 Task: Look for space in Tirmiz, Uzbekistan from 26th August, 2023 to 10th September, 2023 for 6 adults, 2 children in price range Rs.10000 to Rs.15000. Place can be entire place or shared room with 6 bedrooms having 6 beds and 6 bathrooms. Property type can be house, flat, guest house. Amenities needed are: wifi, TV, free parkinig on premises, gym, breakfast. Booking option can be shelf check-in. Required host language is English.
Action: Mouse moved to (465, 113)
Screenshot: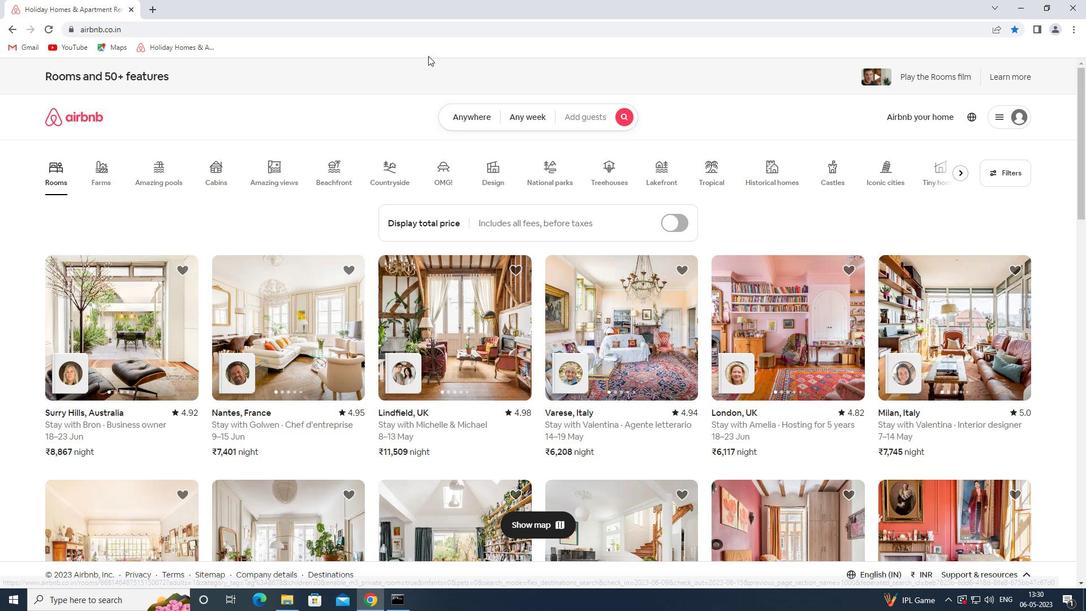
Action: Mouse pressed left at (465, 113)
Screenshot: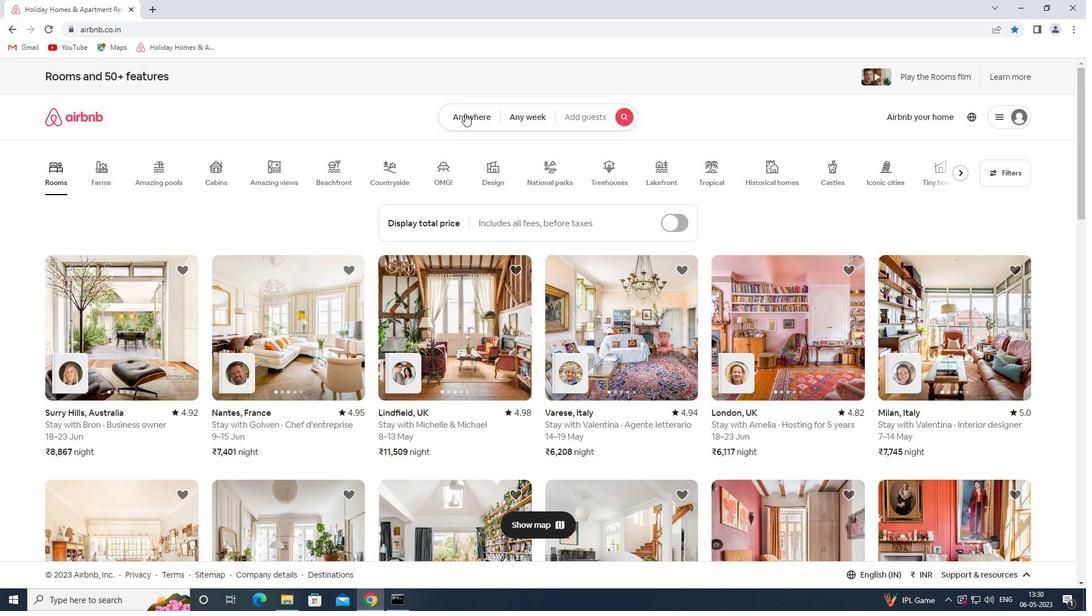 
Action: Mouse moved to (365, 163)
Screenshot: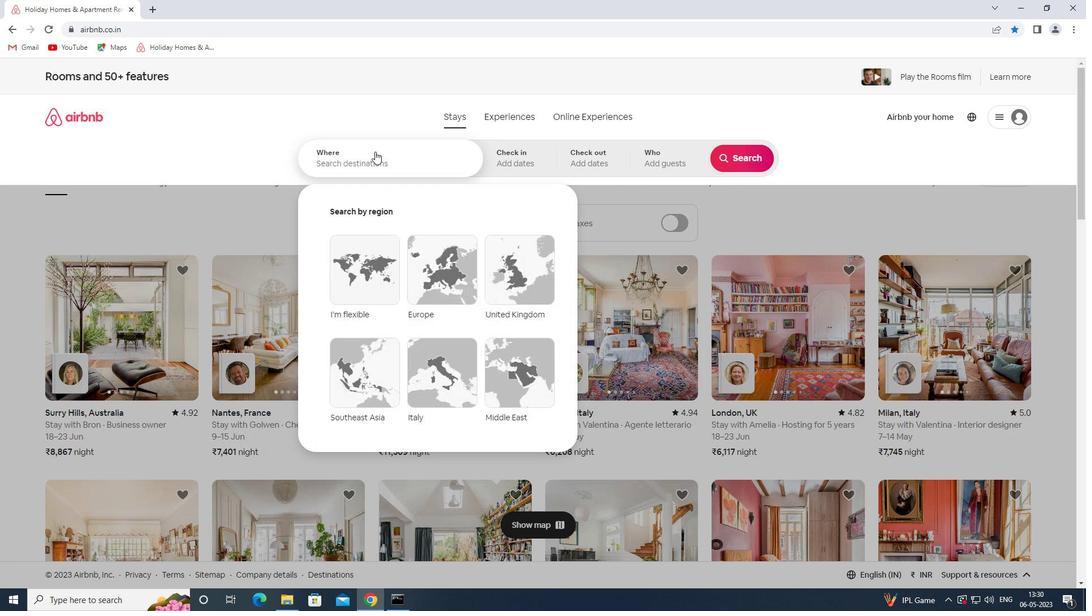 
Action: Mouse pressed left at (365, 163)
Screenshot: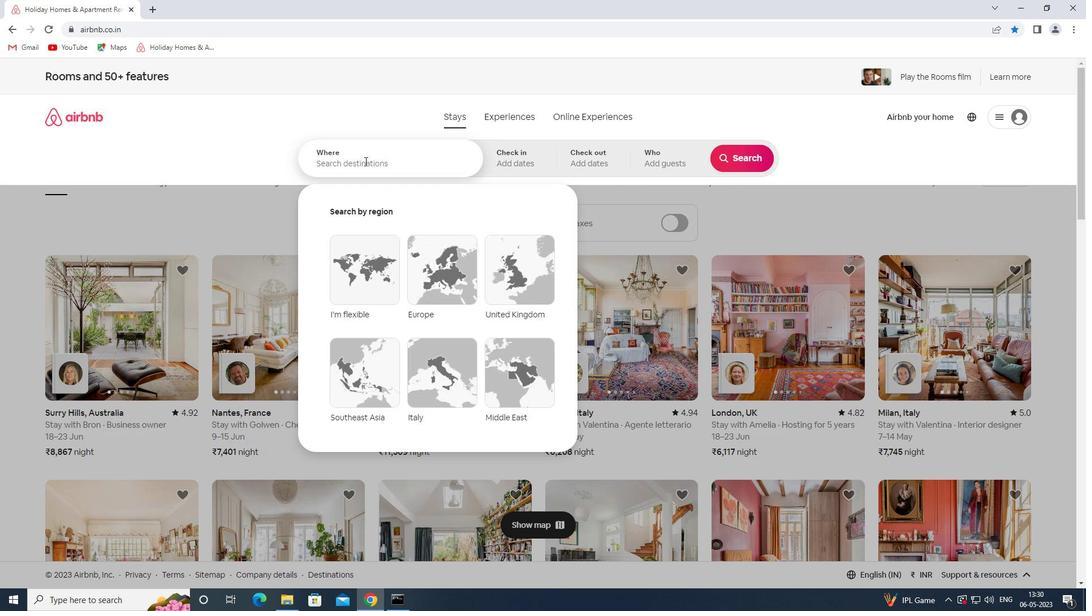
Action: Key pressed tirmix<Key.backspace>z<Key.space>
Screenshot: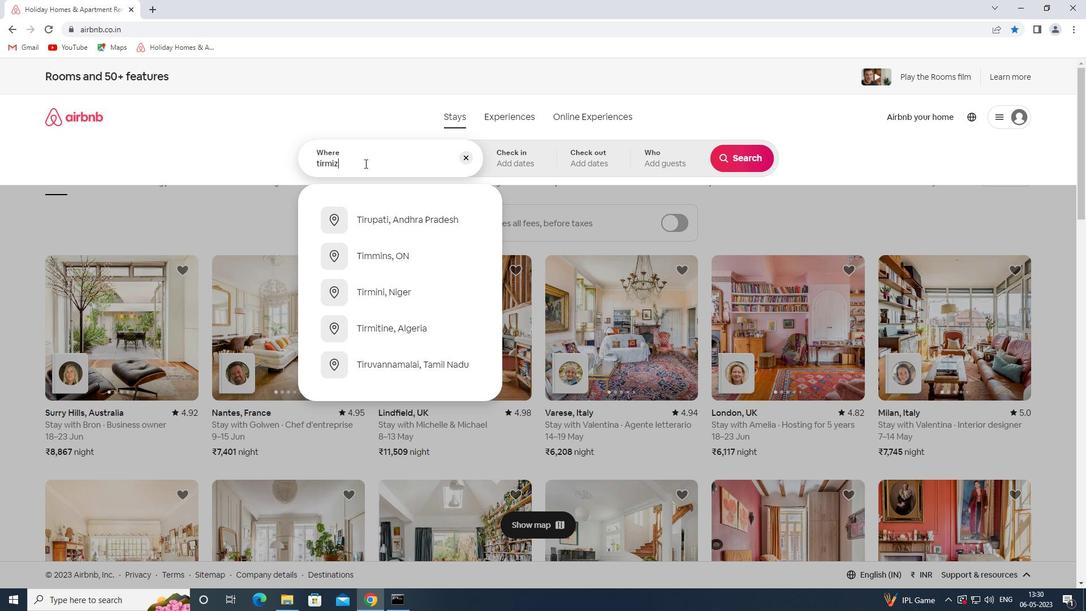 
Action: Mouse moved to (428, 221)
Screenshot: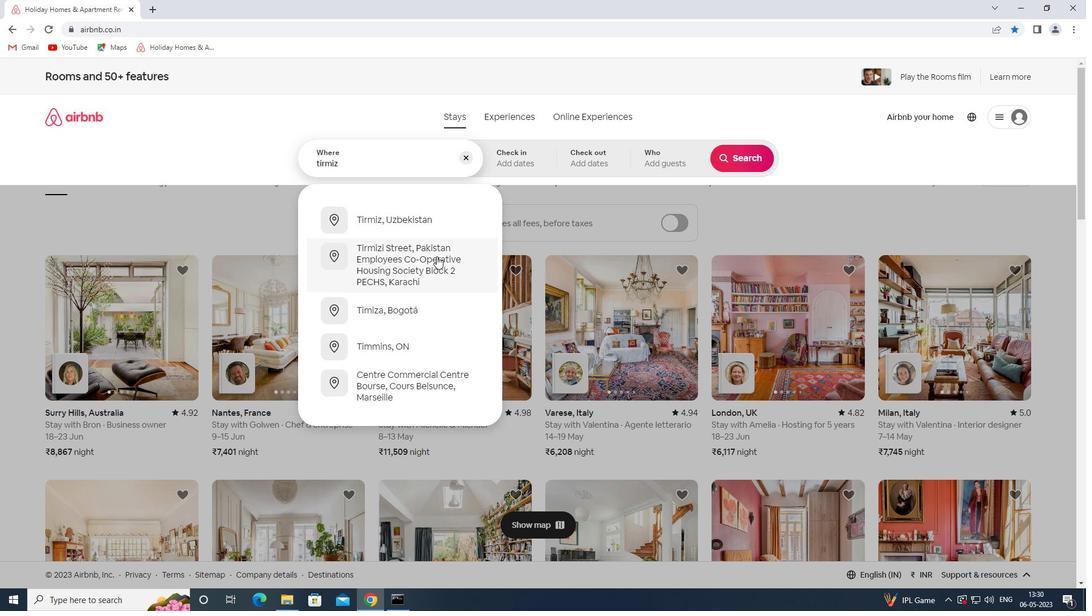 
Action: Mouse pressed left at (428, 221)
Screenshot: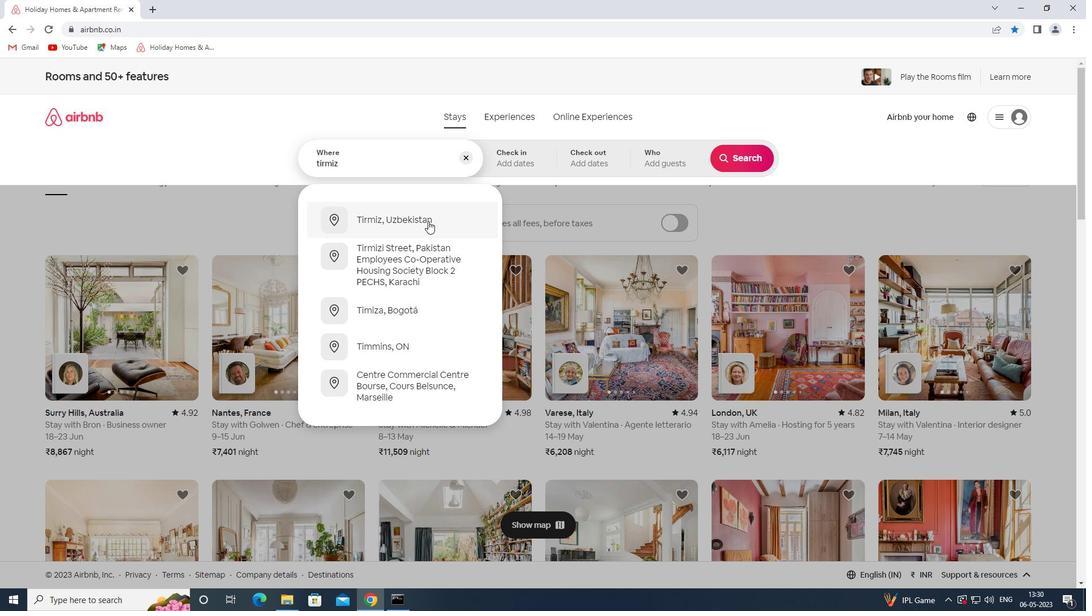 
Action: Mouse moved to (733, 244)
Screenshot: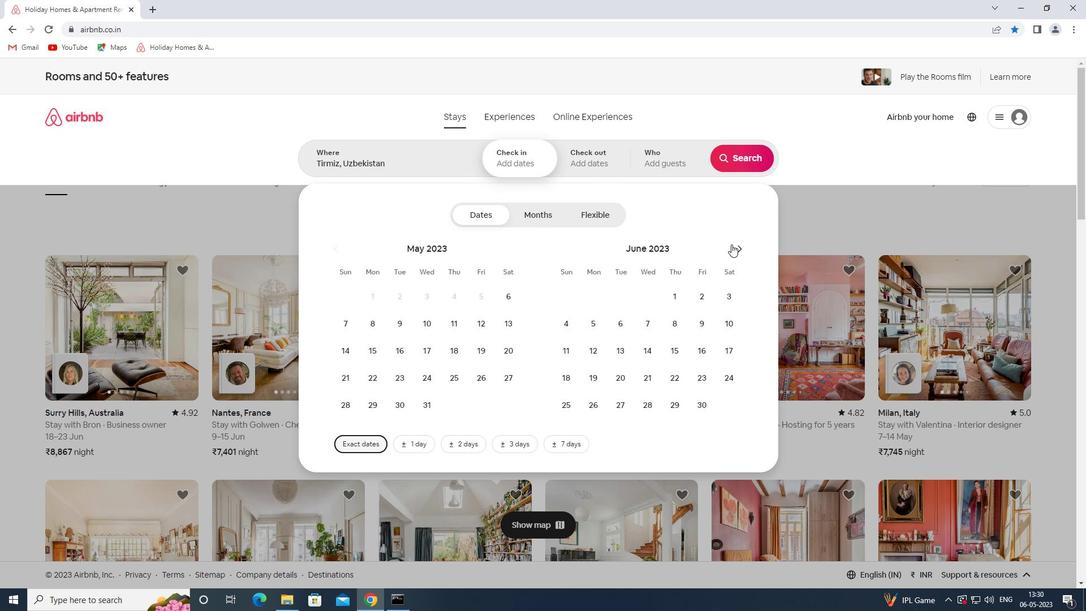 
Action: Mouse pressed left at (733, 244)
Screenshot: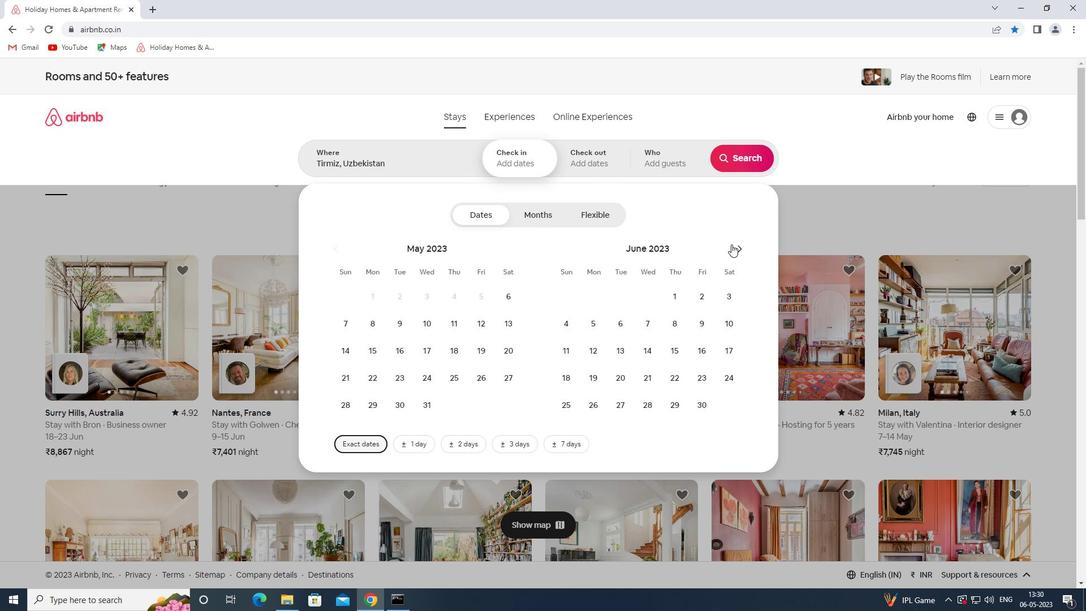 
Action: Mouse moved to (734, 244)
Screenshot: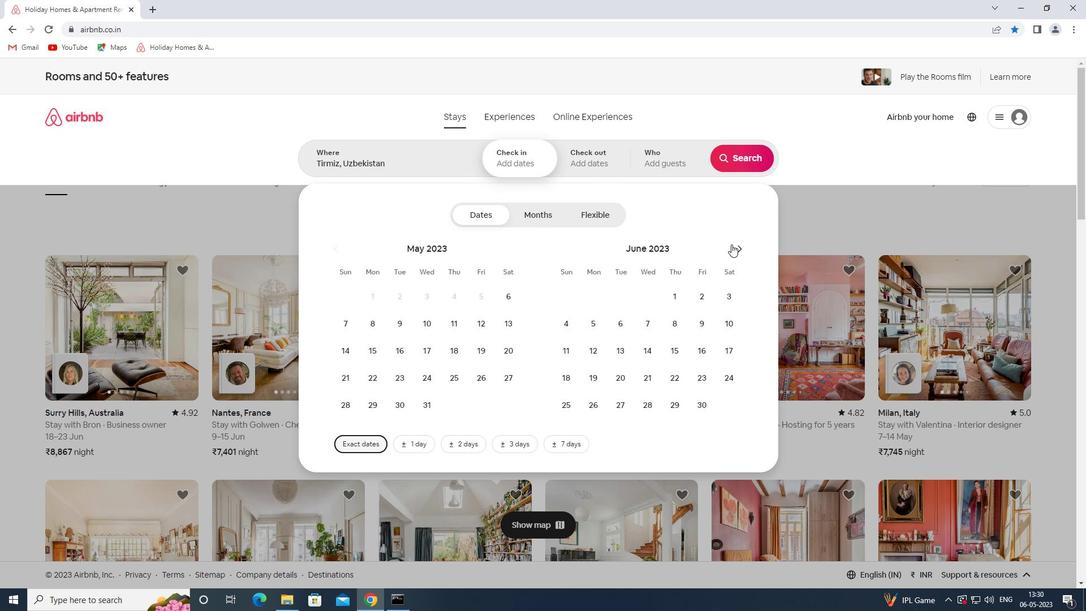 
Action: Mouse pressed left at (734, 244)
Screenshot: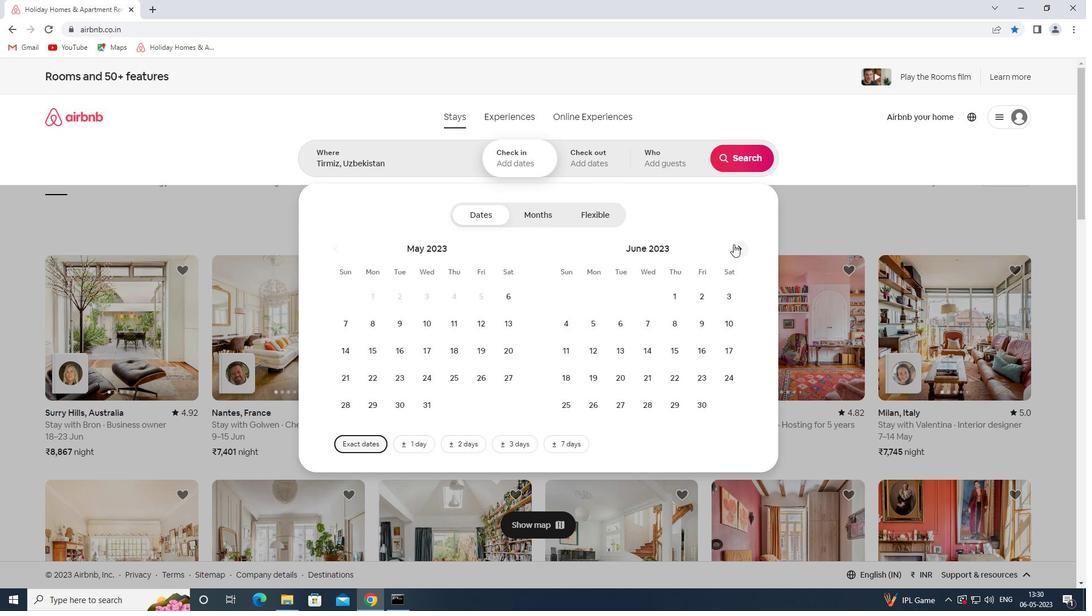 
Action: Mouse moved to (724, 375)
Screenshot: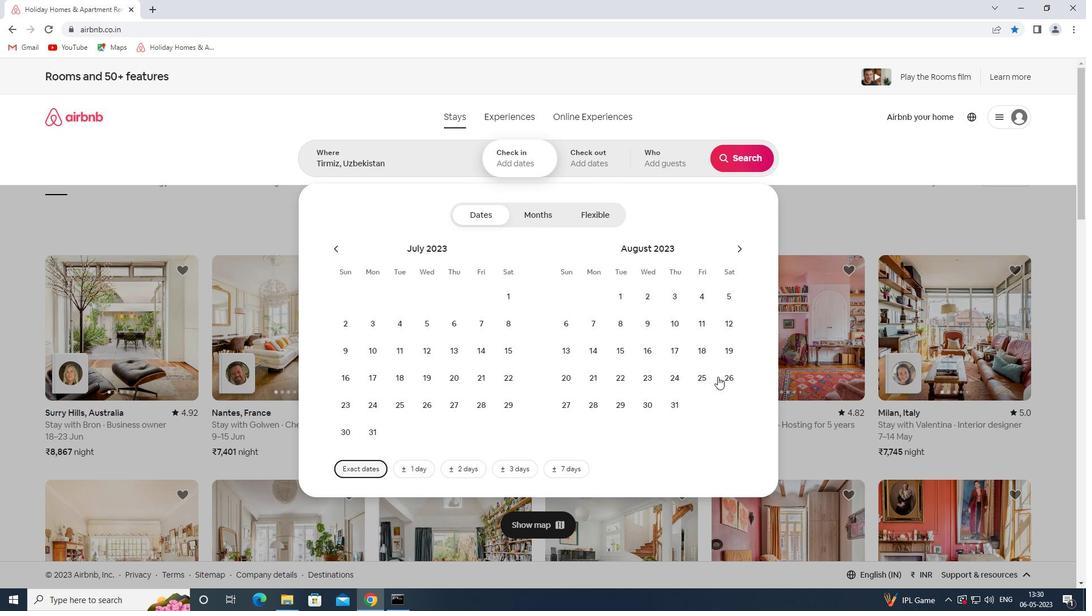 
Action: Mouse pressed left at (724, 375)
Screenshot: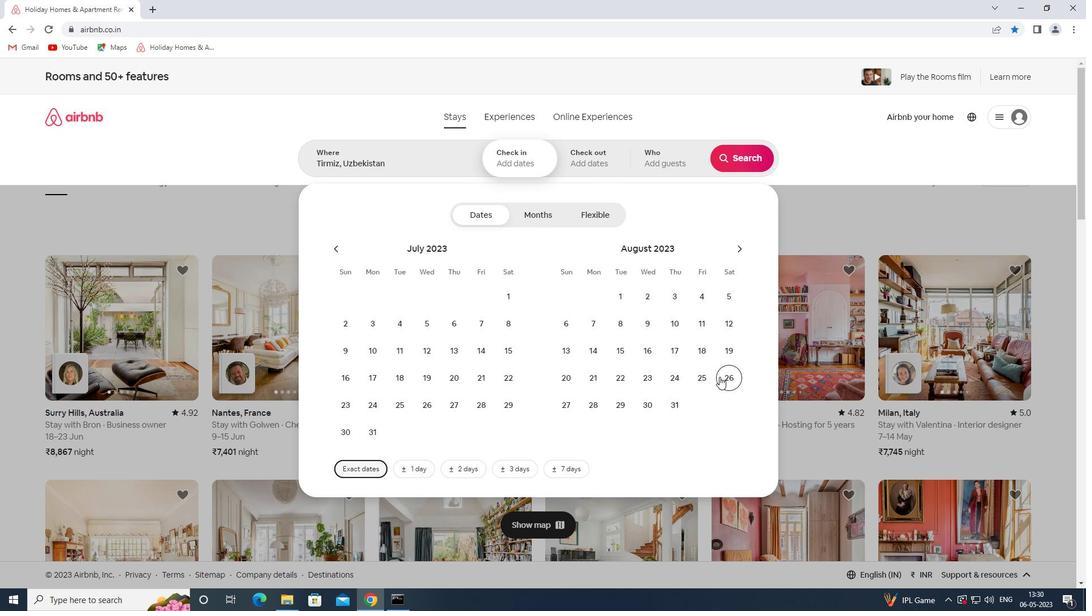 
Action: Mouse moved to (675, 159)
Screenshot: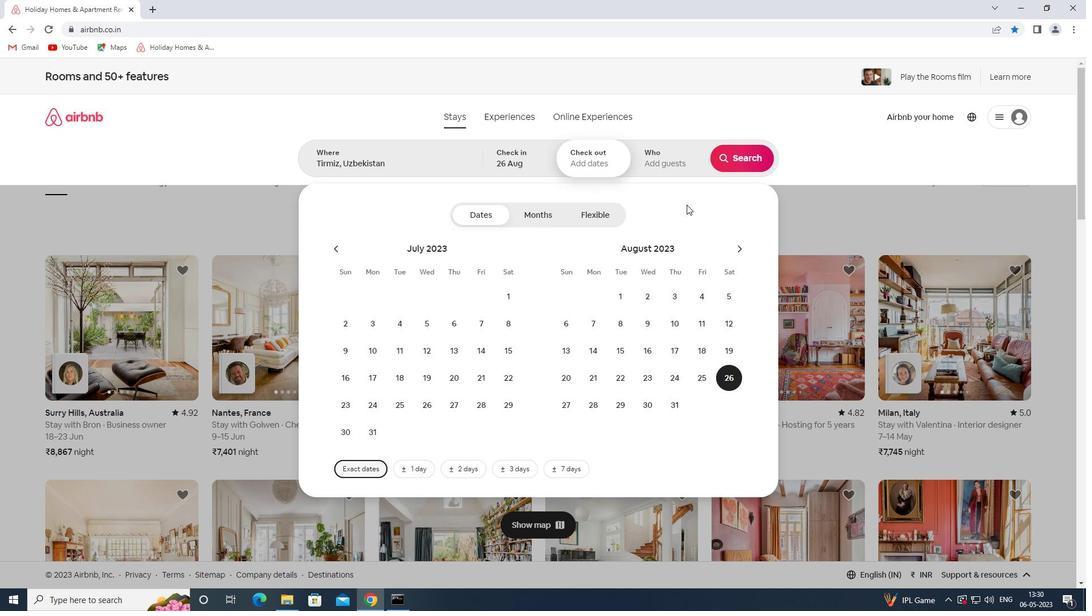 
Action: Mouse pressed left at (675, 159)
Screenshot: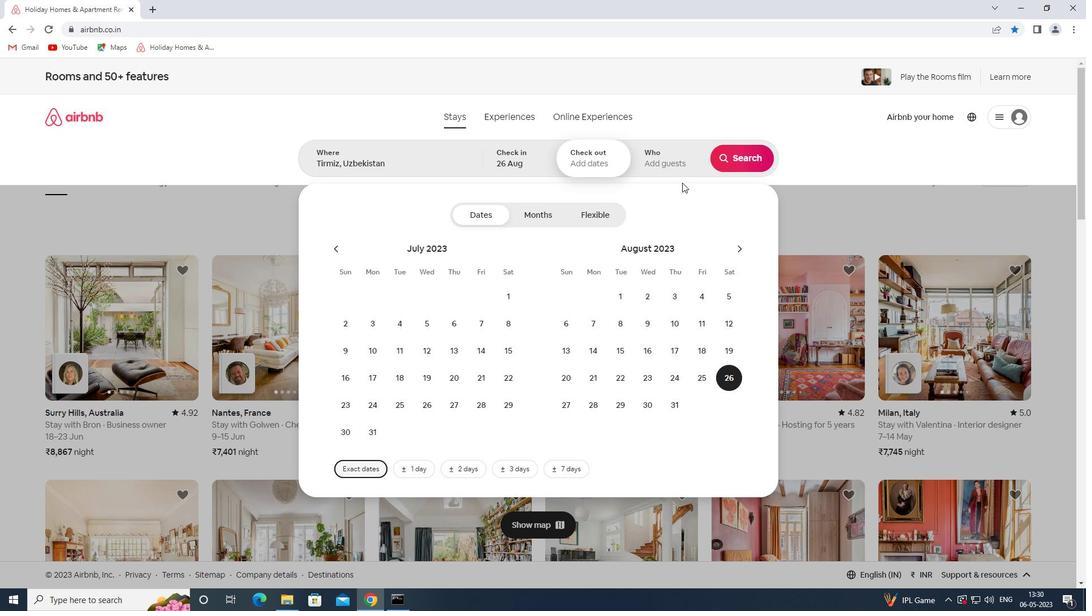 
Action: Mouse moved to (595, 156)
Screenshot: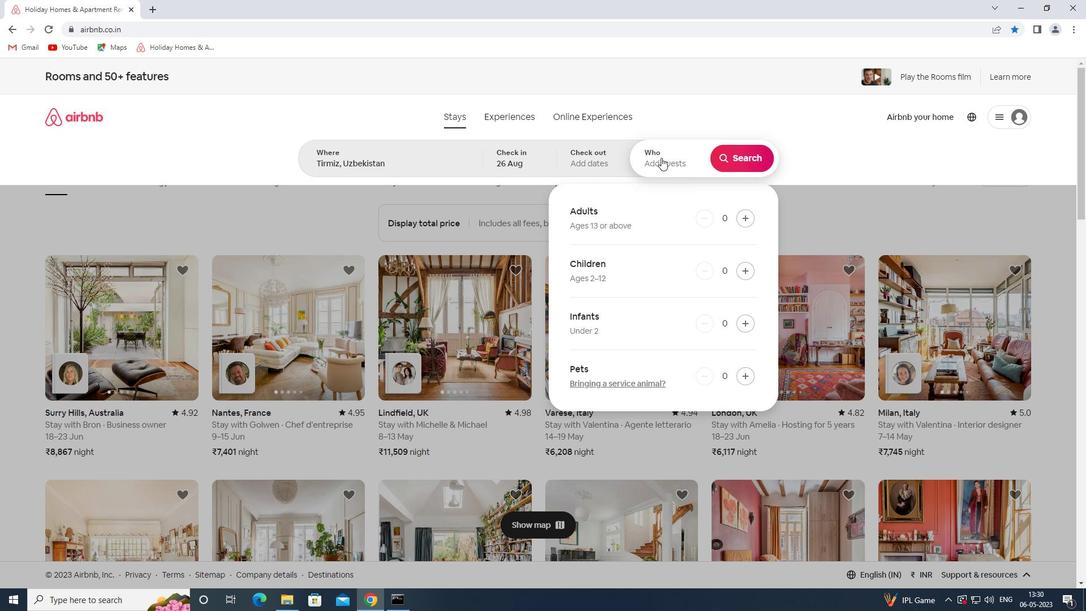 
Action: Mouse pressed left at (595, 156)
Screenshot: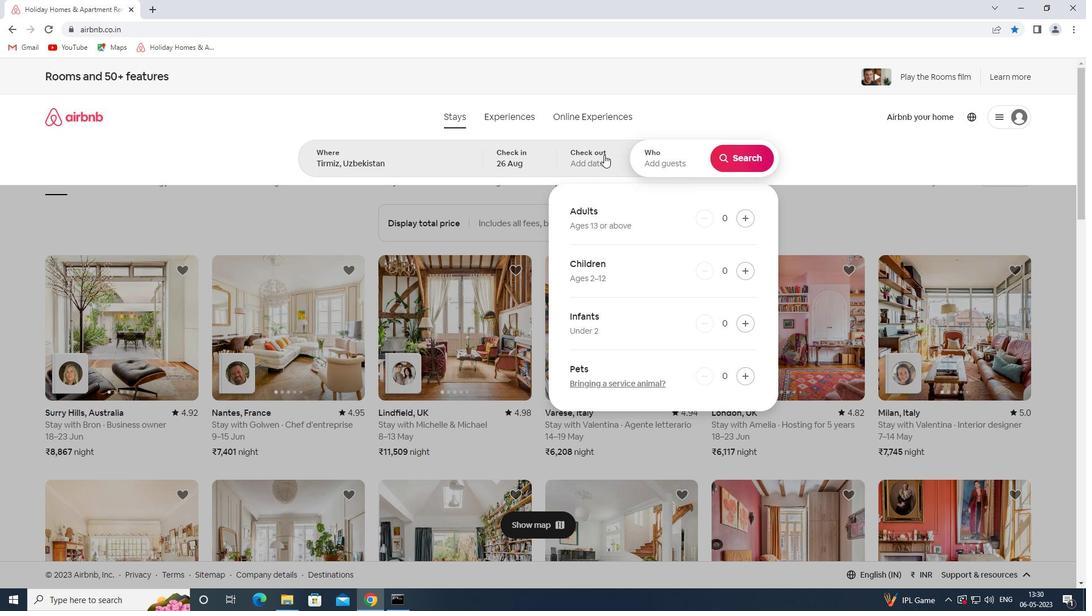 
Action: Mouse moved to (571, 354)
Screenshot: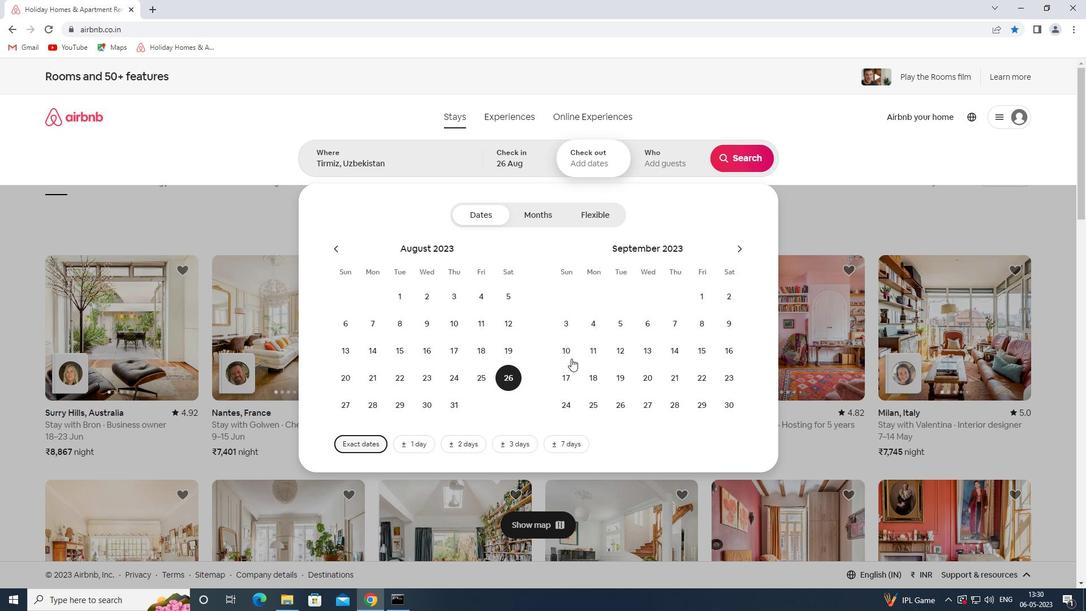 
Action: Mouse pressed left at (571, 354)
Screenshot: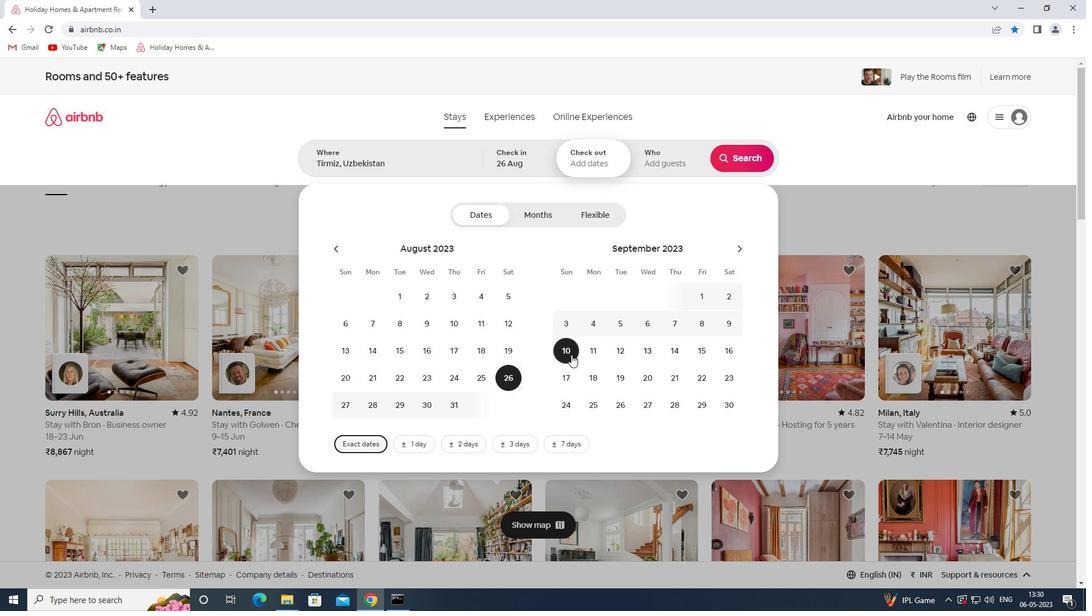 
Action: Mouse moved to (657, 168)
Screenshot: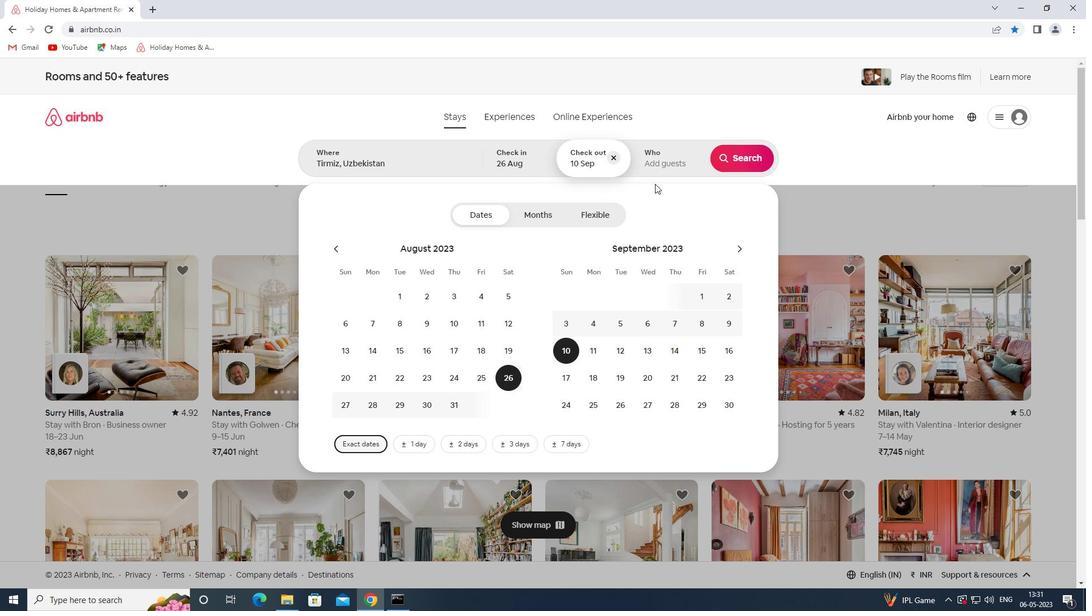 
Action: Mouse pressed left at (657, 168)
Screenshot: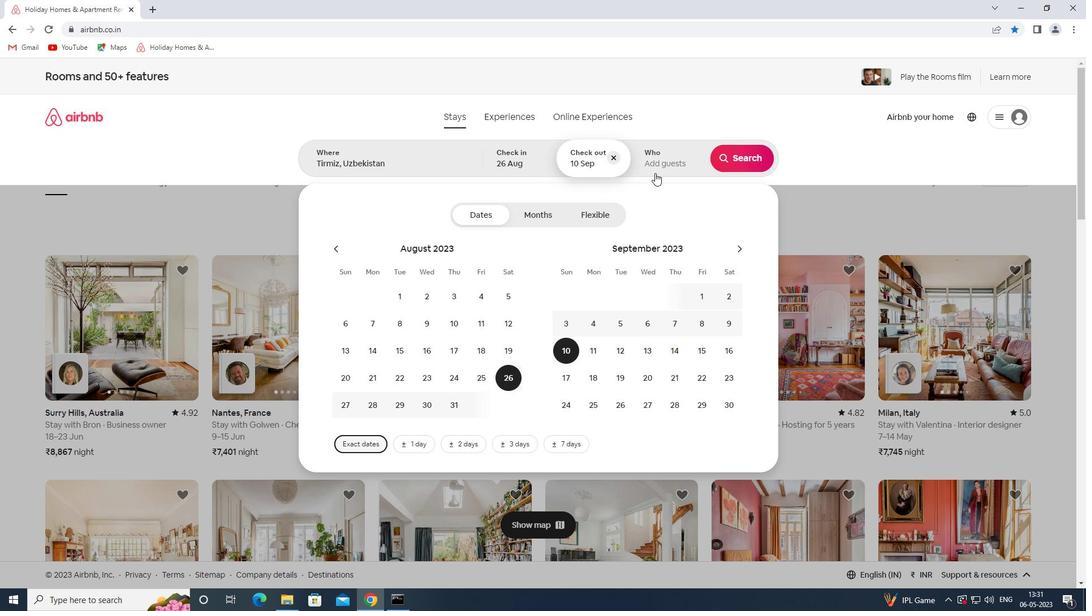 
Action: Mouse moved to (744, 220)
Screenshot: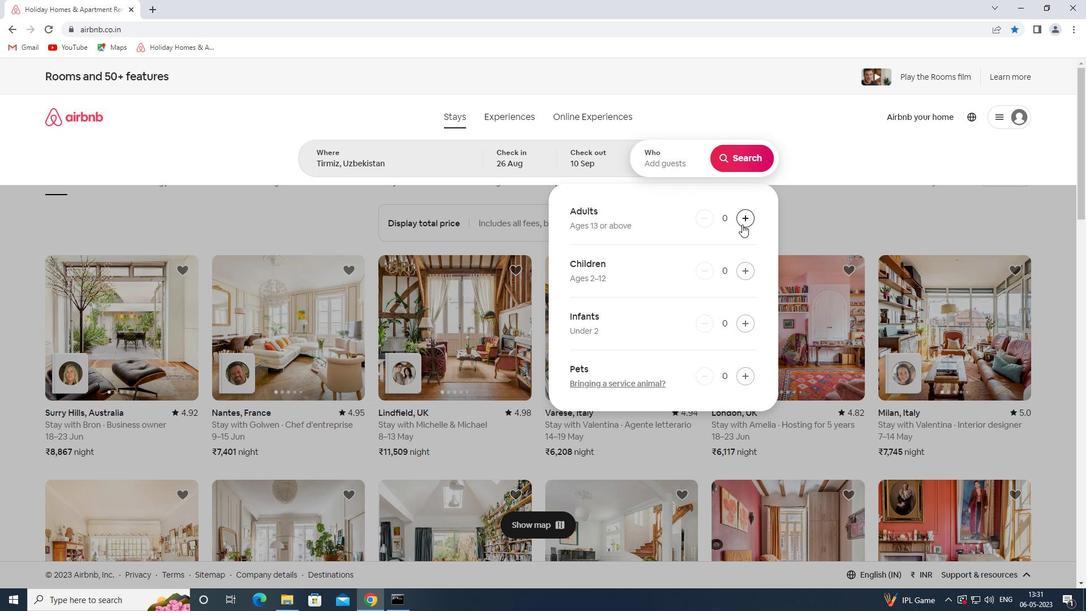 
Action: Mouse pressed left at (744, 220)
Screenshot: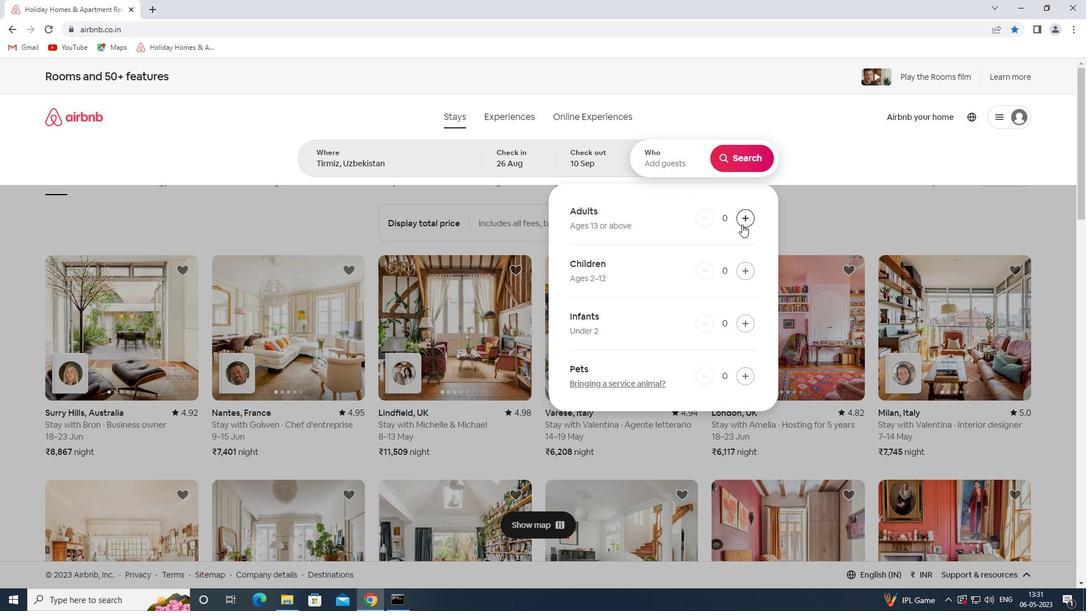 
Action: Mouse pressed left at (744, 220)
Screenshot: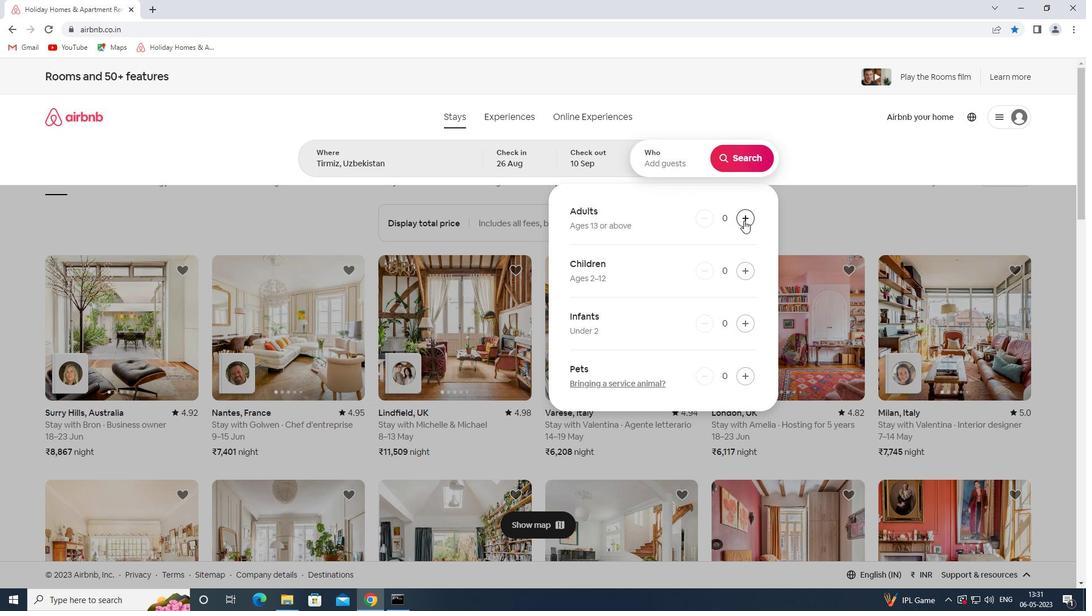
Action: Mouse pressed left at (744, 220)
Screenshot: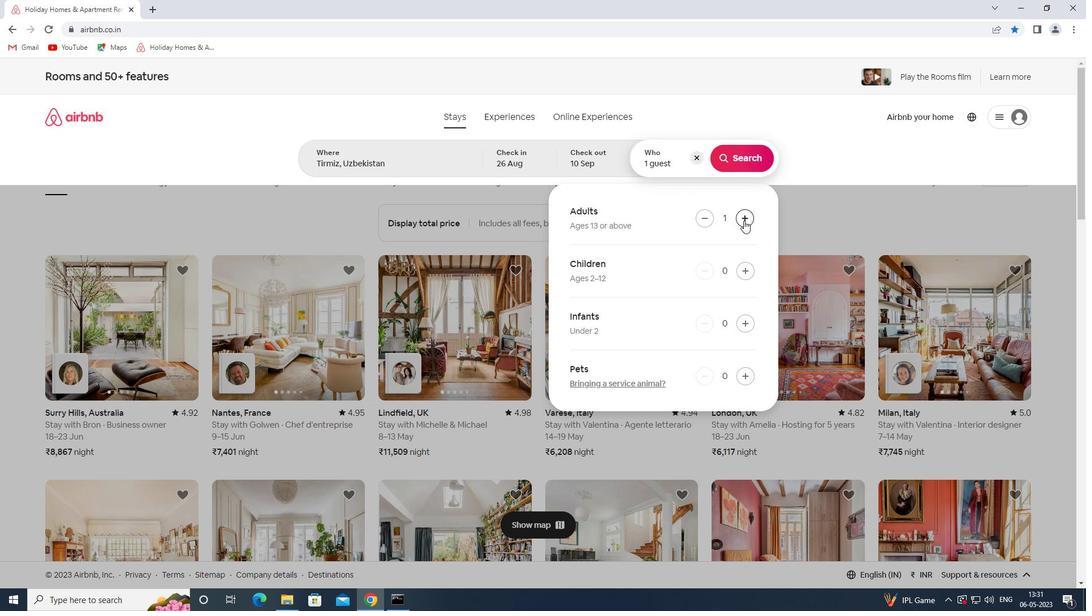 
Action: Mouse pressed left at (744, 220)
Screenshot: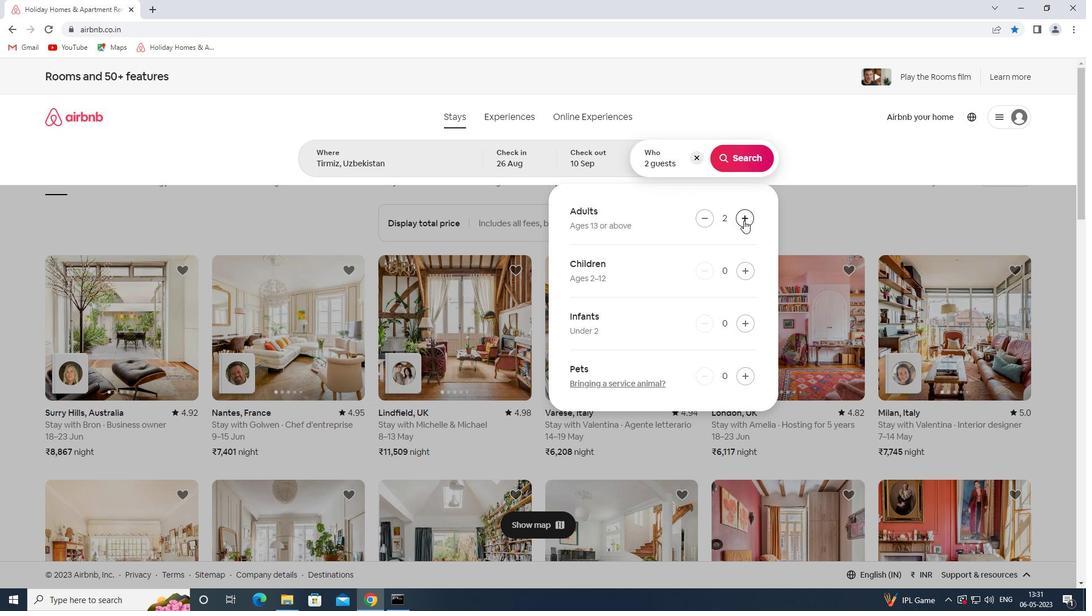 
Action: Mouse pressed left at (744, 220)
Screenshot: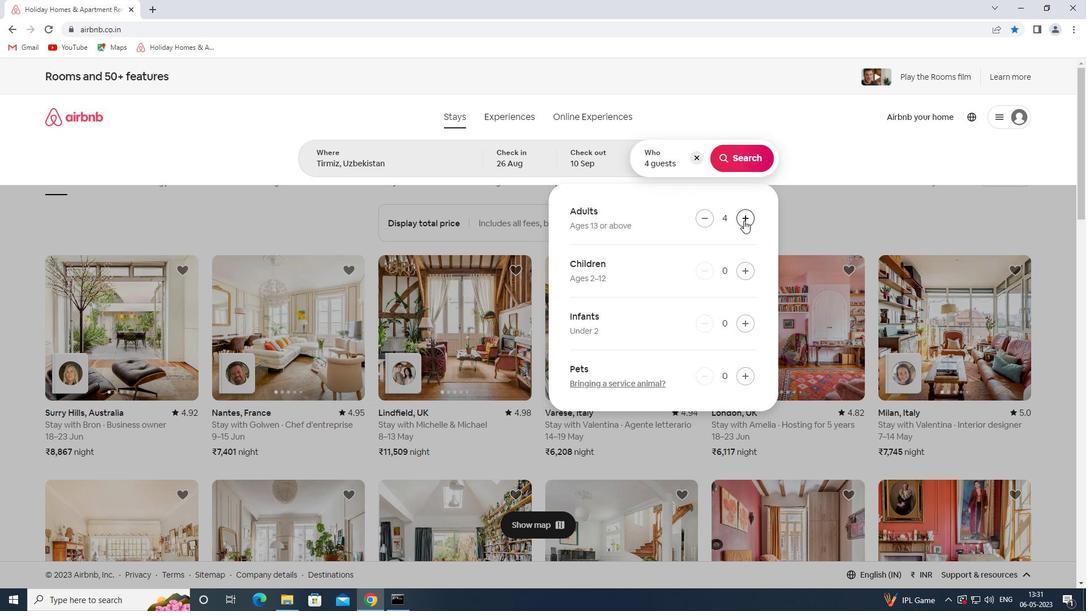 
Action: Mouse pressed left at (744, 220)
Screenshot: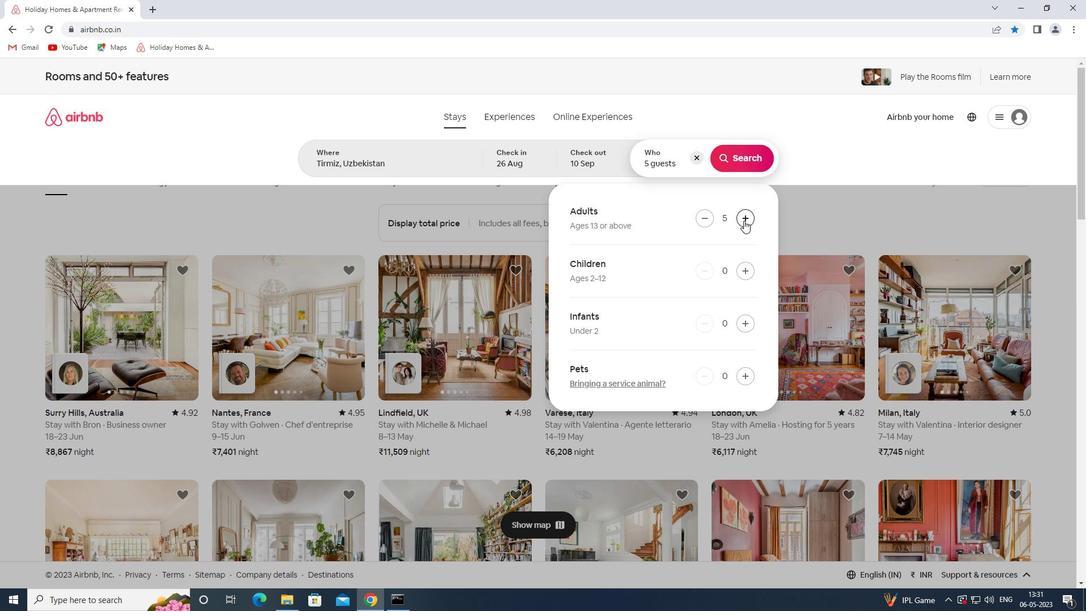
Action: Mouse moved to (744, 269)
Screenshot: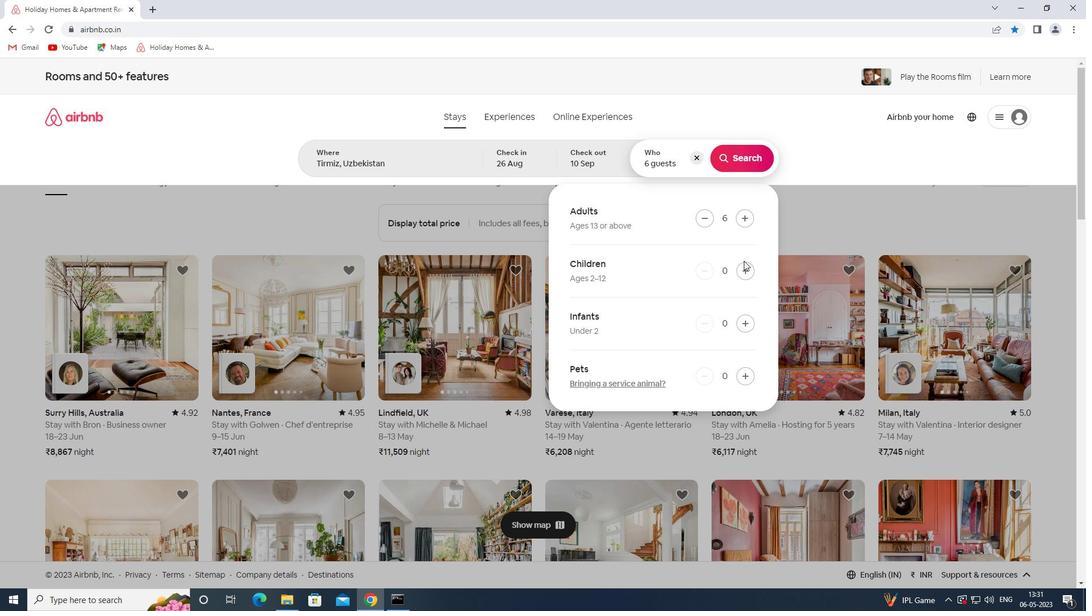 
Action: Mouse pressed left at (744, 269)
Screenshot: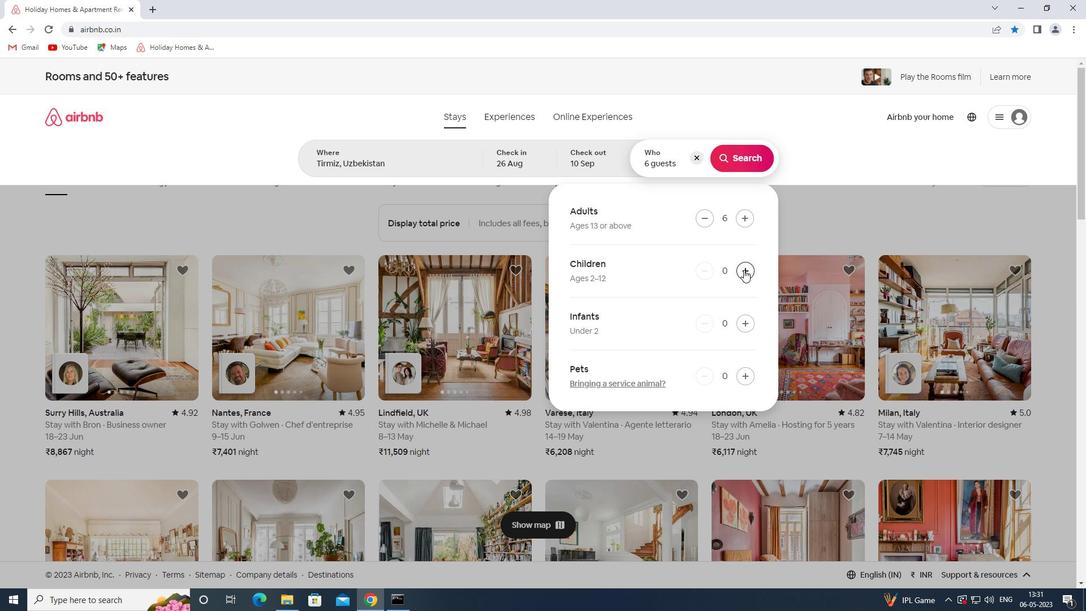 
Action: Mouse pressed left at (744, 269)
Screenshot: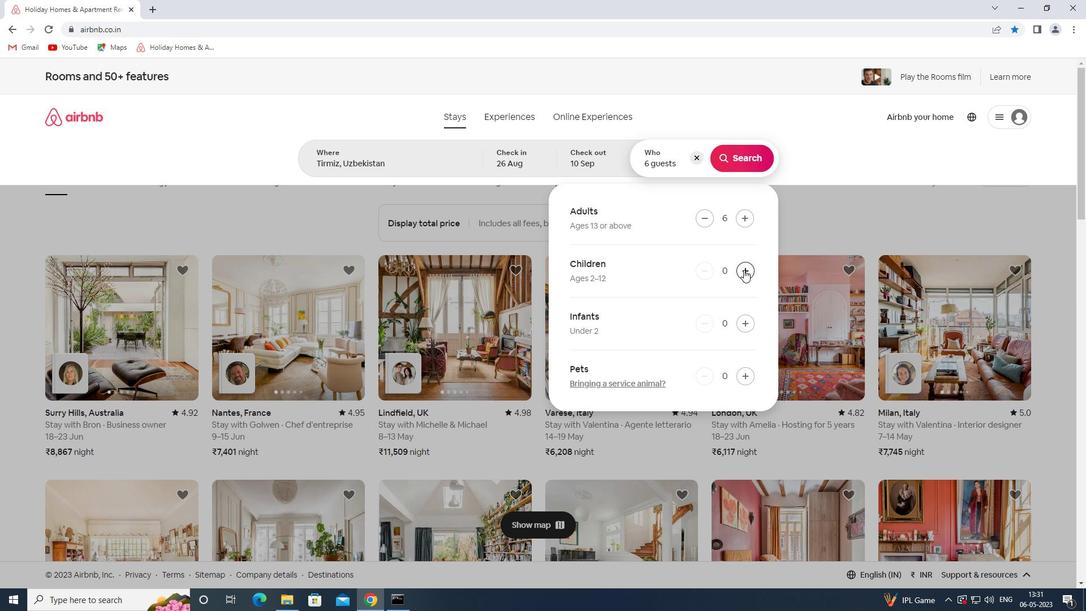 
Action: Mouse moved to (743, 158)
Screenshot: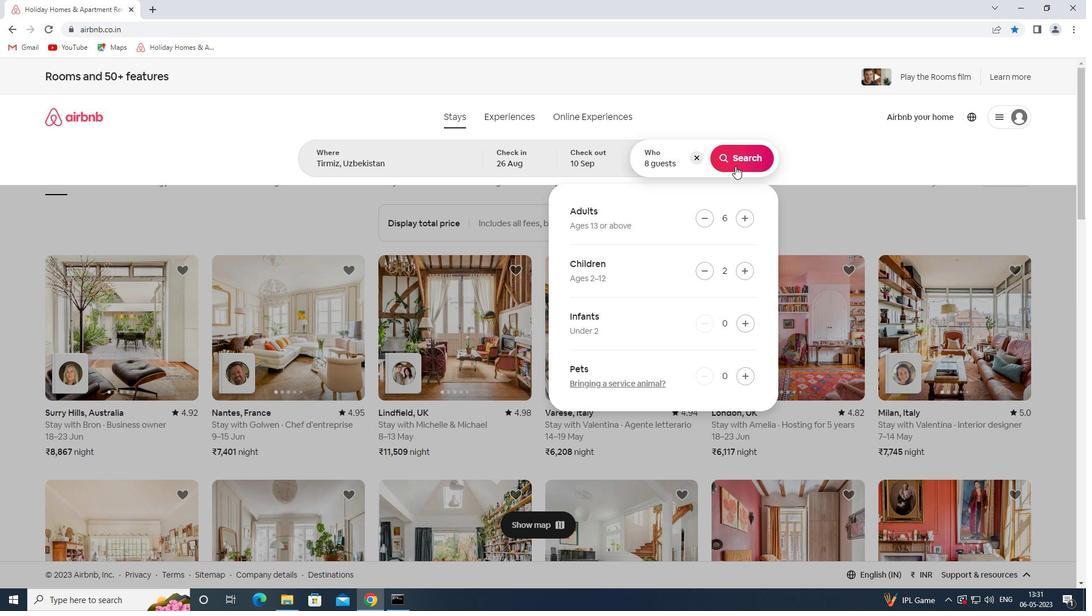 
Action: Mouse pressed left at (743, 158)
Screenshot: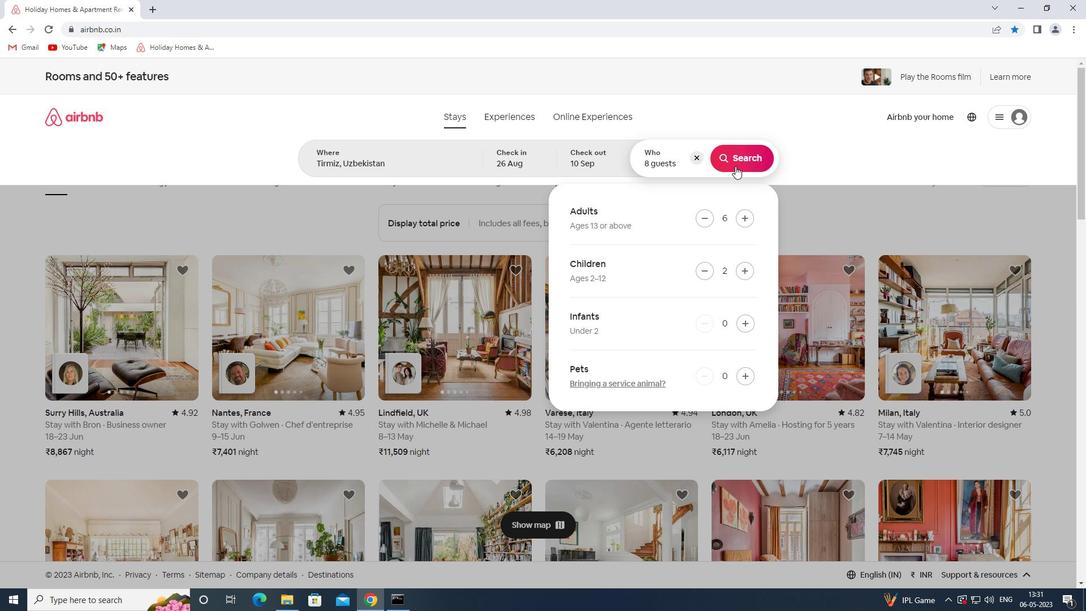 
Action: Mouse moved to (1024, 123)
Screenshot: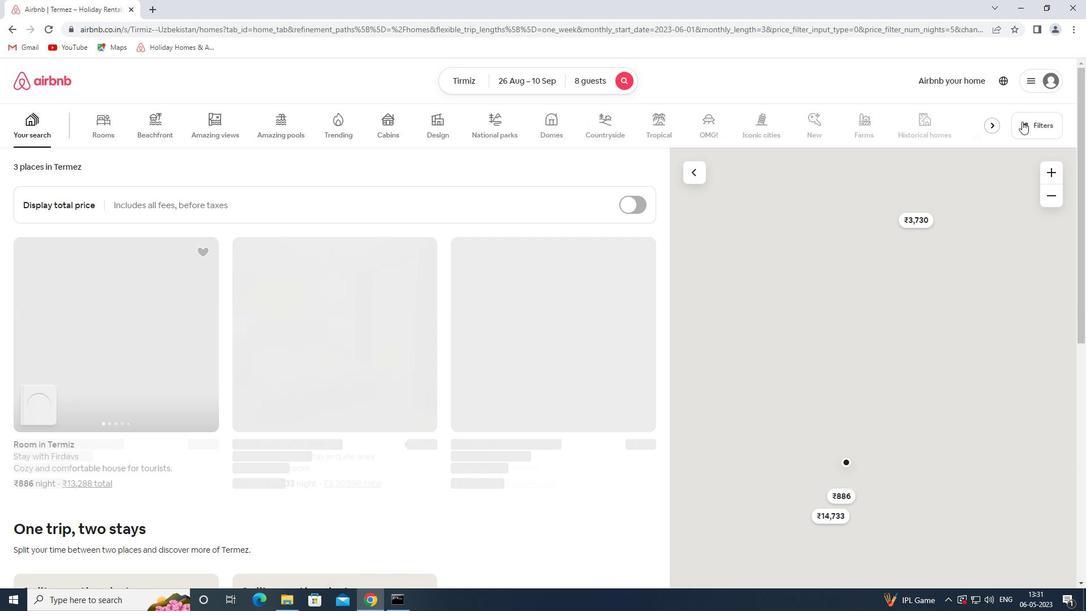 
Action: Mouse pressed left at (1024, 123)
Screenshot: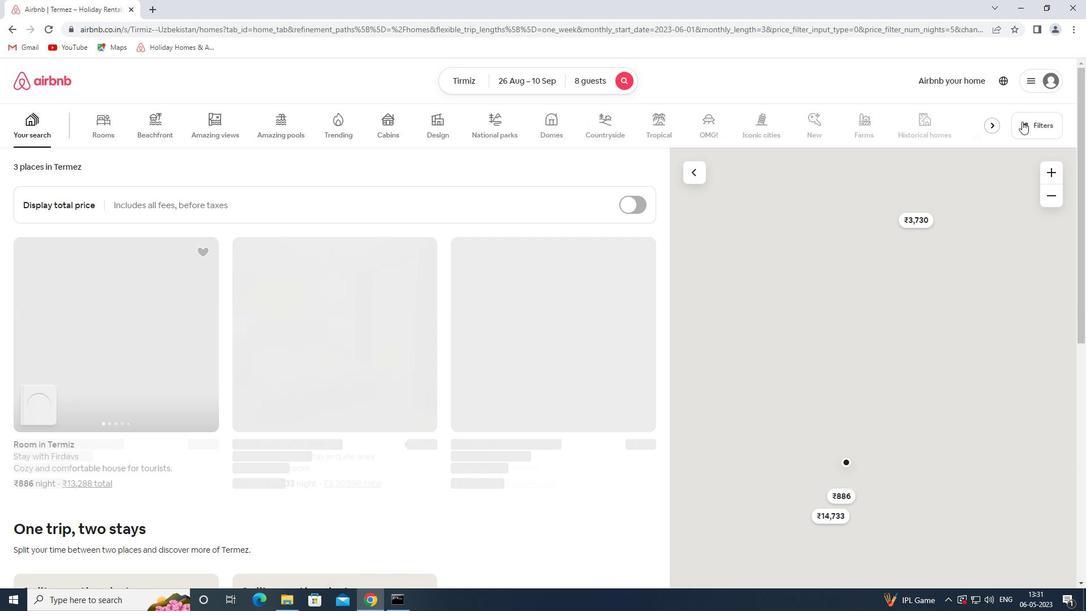 
Action: Mouse moved to (389, 404)
Screenshot: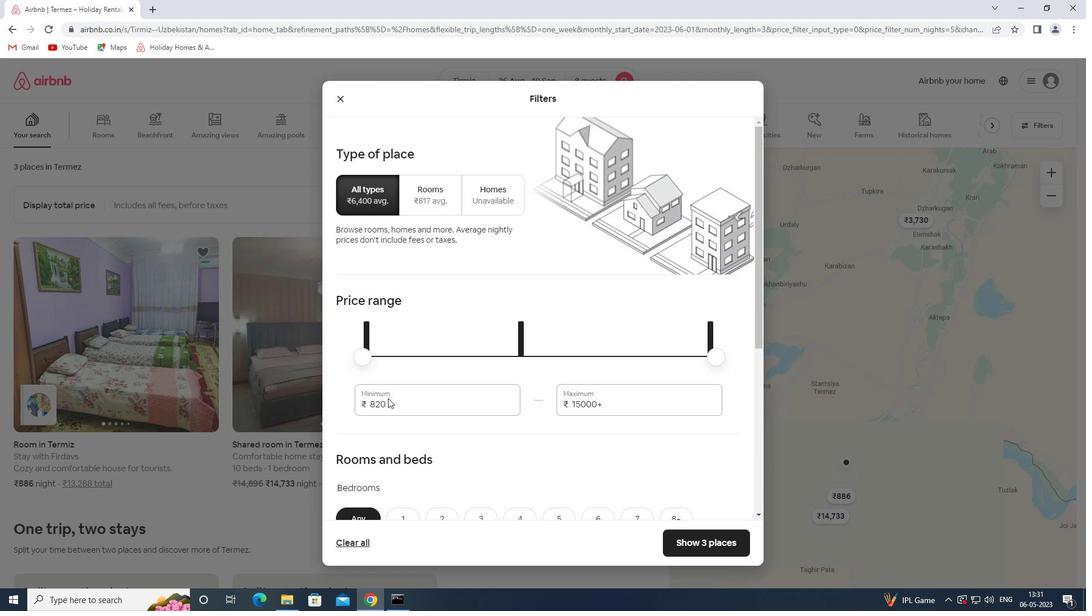 
Action: Mouse pressed left at (389, 404)
Screenshot: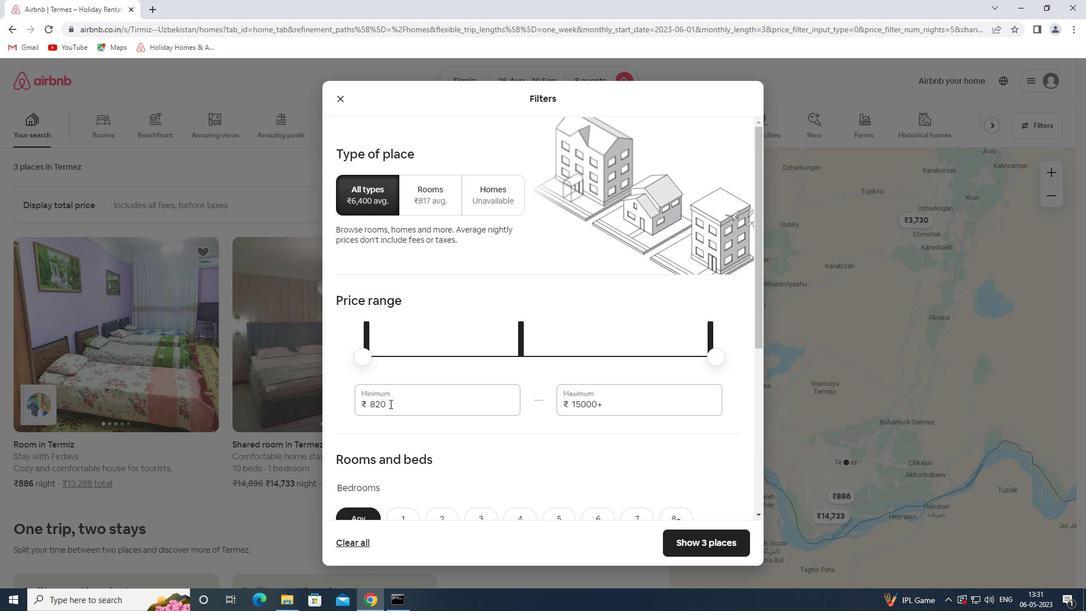 
Action: Mouse pressed left at (389, 404)
Screenshot: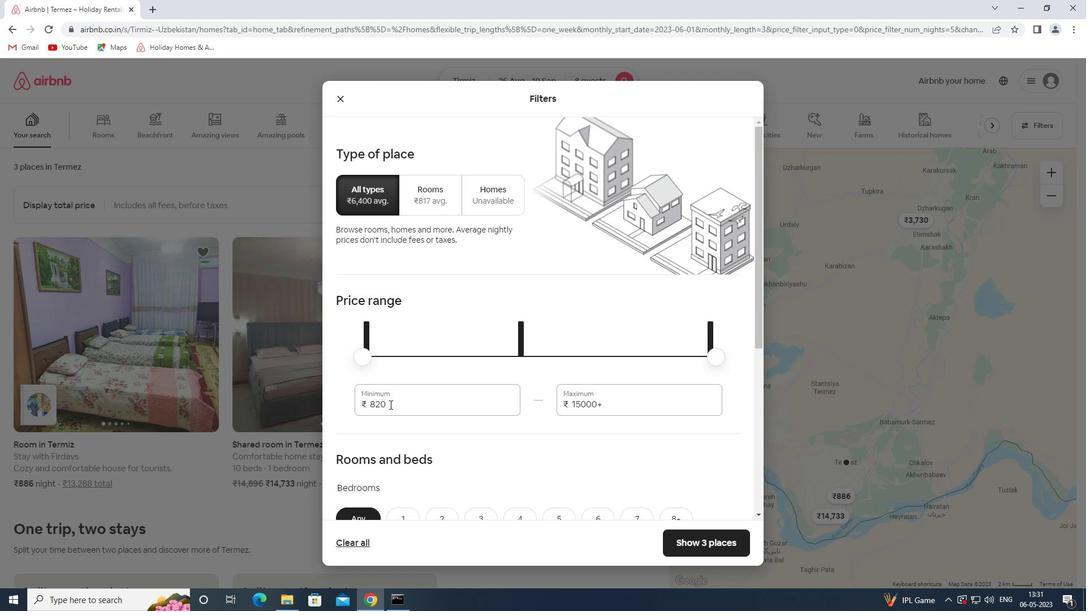 
Action: Key pressed 10000<Key.tab>15000
Screenshot: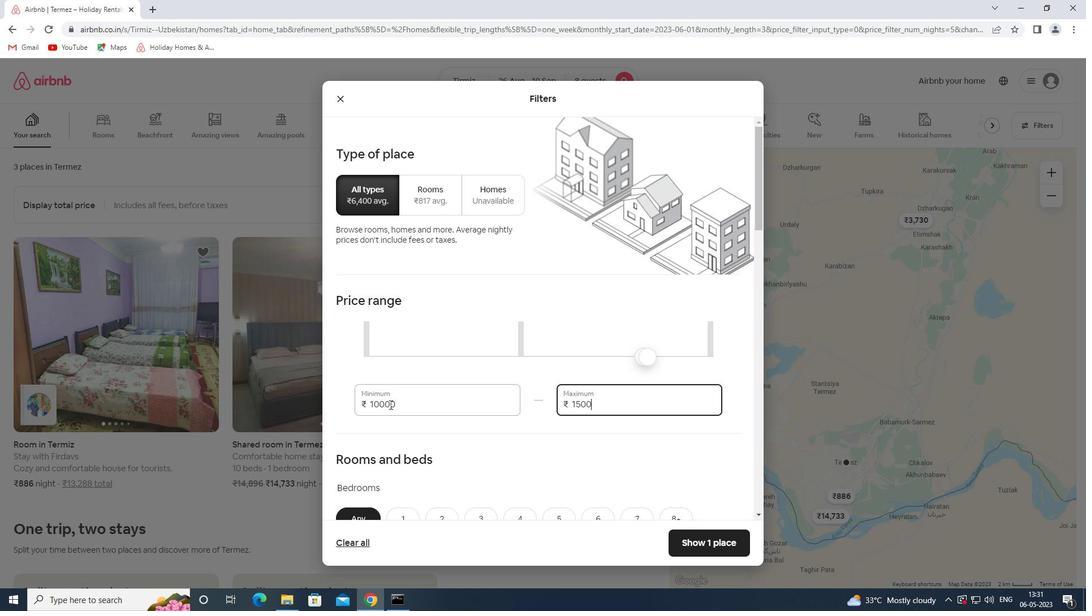 
Action: Mouse moved to (447, 438)
Screenshot: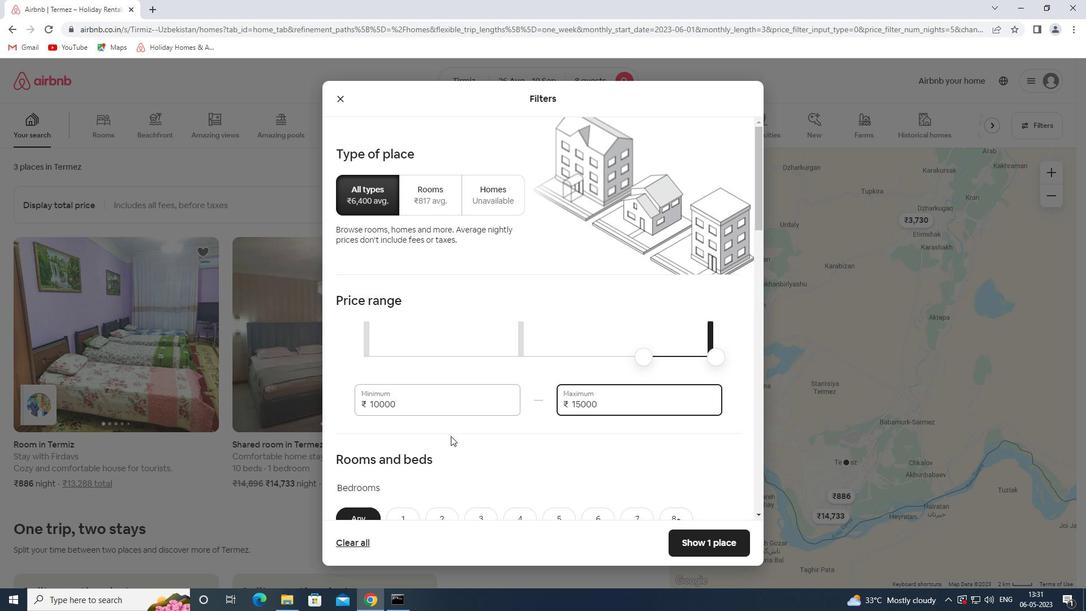 
Action: Mouse scrolled (447, 437) with delta (0, 0)
Screenshot: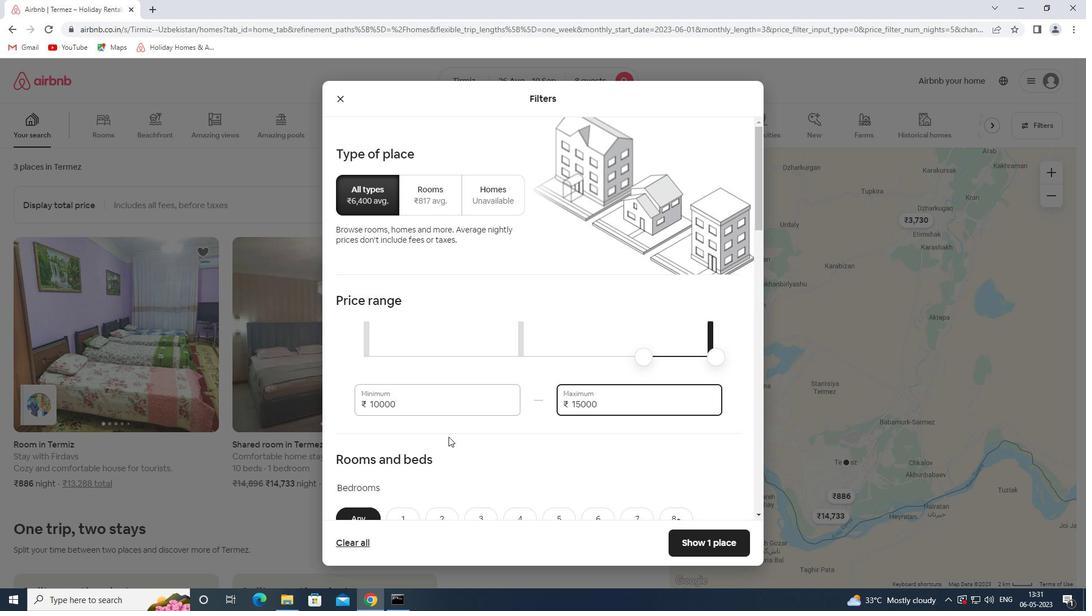 
Action: Mouse scrolled (447, 437) with delta (0, 0)
Screenshot: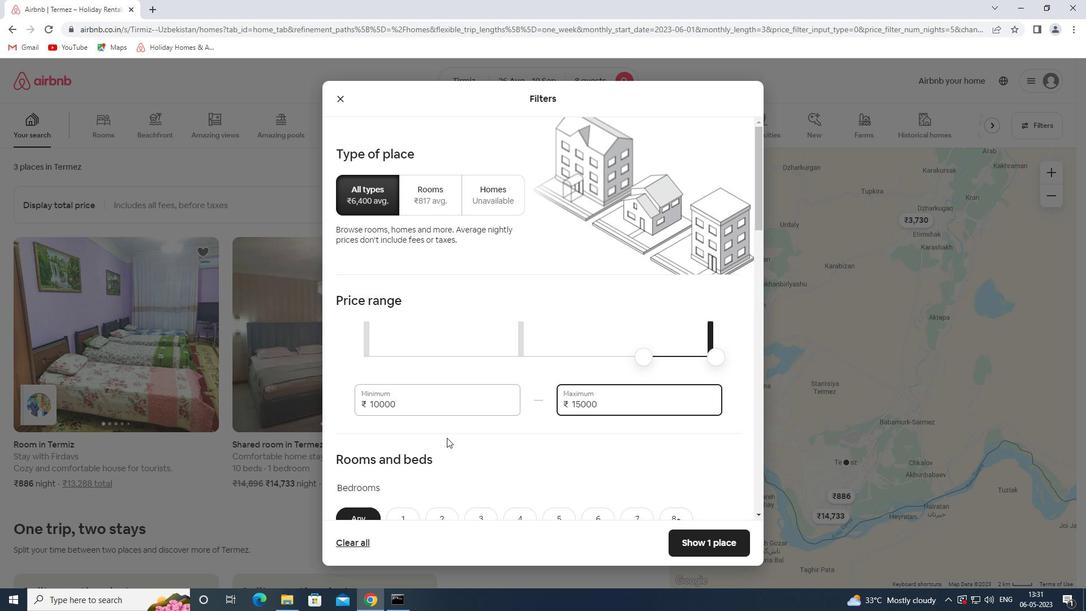 
Action: Mouse scrolled (447, 437) with delta (0, 0)
Screenshot: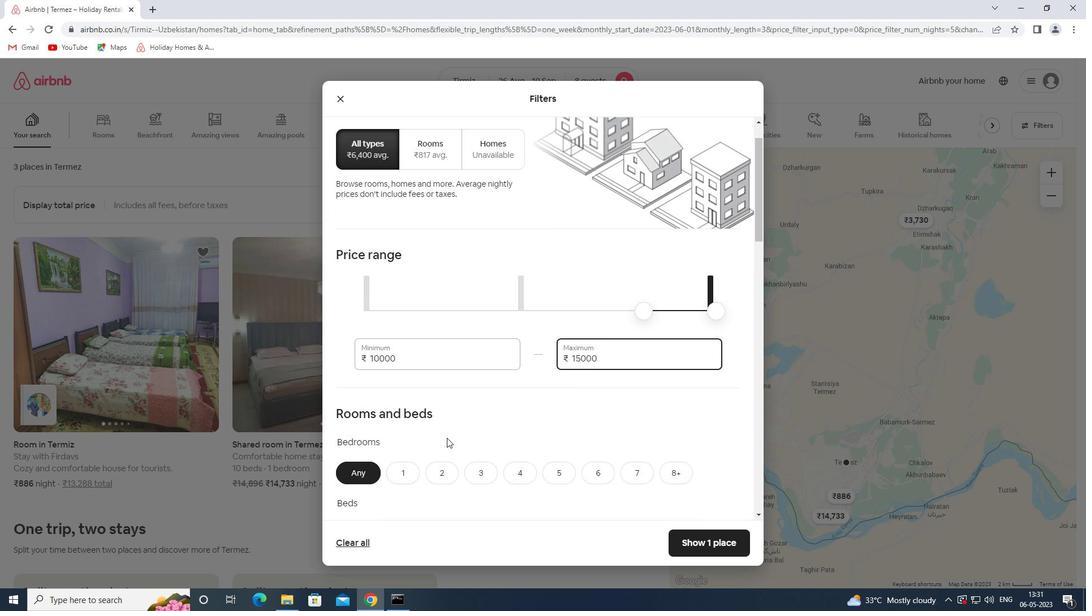 
Action: Mouse moved to (597, 348)
Screenshot: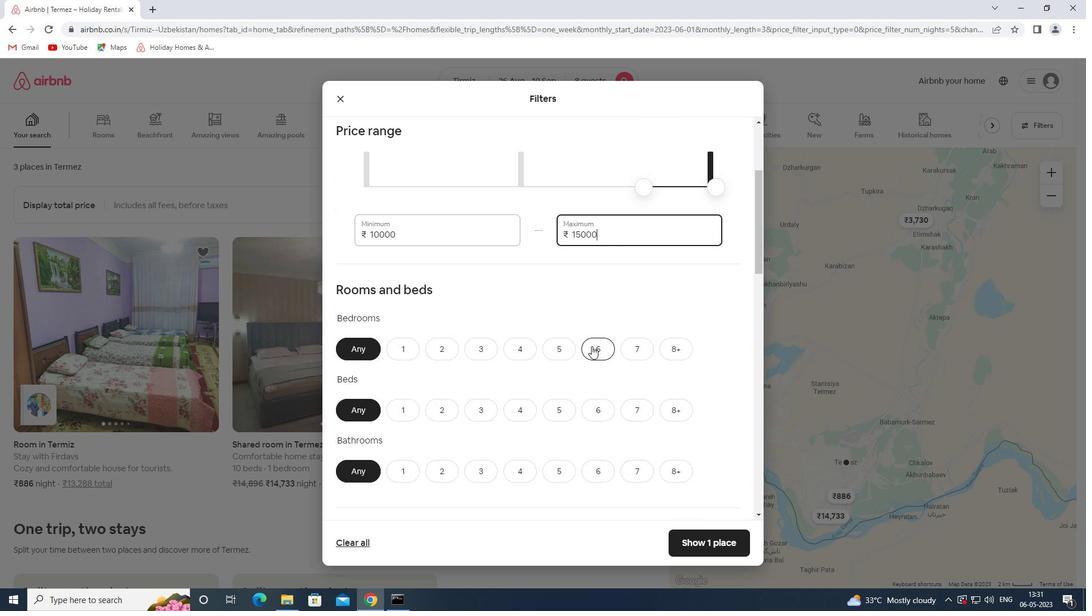 
Action: Mouse pressed left at (597, 348)
Screenshot: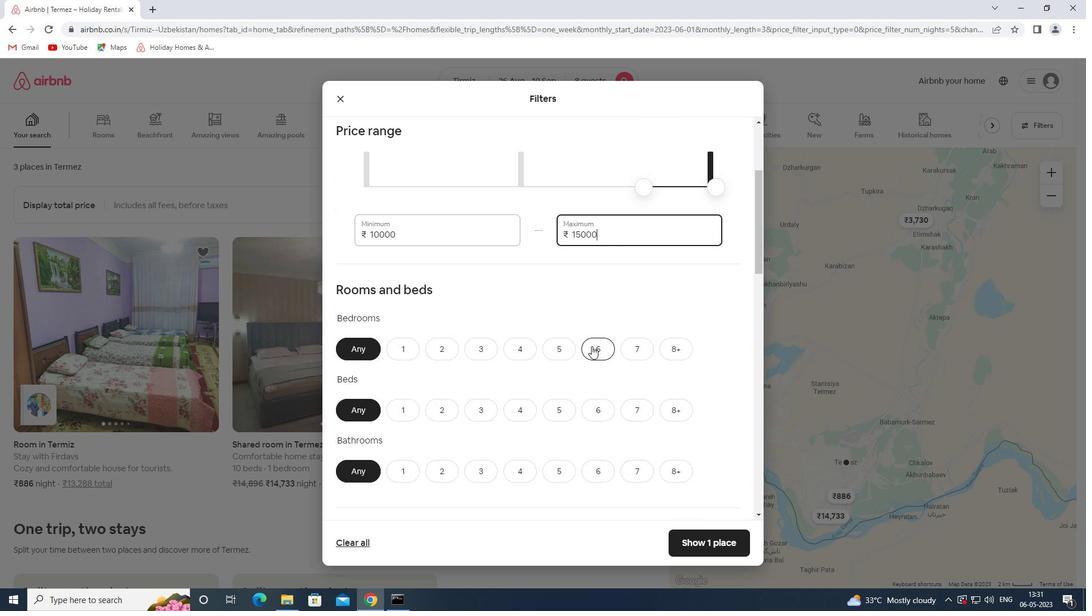 
Action: Mouse moved to (590, 410)
Screenshot: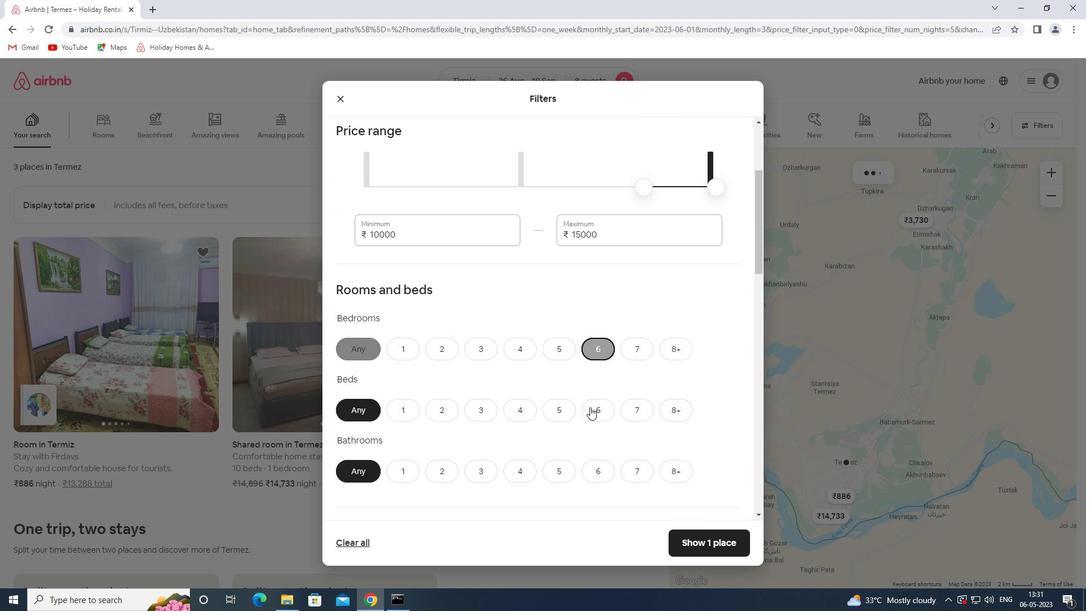
Action: Mouse pressed left at (590, 410)
Screenshot: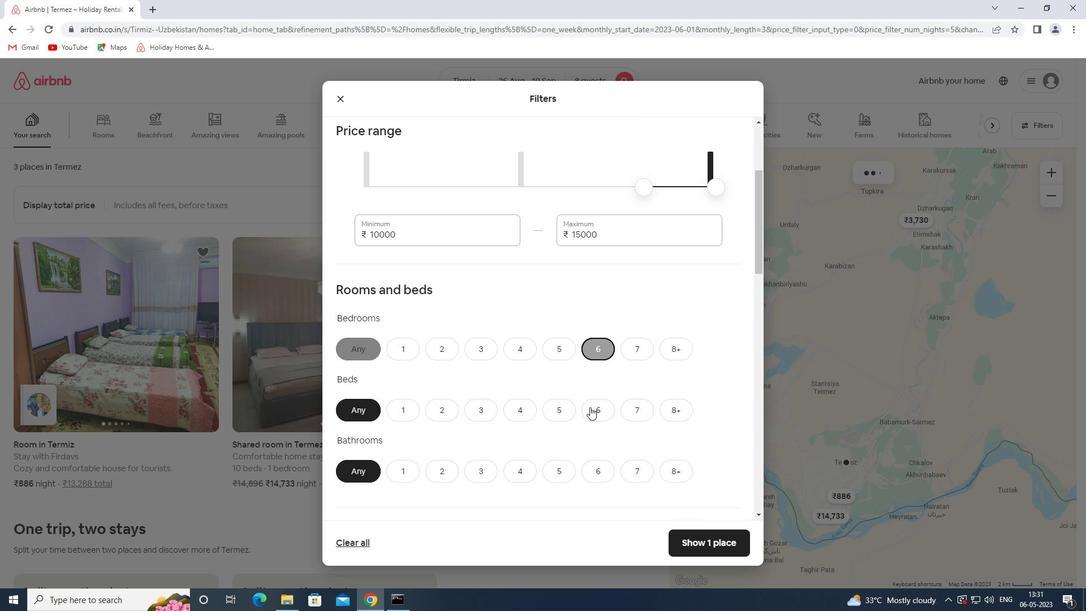 
Action: Mouse moved to (608, 478)
Screenshot: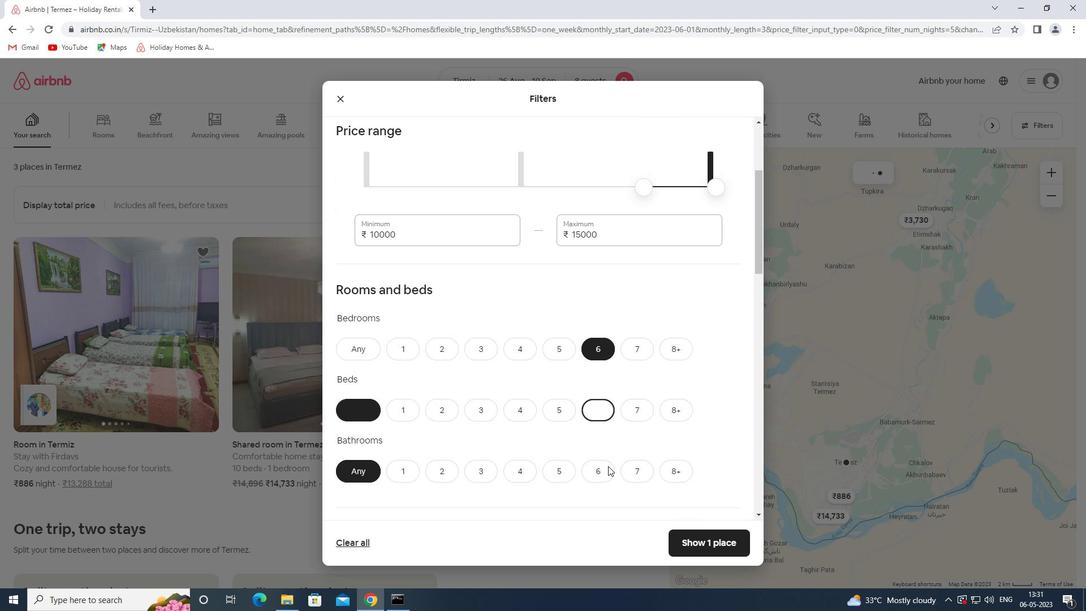 
Action: Mouse pressed left at (608, 478)
Screenshot: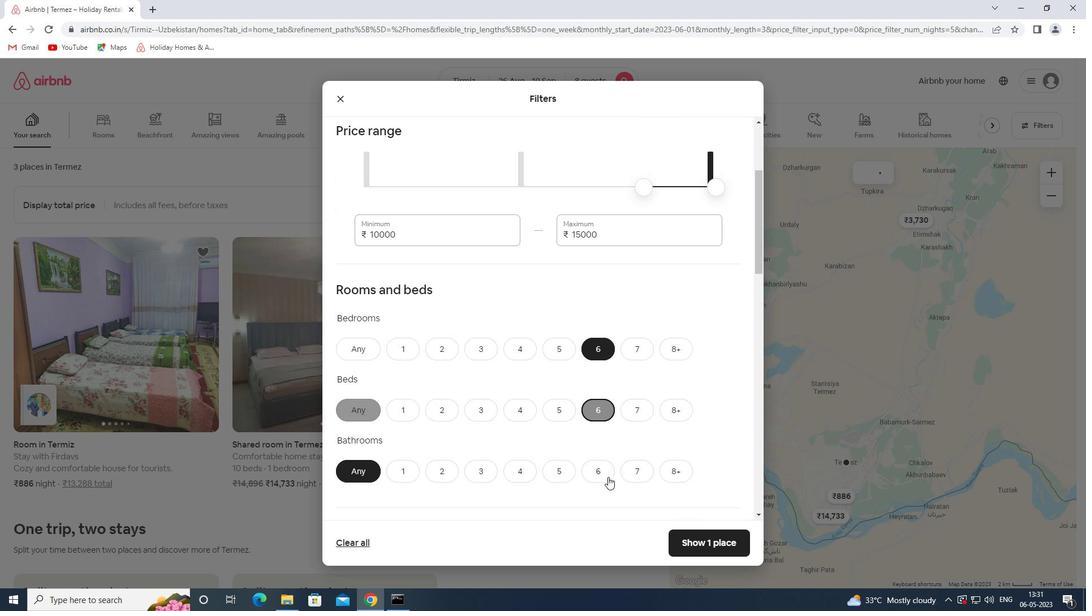 
Action: Mouse moved to (588, 412)
Screenshot: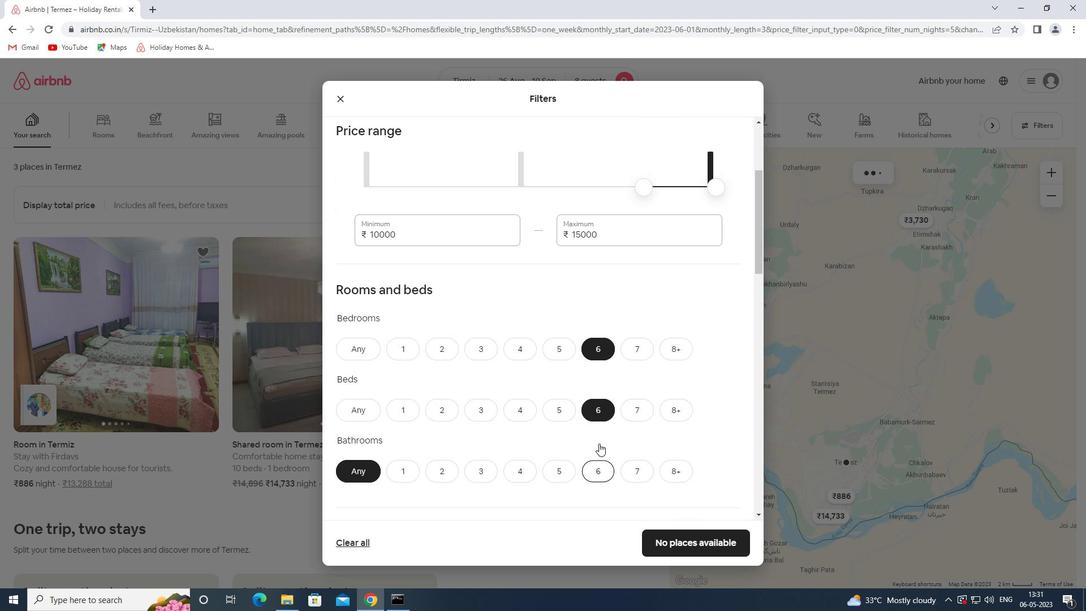 
Action: Mouse scrolled (588, 412) with delta (0, 0)
Screenshot: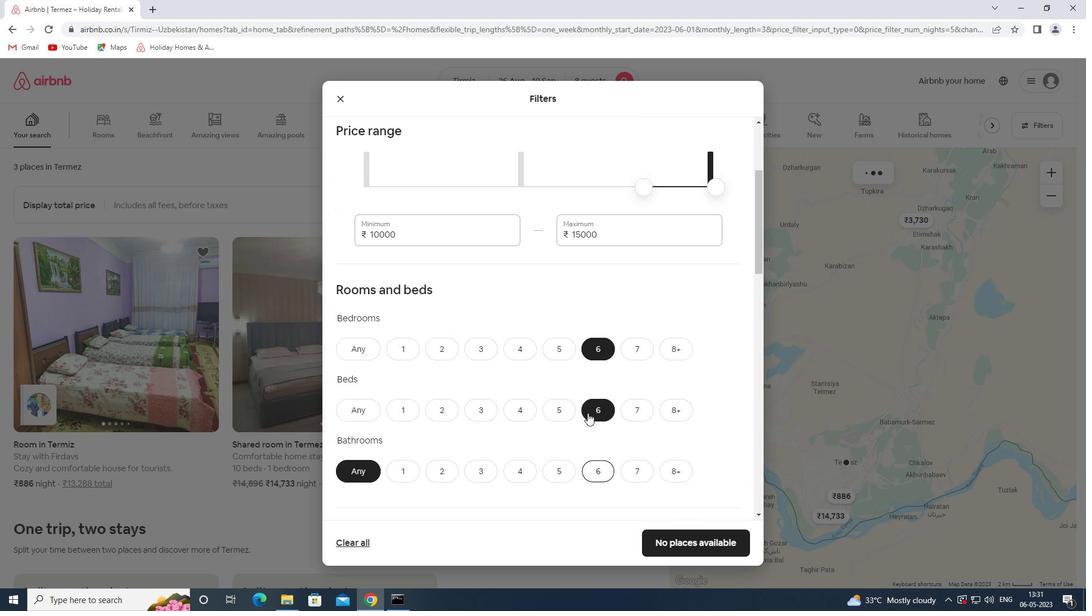 
Action: Mouse scrolled (588, 412) with delta (0, 0)
Screenshot: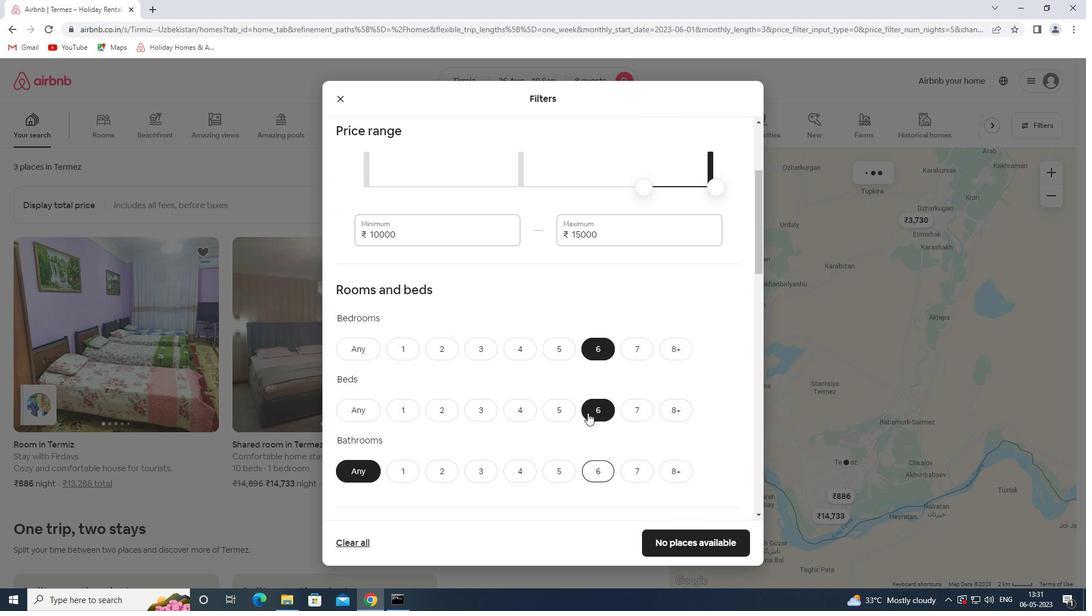 
Action: Mouse scrolled (588, 412) with delta (0, 0)
Screenshot: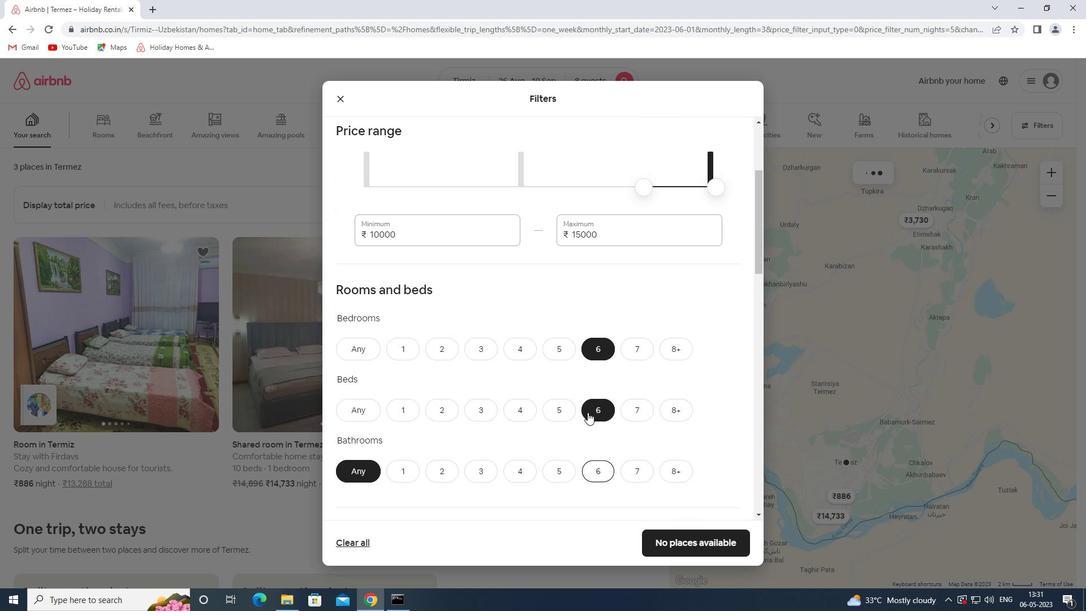 
Action: Mouse scrolled (588, 412) with delta (0, 0)
Screenshot: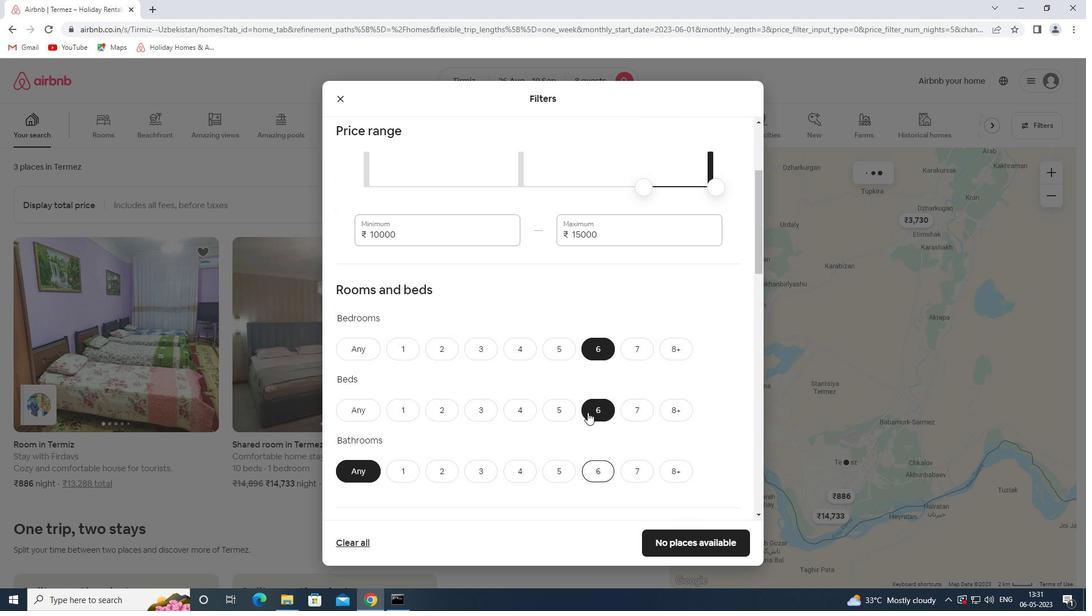 
Action: Mouse moved to (394, 355)
Screenshot: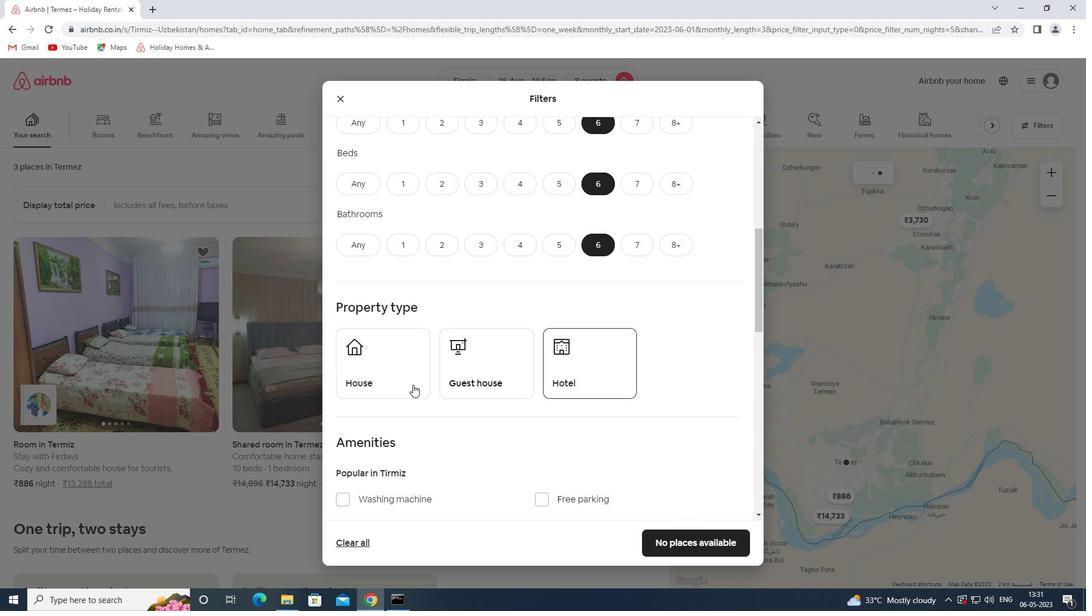 
Action: Mouse pressed left at (394, 355)
Screenshot: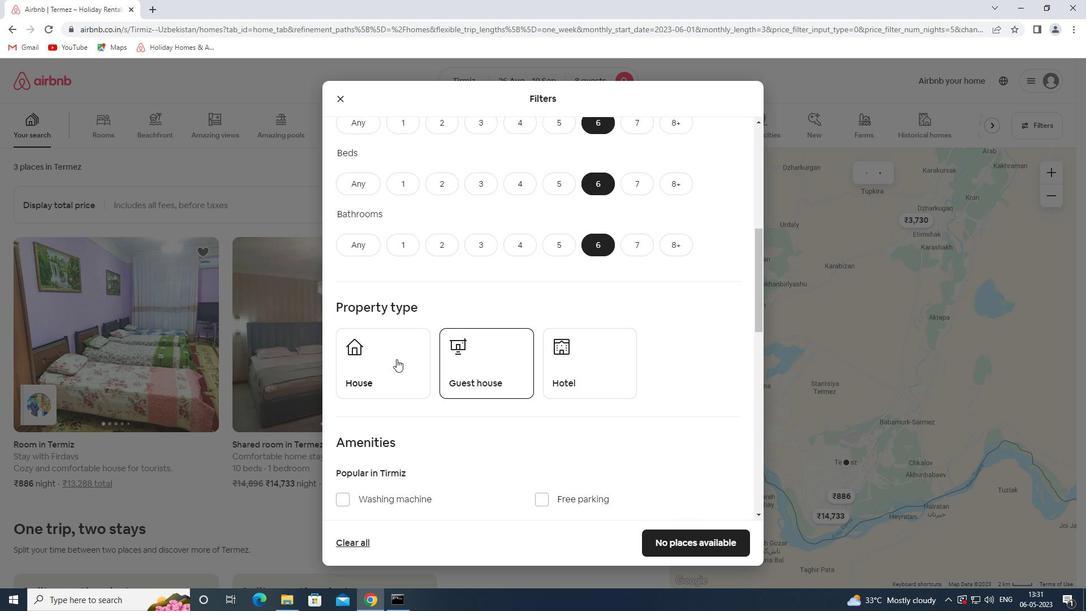 
Action: Mouse moved to (496, 375)
Screenshot: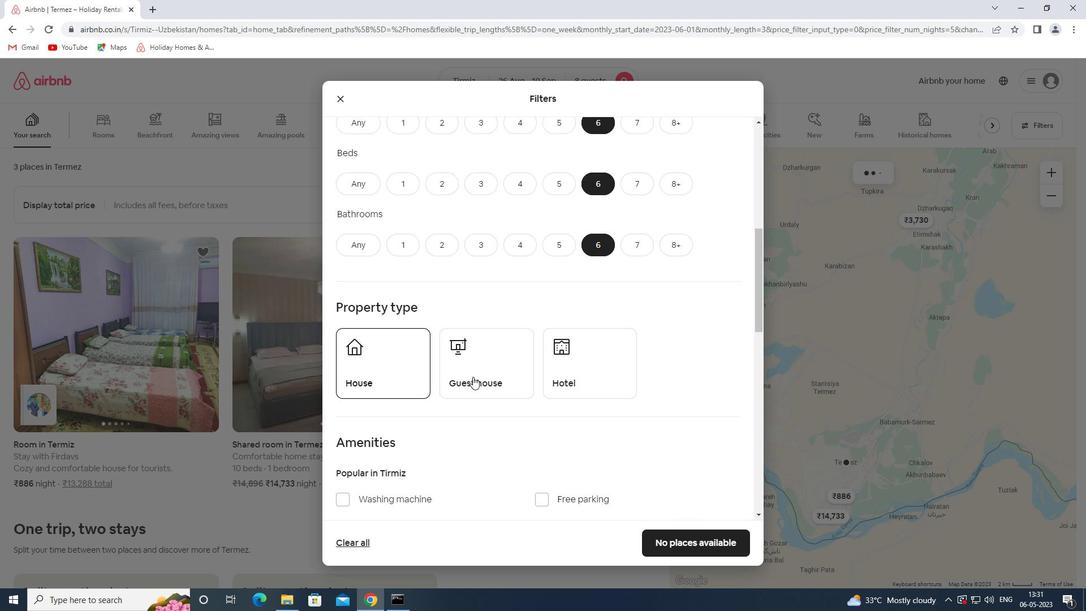 
Action: Mouse pressed left at (496, 375)
Screenshot: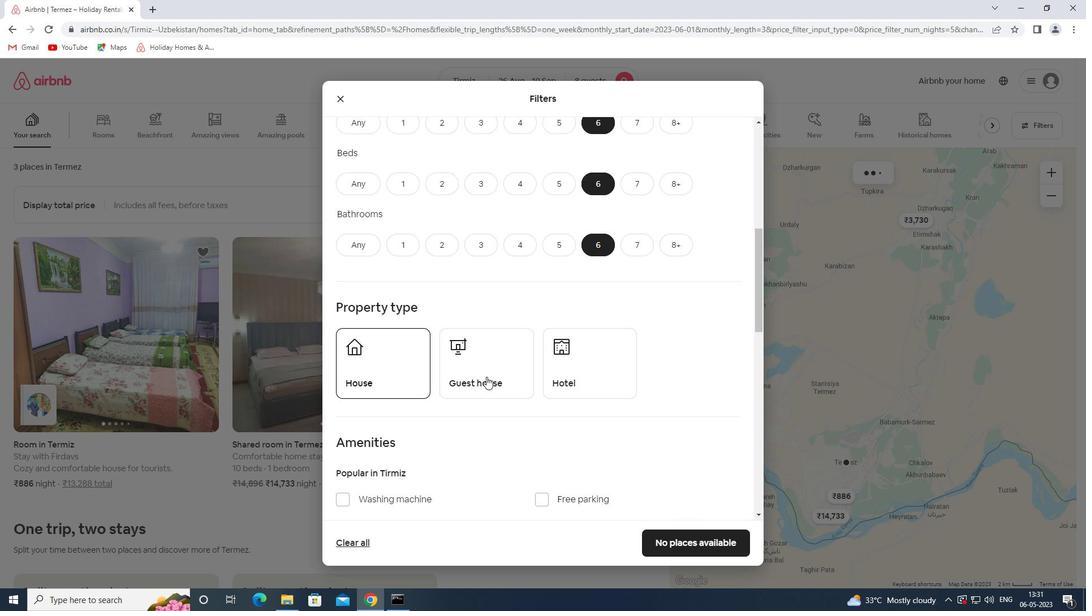 
Action: Mouse moved to (515, 449)
Screenshot: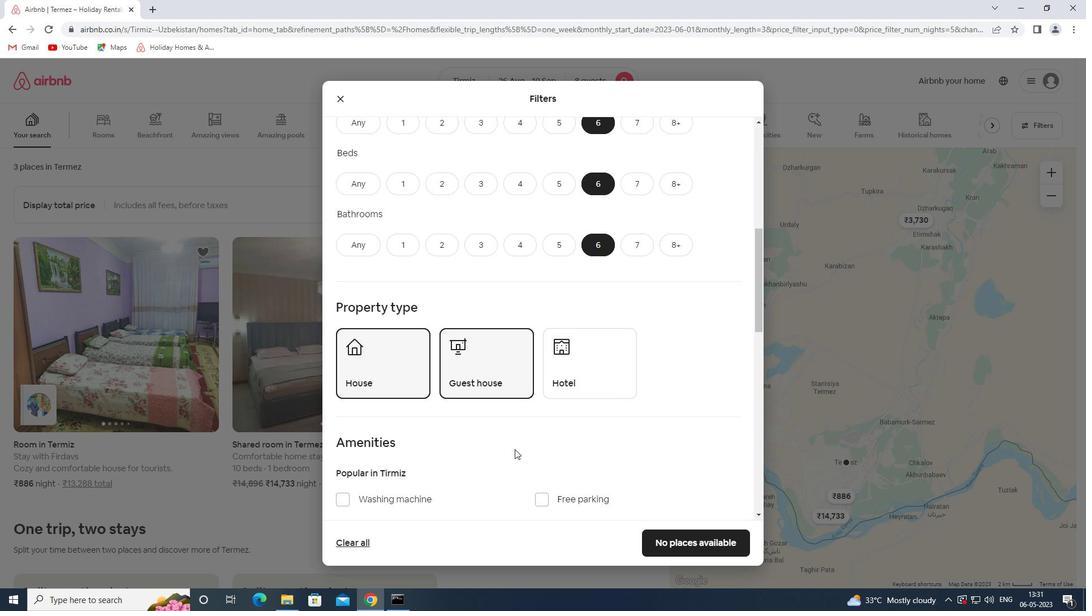 
Action: Mouse scrolled (515, 449) with delta (0, 0)
Screenshot: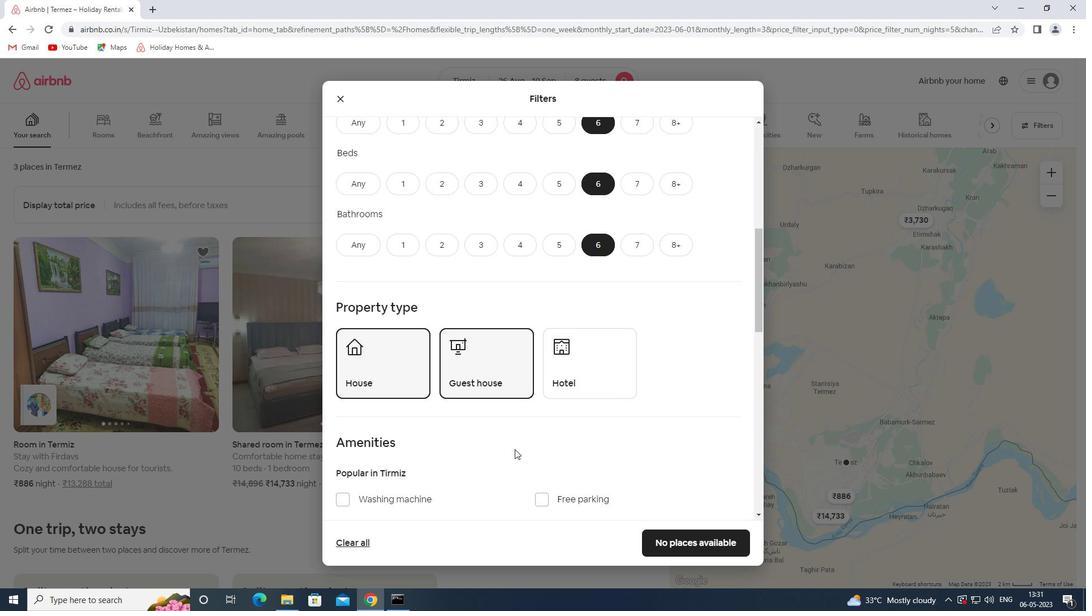 
Action: Mouse scrolled (515, 449) with delta (0, 0)
Screenshot: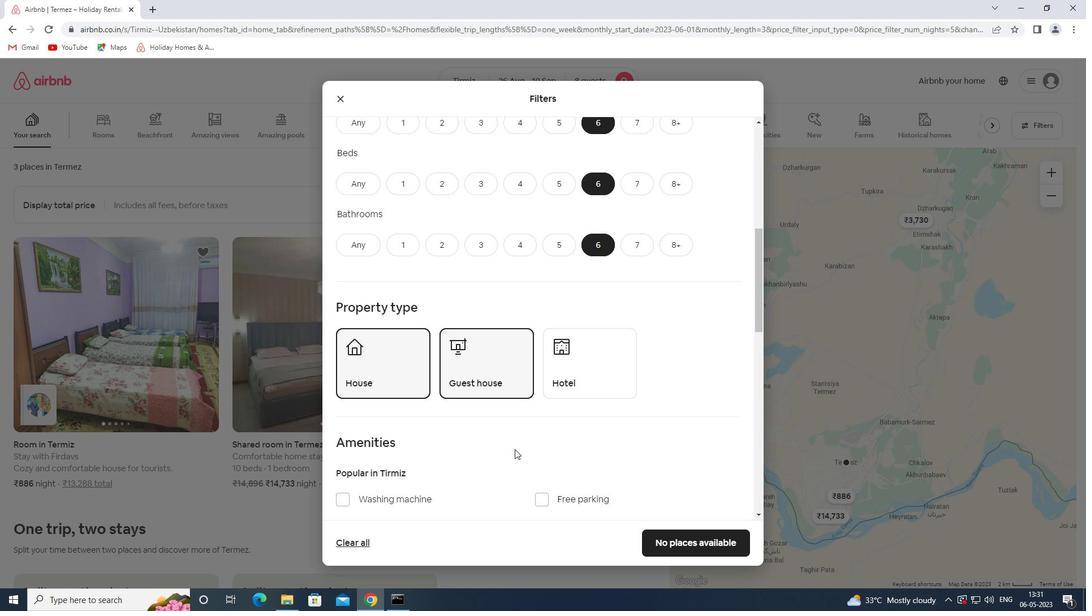 
Action: Mouse scrolled (515, 449) with delta (0, 0)
Screenshot: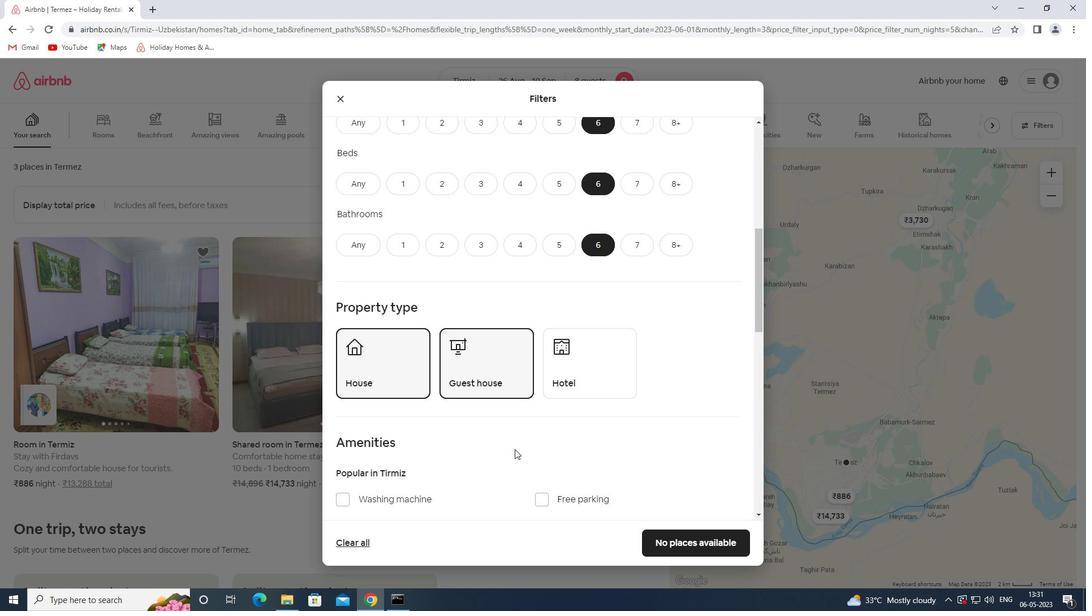 
Action: Mouse moved to (554, 327)
Screenshot: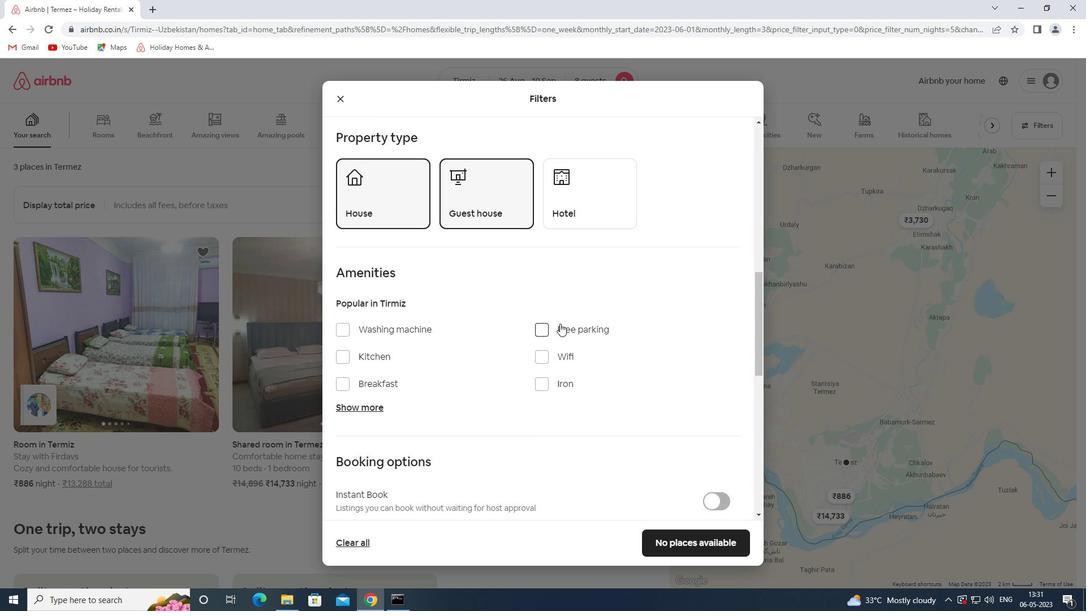 
Action: Mouse pressed left at (554, 327)
Screenshot: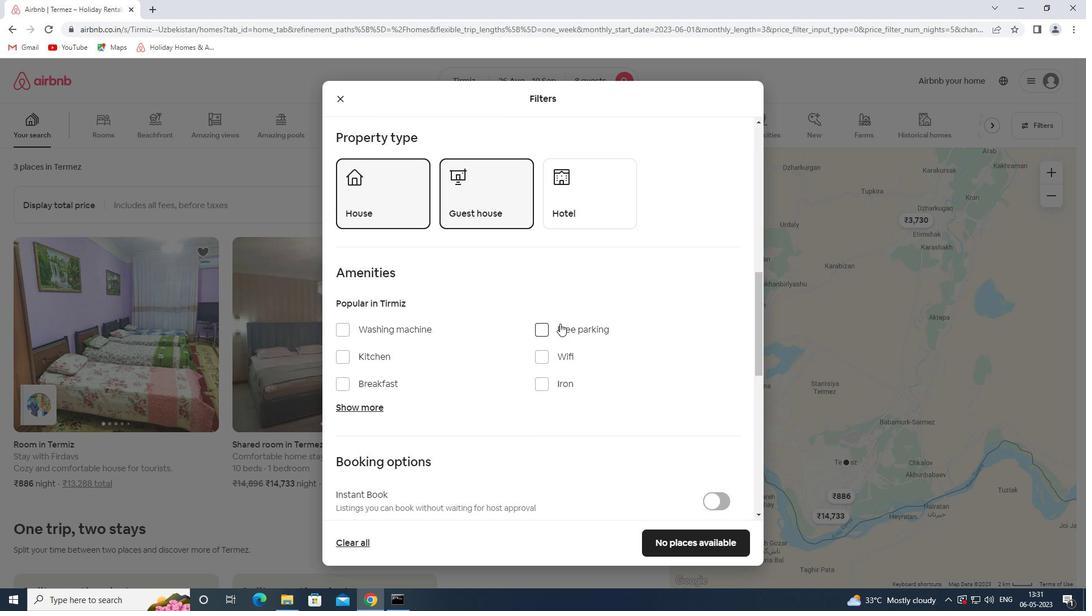 
Action: Mouse moved to (554, 354)
Screenshot: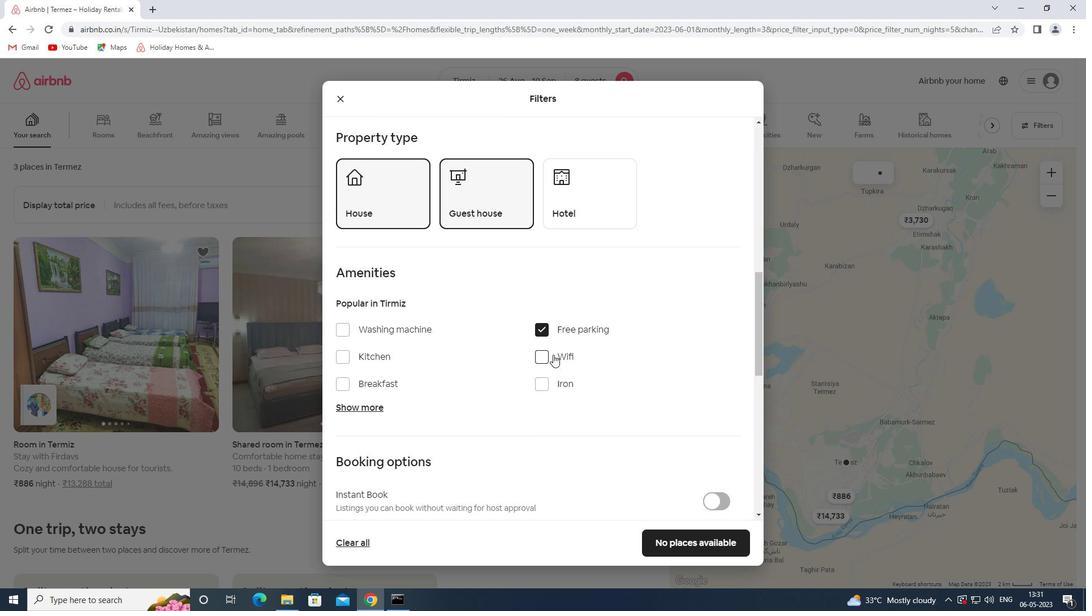 
Action: Mouse pressed left at (554, 354)
Screenshot: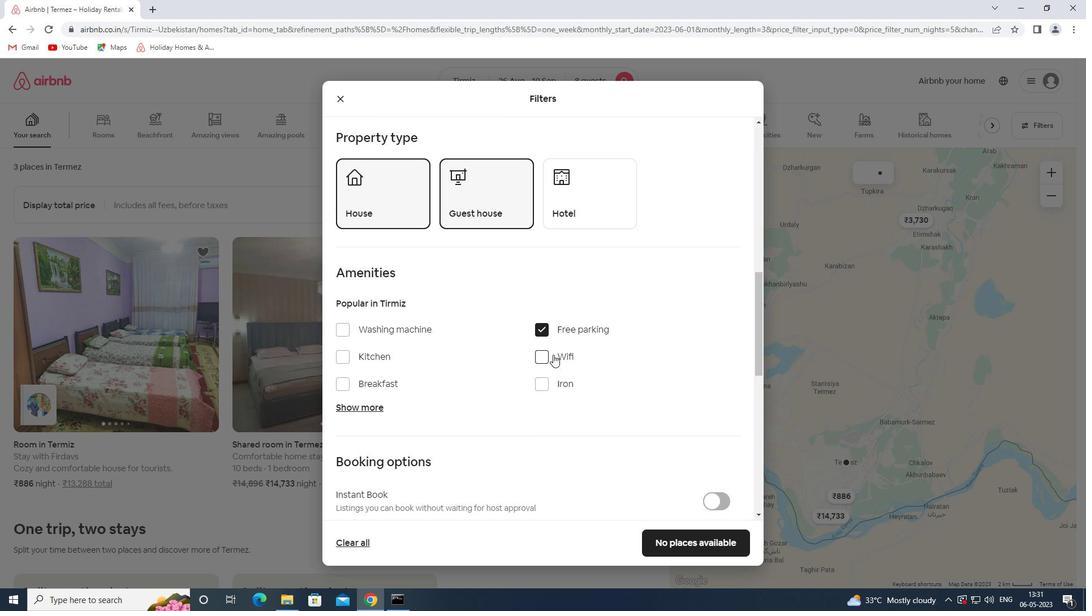 
Action: Mouse moved to (374, 408)
Screenshot: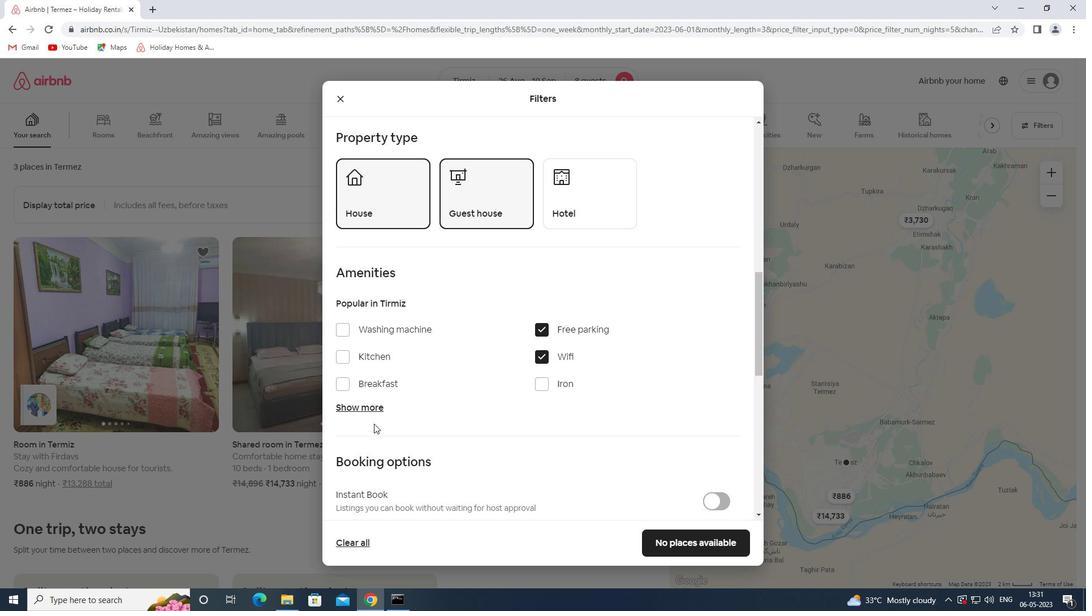 
Action: Mouse pressed left at (374, 408)
Screenshot: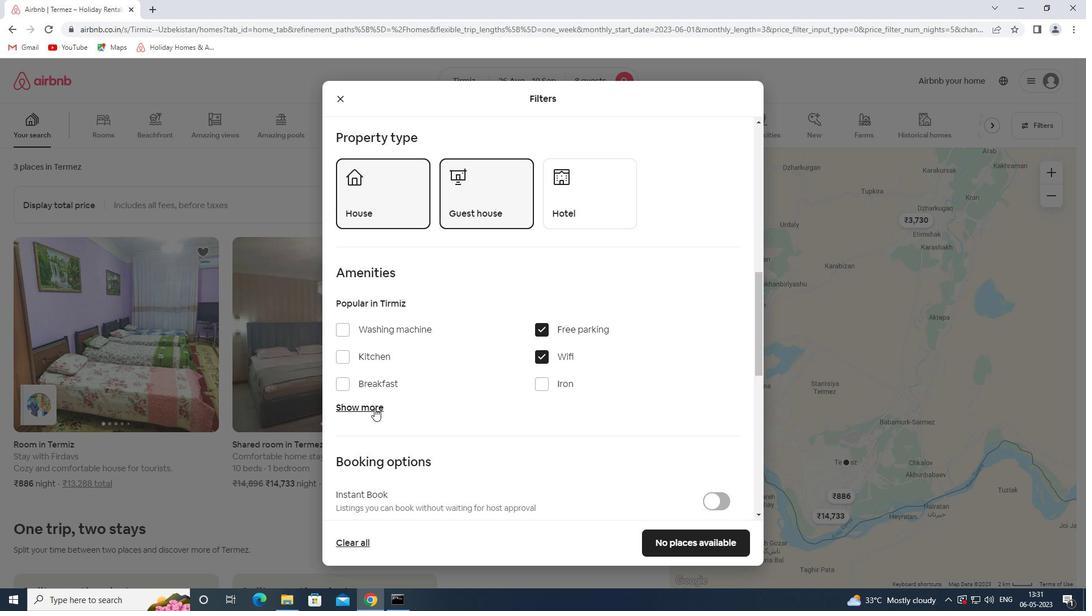 
Action: Mouse moved to (465, 410)
Screenshot: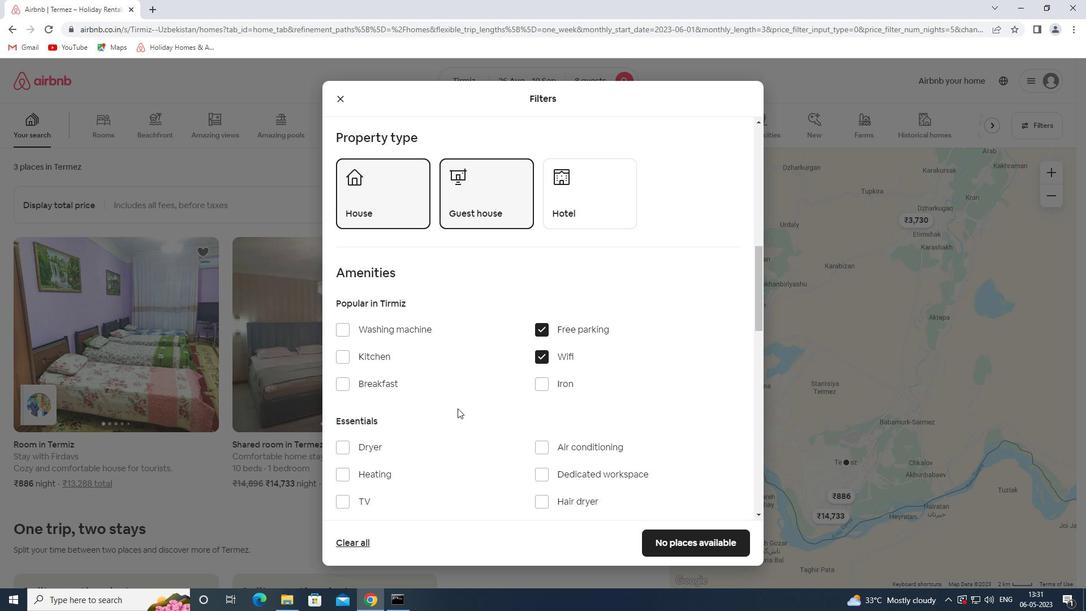 
Action: Mouse scrolled (465, 409) with delta (0, 0)
Screenshot: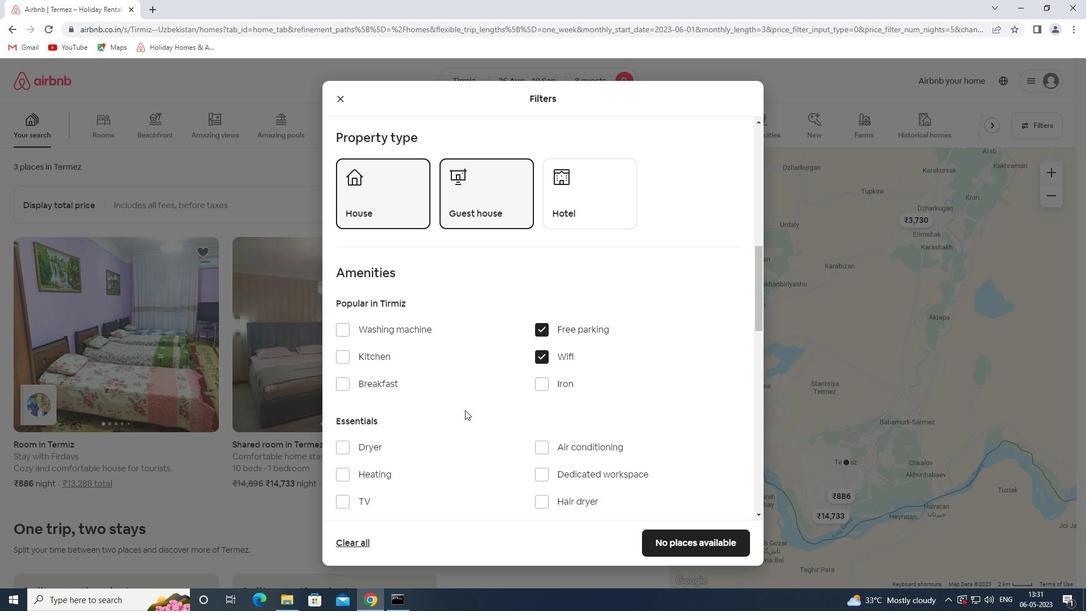 
Action: Mouse scrolled (465, 409) with delta (0, 0)
Screenshot: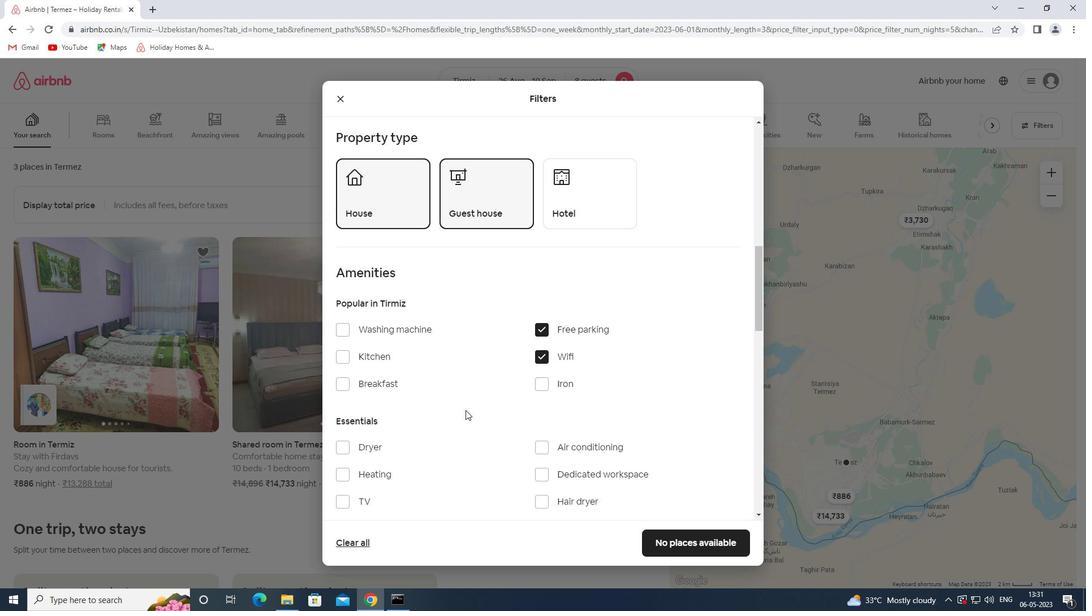 
Action: Mouse moved to (379, 262)
Screenshot: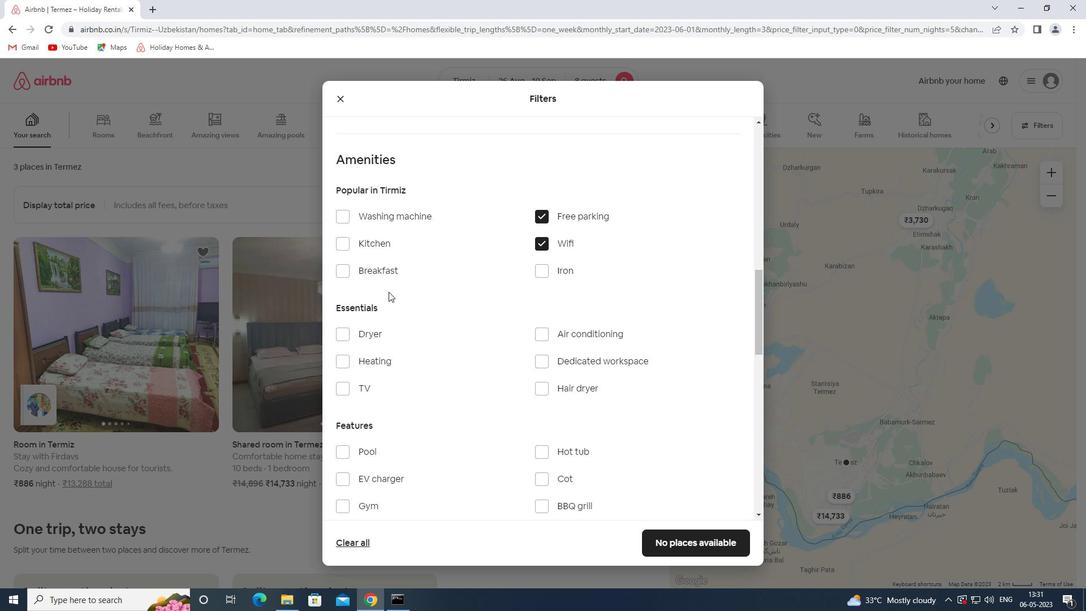 
Action: Mouse pressed left at (379, 262)
Screenshot: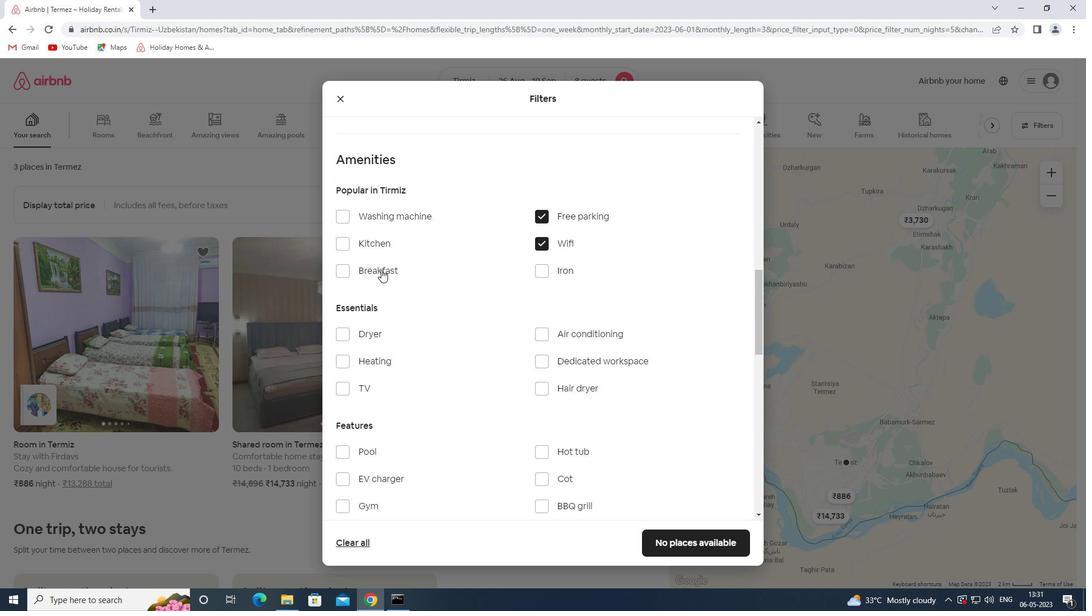 
Action: Mouse moved to (380, 276)
Screenshot: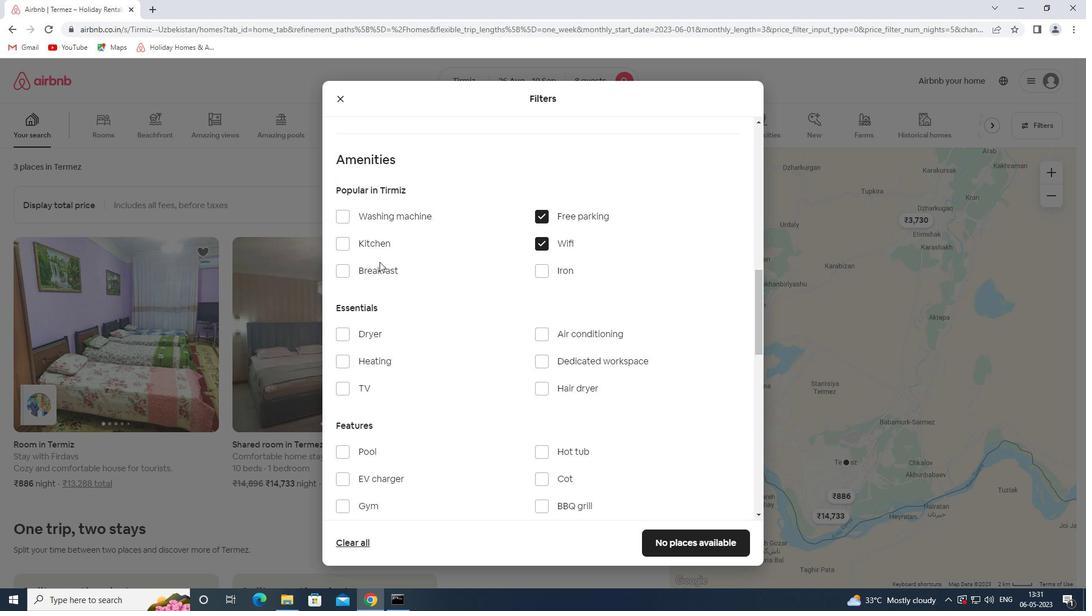 
Action: Mouse pressed left at (380, 276)
Screenshot: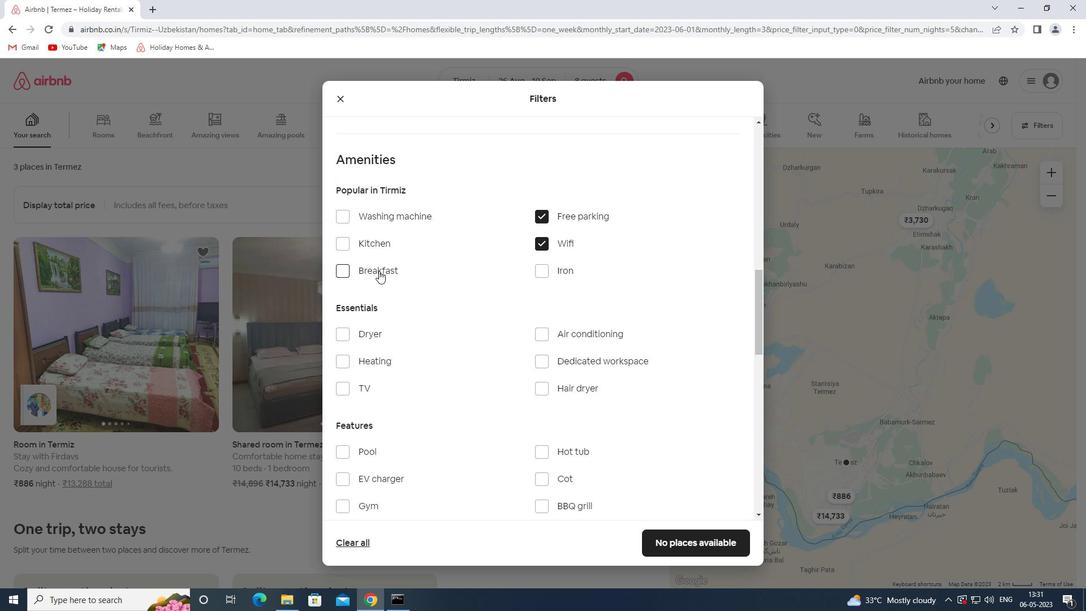 
Action: Mouse moved to (502, 451)
Screenshot: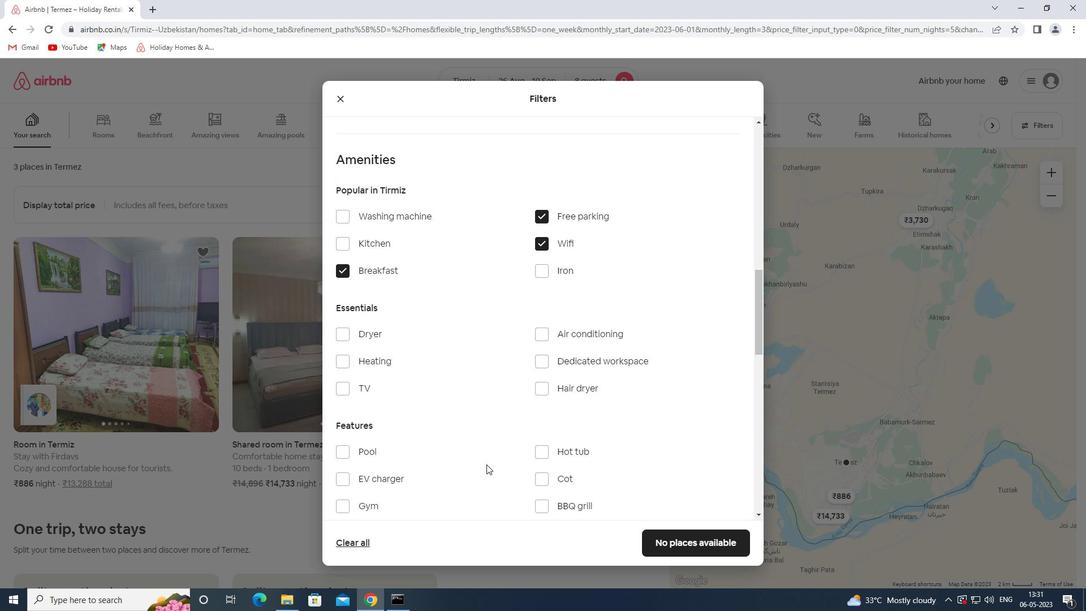 
Action: Mouse scrolled (502, 451) with delta (0, 0)
Screenshot: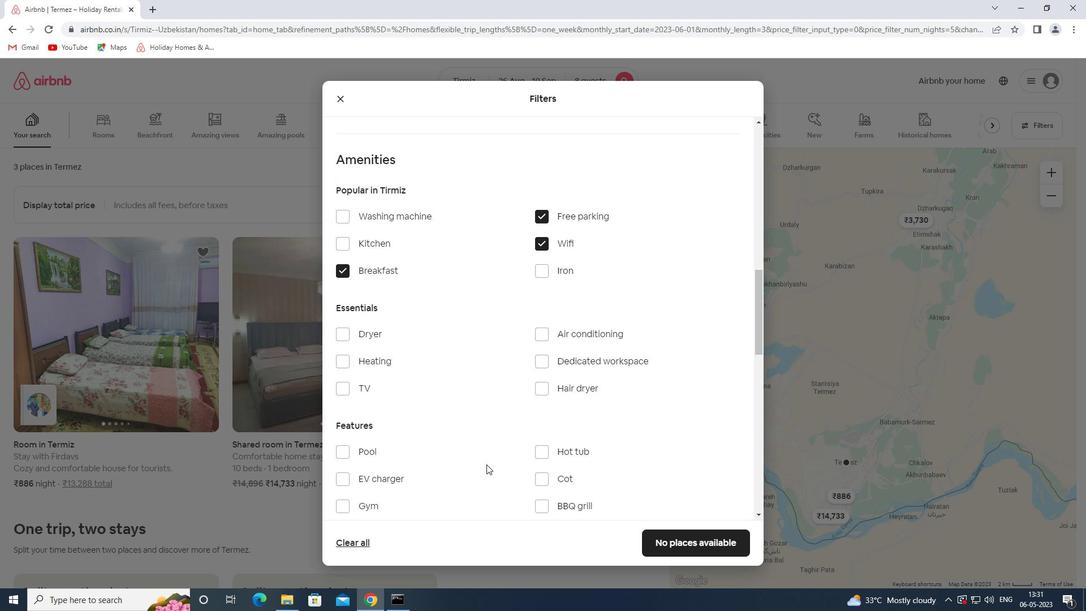 
Action: Mouse moved to (503, 451)
Screenshot: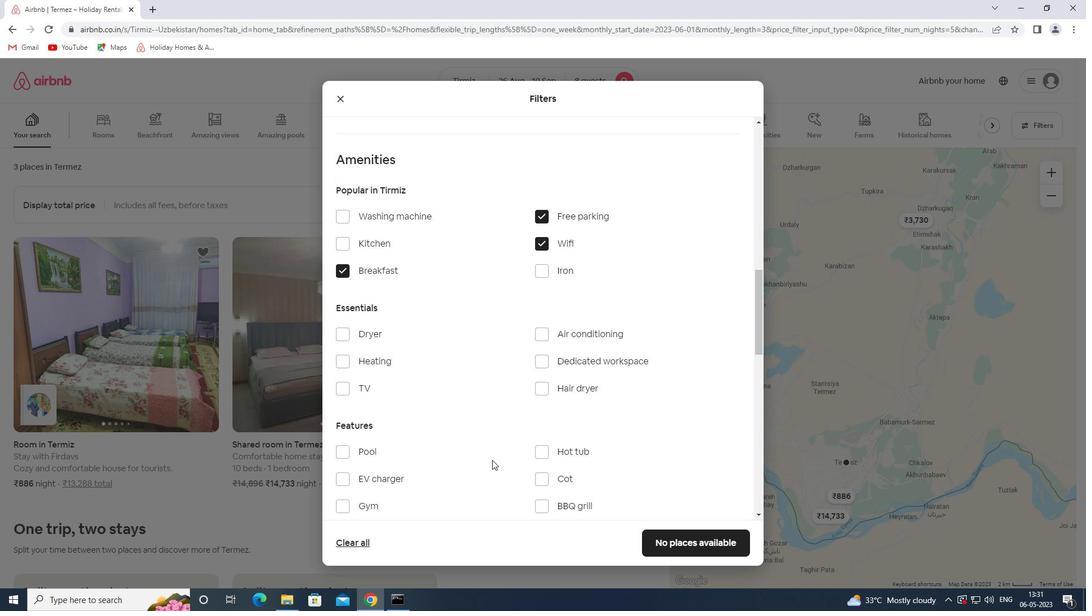 
Action: Mouse scrolled (503, 450) with delta (0, 0)
Screenshot: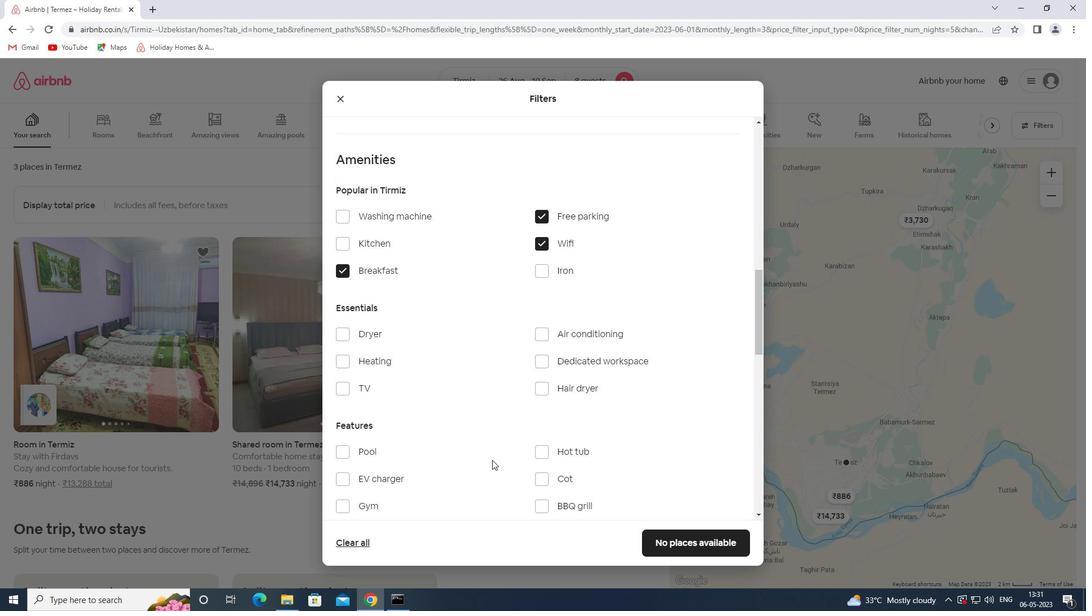 
Action: Mouse moved to (505, 448)
Screenshot: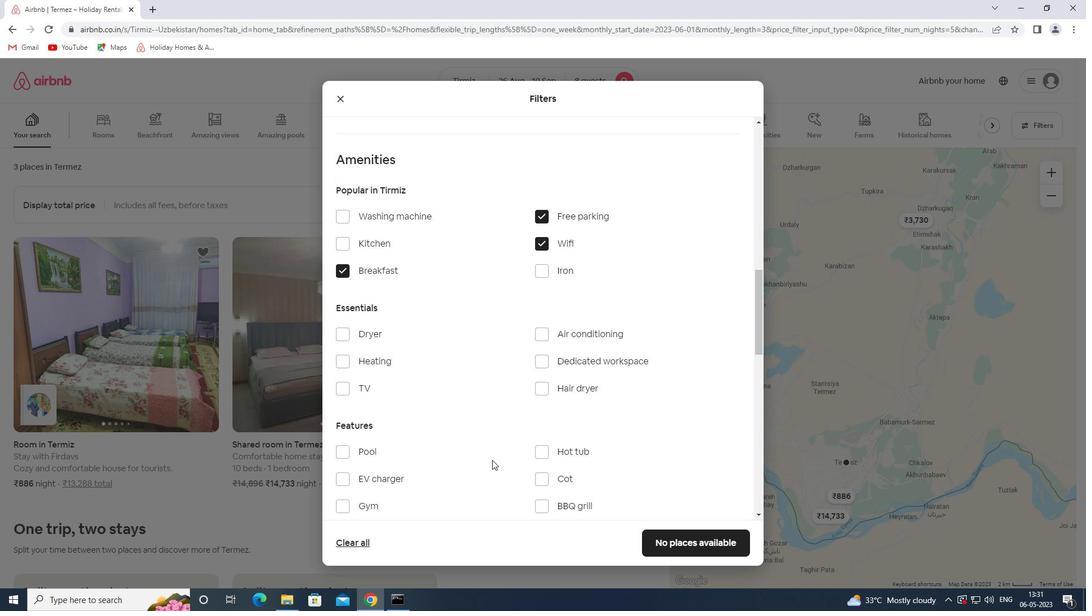 
Action: Mouse scrolled (505, 448) with delta (0, 0)
Screenshot: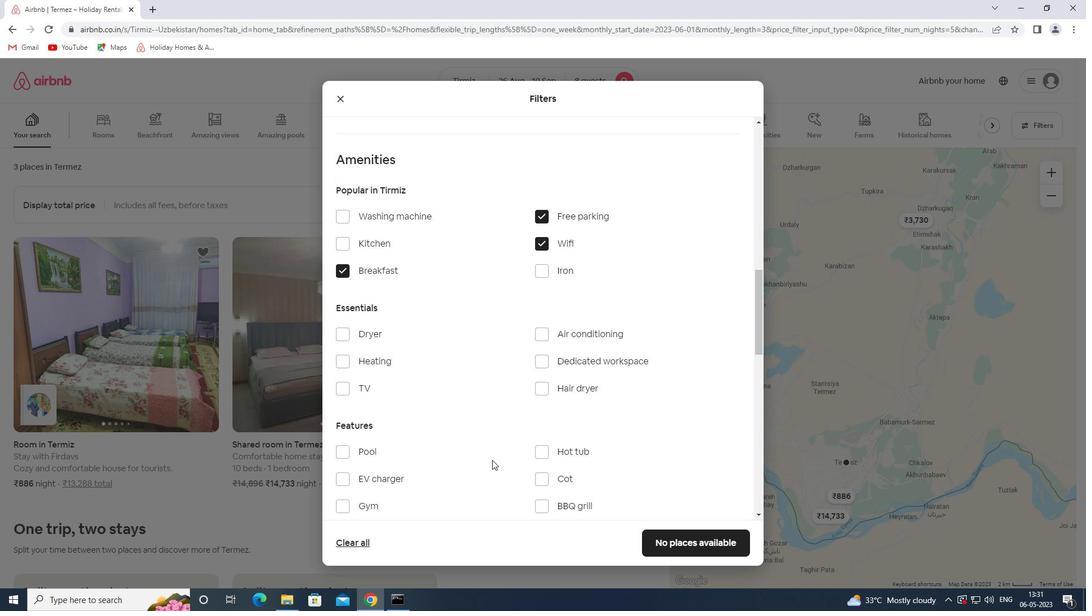
Action: Mouse moved to (360, 338)
Screenshot: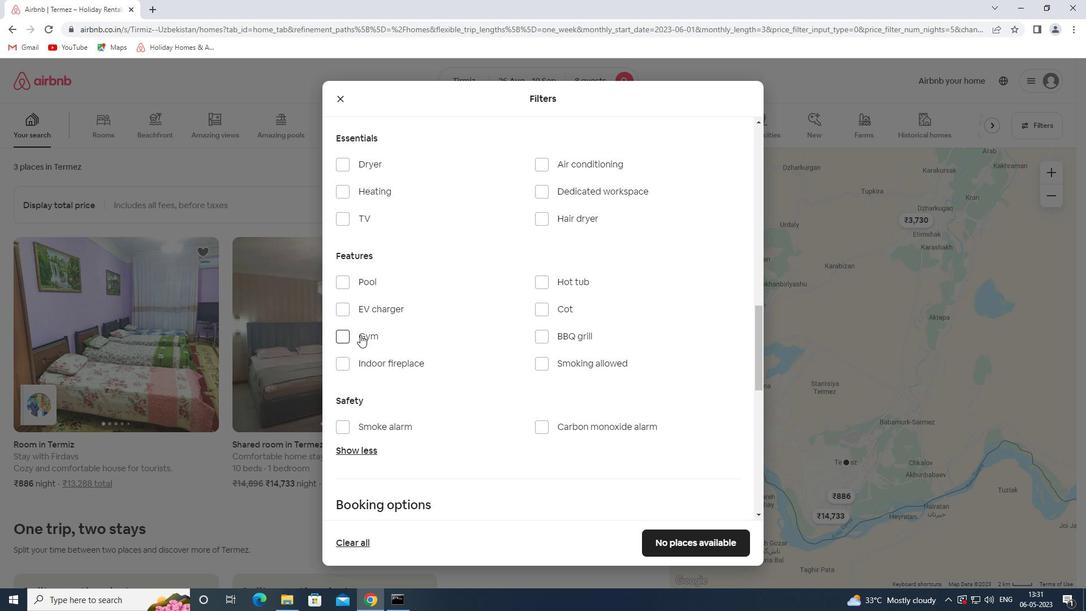 
Action: Mouse pressed left at (360, 338)
Screenshot: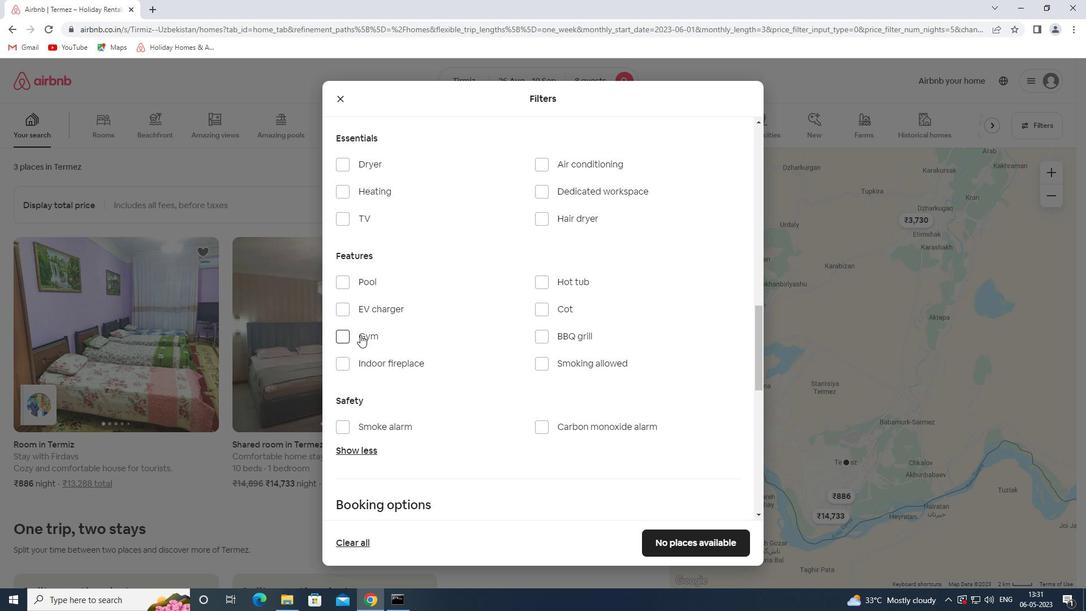 
Action: Mouse moved to (444, 239)
Screenshot: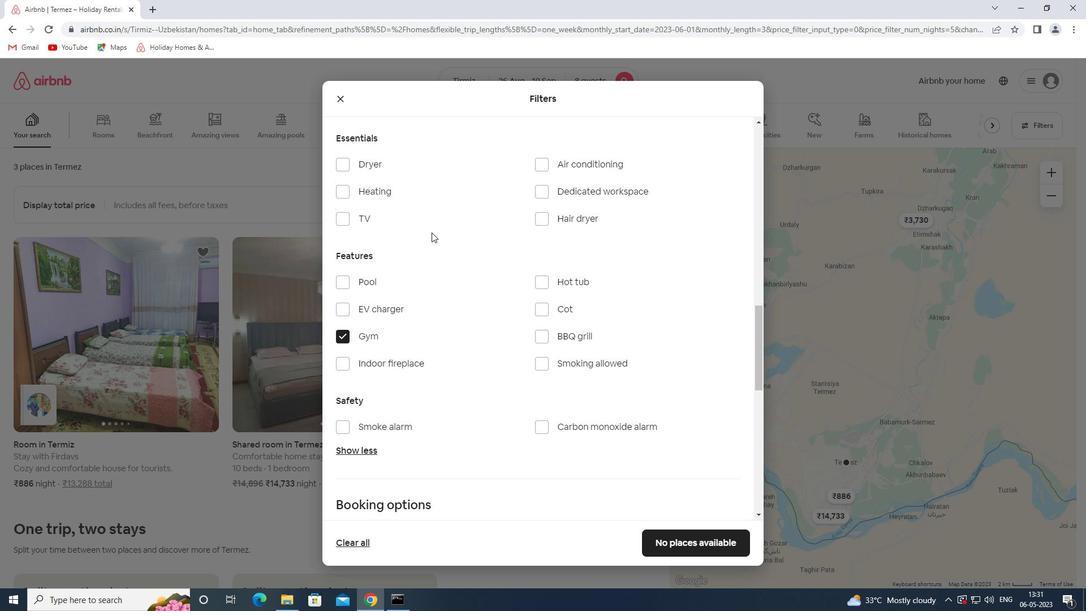 
Action: Mouse scrolled (444, 239) with delta (0, 0)
Screenshot: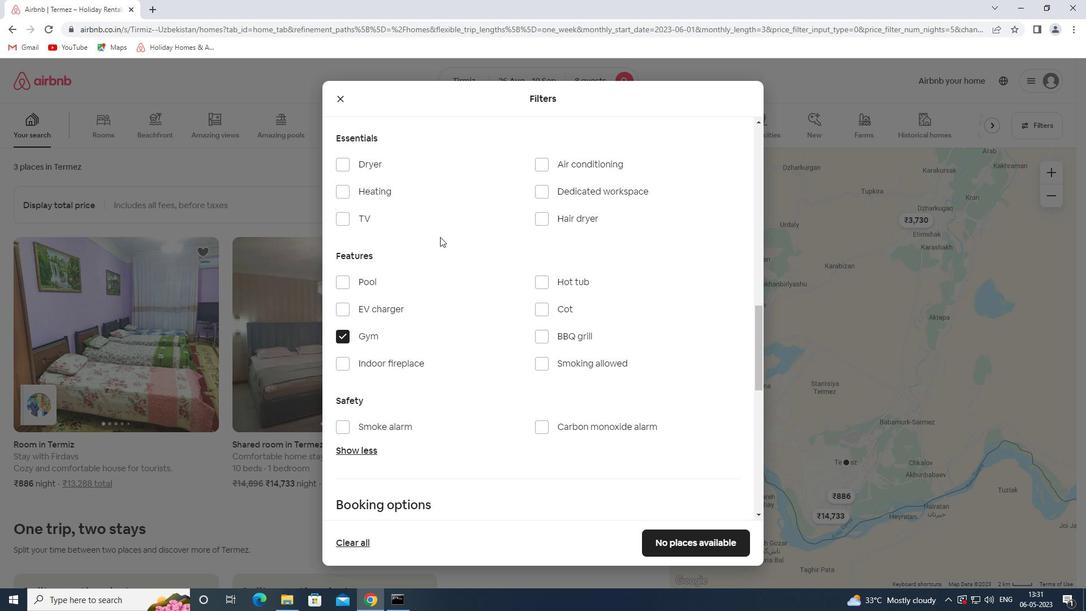 
Action: Mouse scrolled (444, 239) with delta (0, 0)
Screenshot: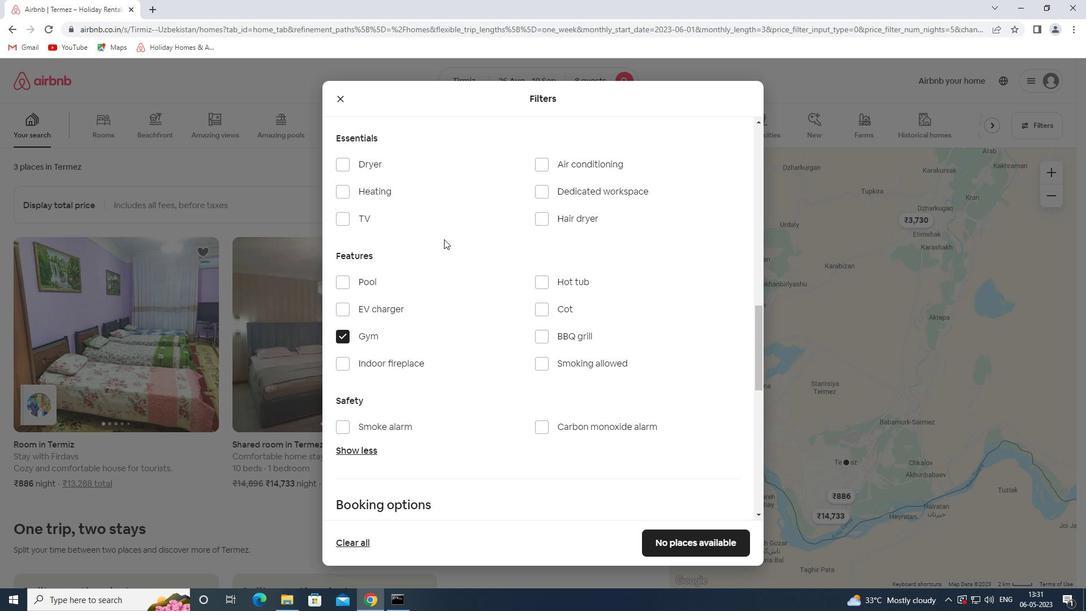 
Action: Mouse moved to (463, 262)
Screenshot: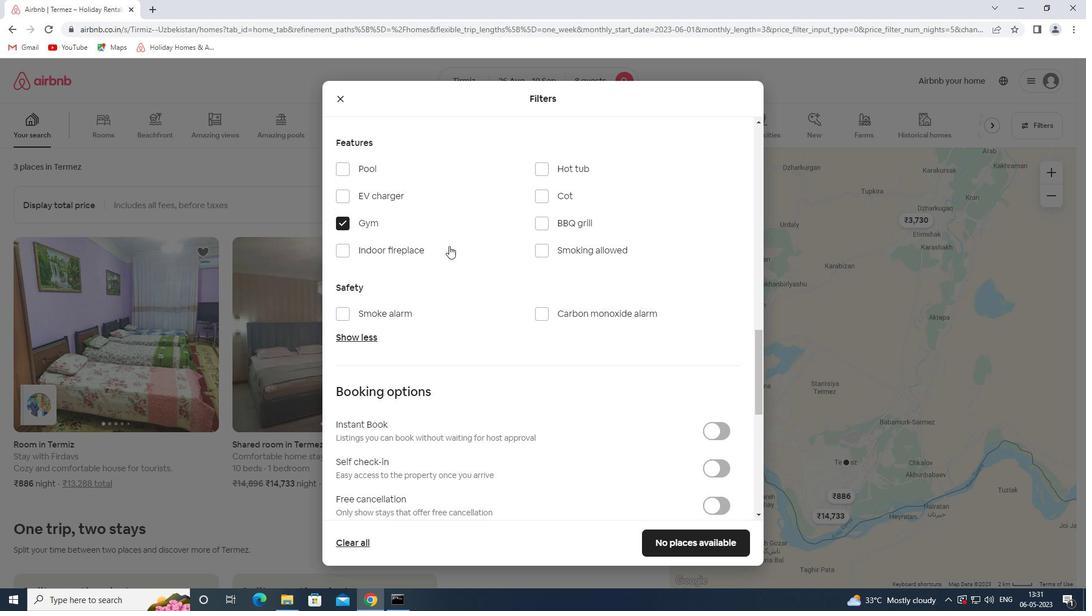 
Action: Mouse scrolled (463, 262) with delta (0, 0)
Screenshot: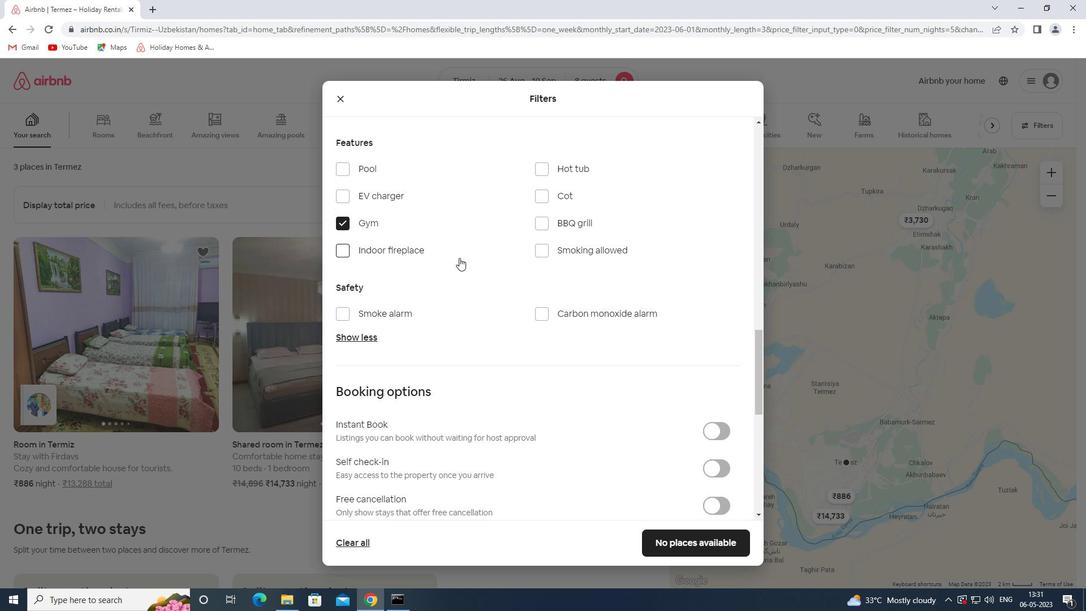 
Action: Mouse moved to (463, 262)
Screenshot: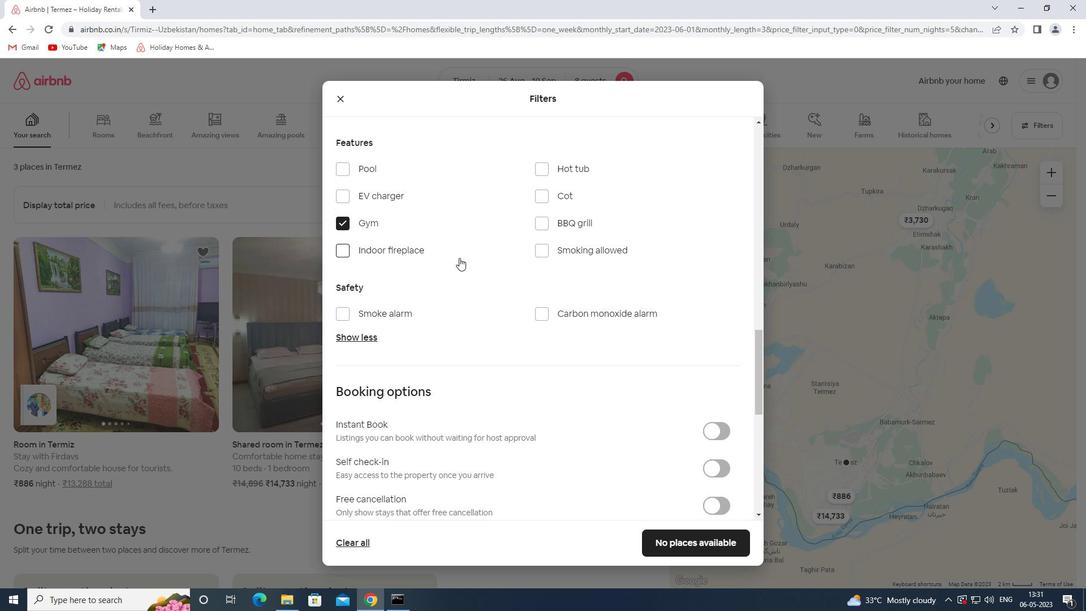 
Action: Mouse scrolled (463, 262) with delta (0, 0)
Screenshot: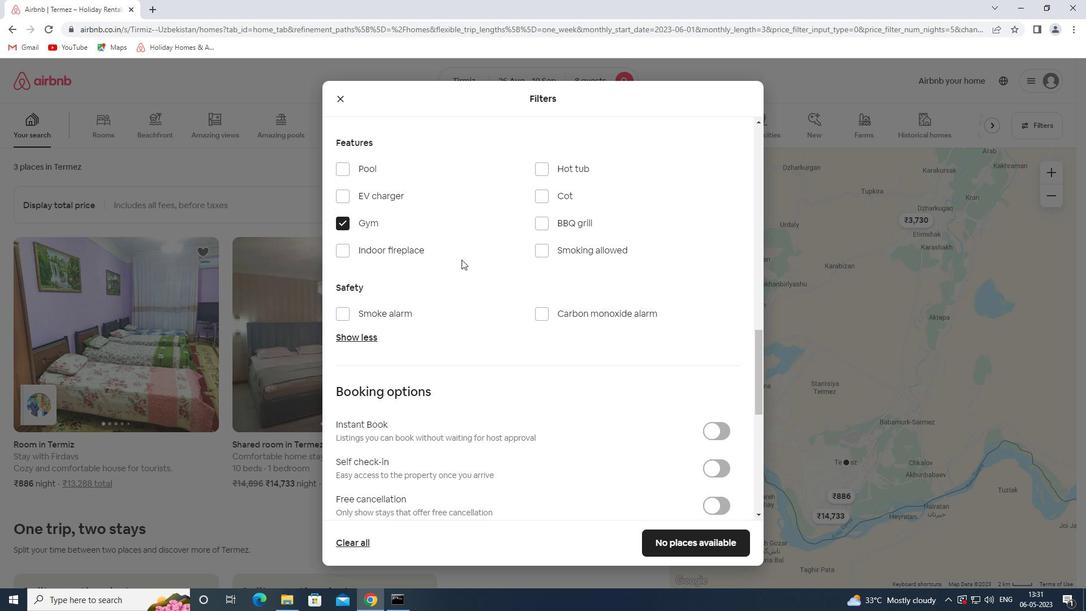 
Action: Mouse scrolled (463, 262) with delta (0, 0)
Screenshot: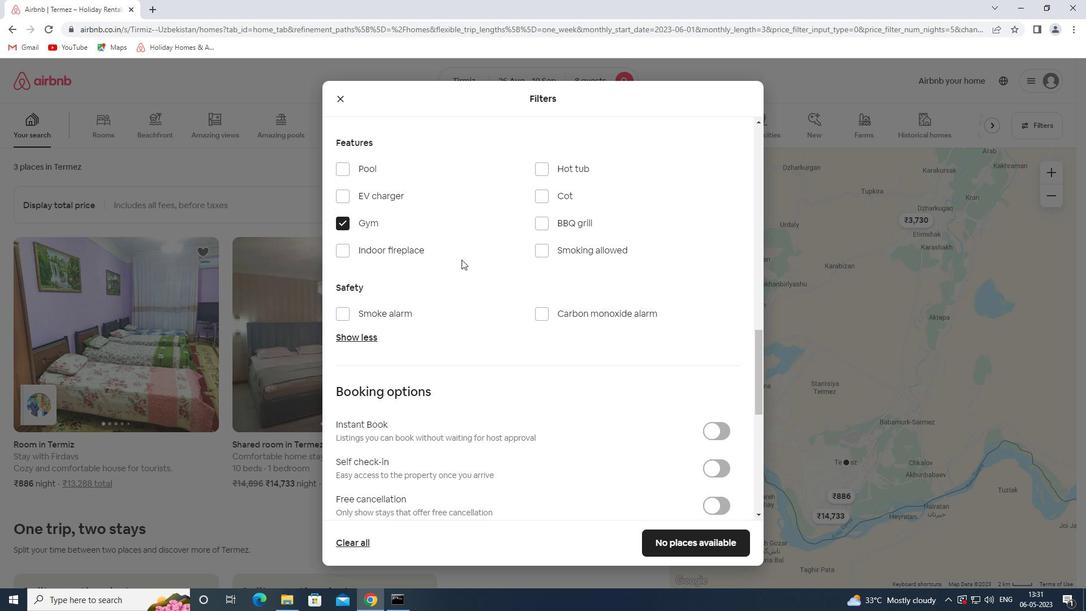 
Action: Mouse scrolled (463, 262) with delta (0, 0)
Screenshot: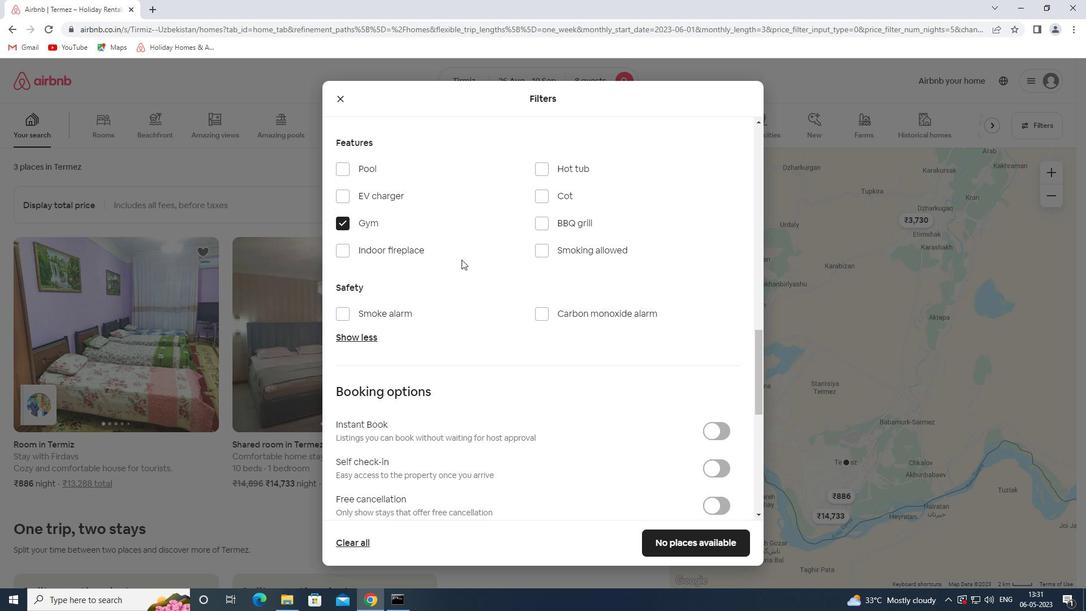 
Action: Mouse moved to (464, 262)
Screenshot: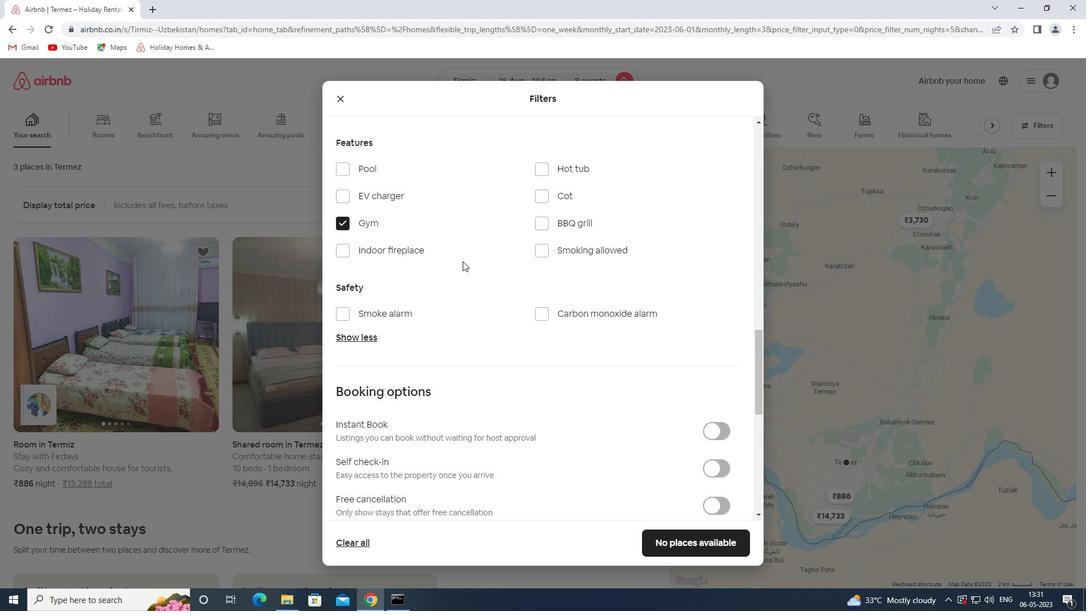 
Action: Mouse scrolled (464, 262) with delta (0, 0)
Screenshot: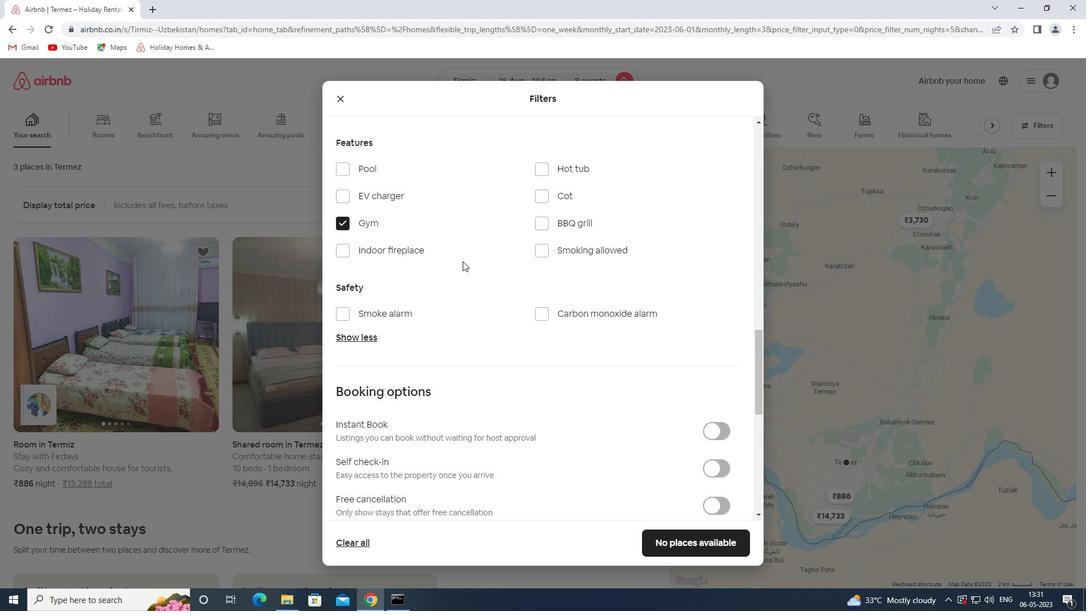 
Action: Mouse moved to (556, 367)
Screenshot: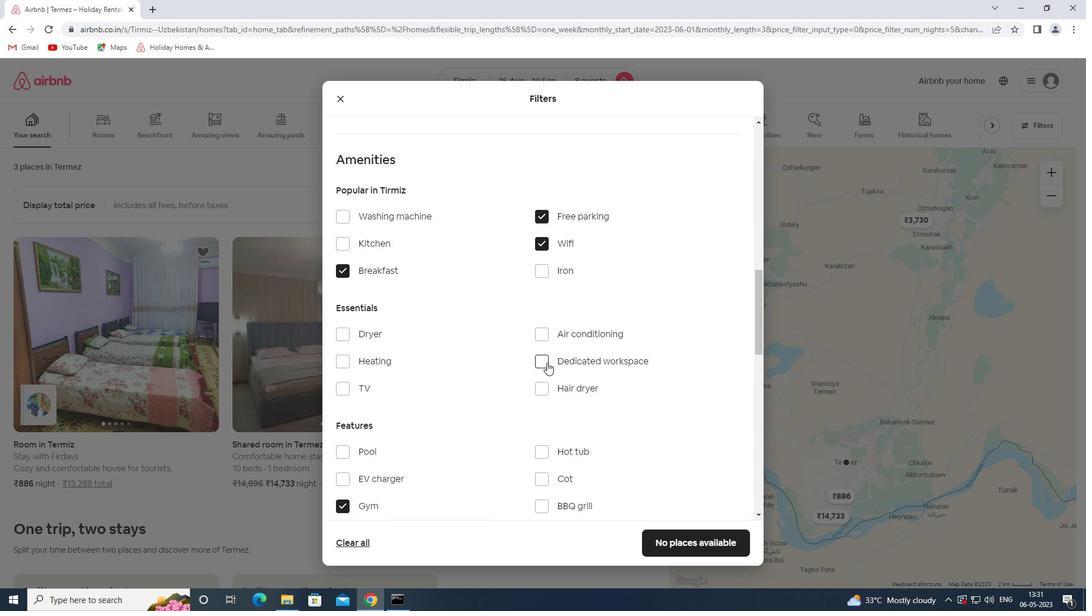 
Action: Mouse scrolled (556, 366) with delta (0, 0)
Screenshot: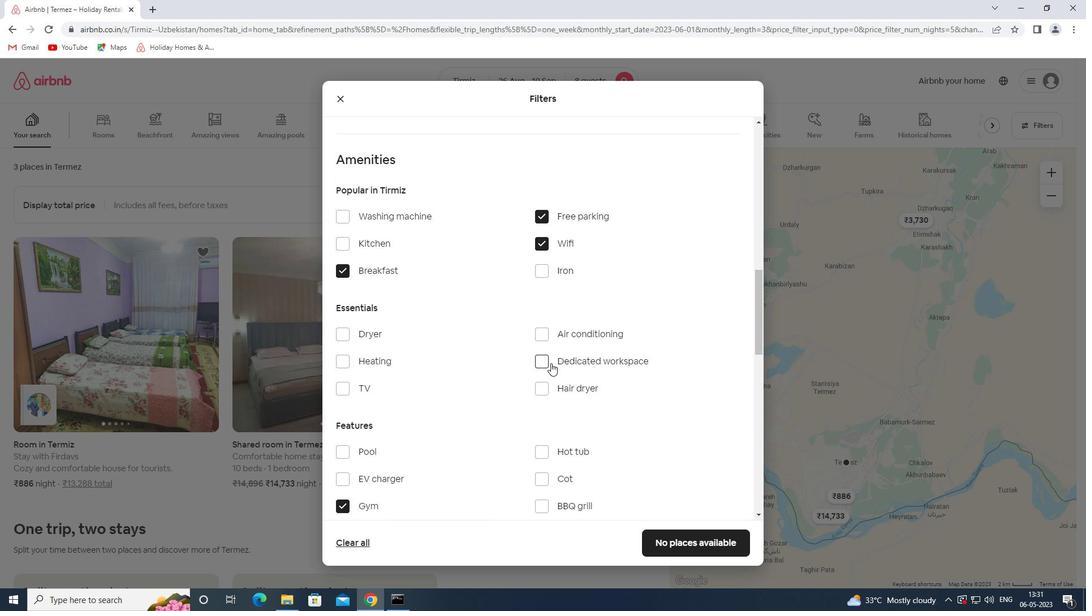 
Action: Mouse moved to (556, 368)
Screenshot: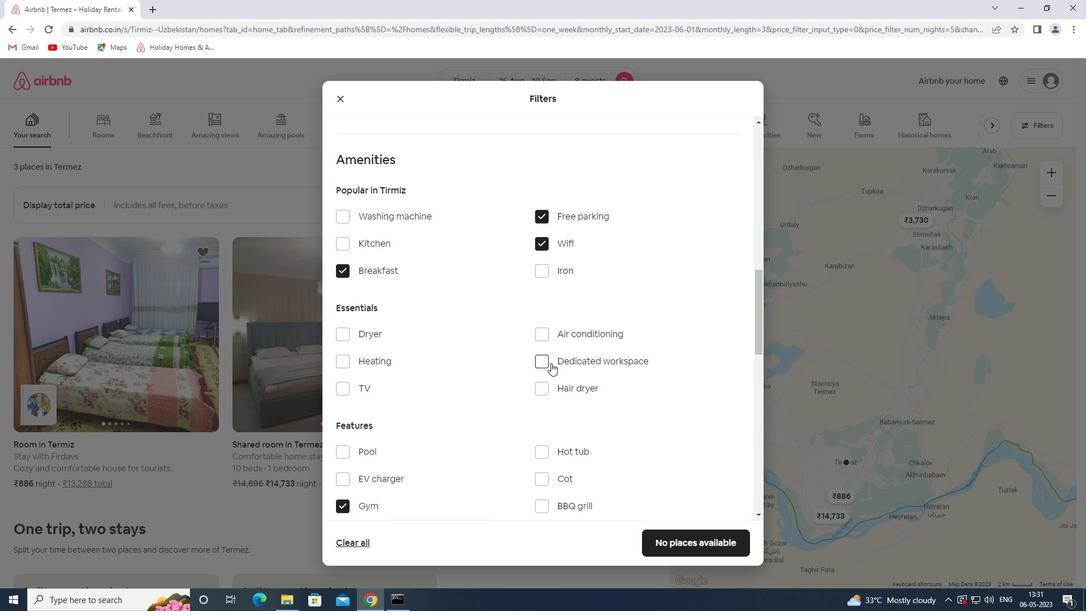 
Action: Mouse scrolled (556, 367) with delta (0, 0)
Screenshot: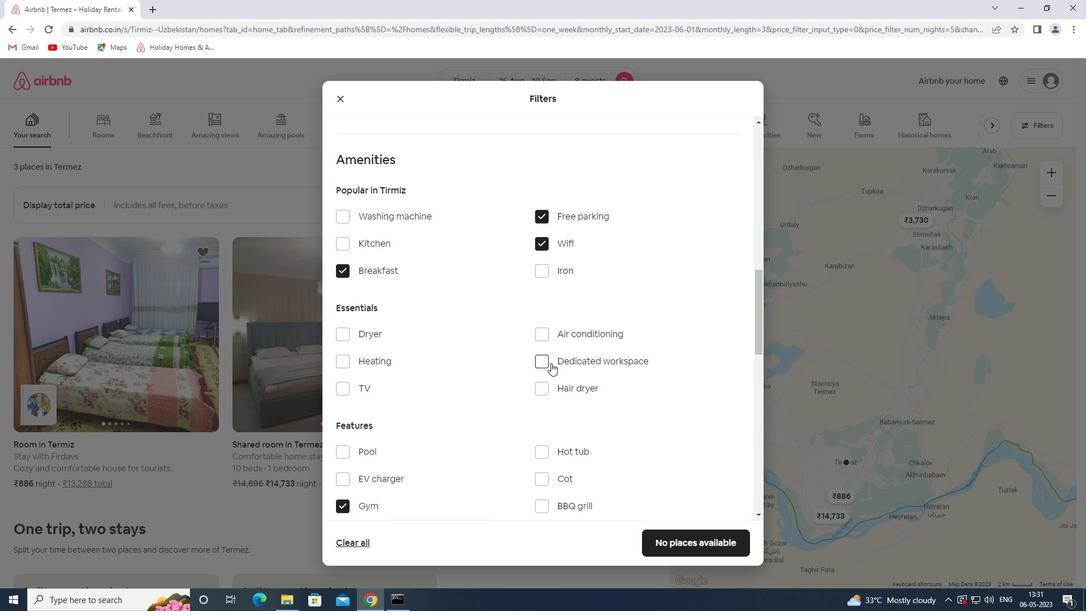 
Action: Mouse moved to (556, 369)
Screenshot: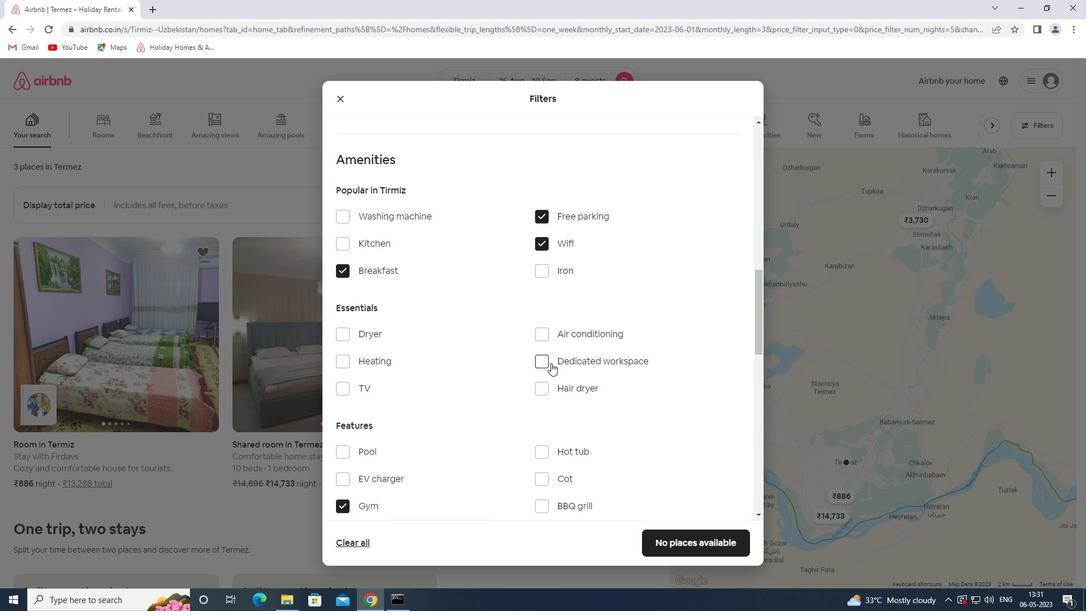 
Action: Mouse scrolled (556, 368) with delta (0, 0)
Screenshot: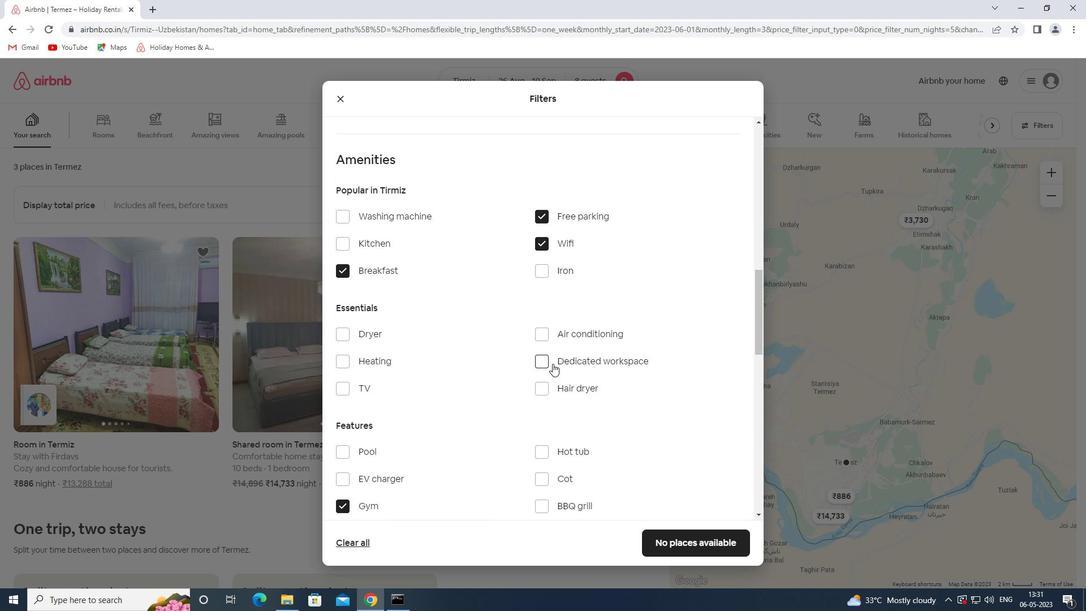 
Action: Mouse moved to (560, 365)
Screenshot: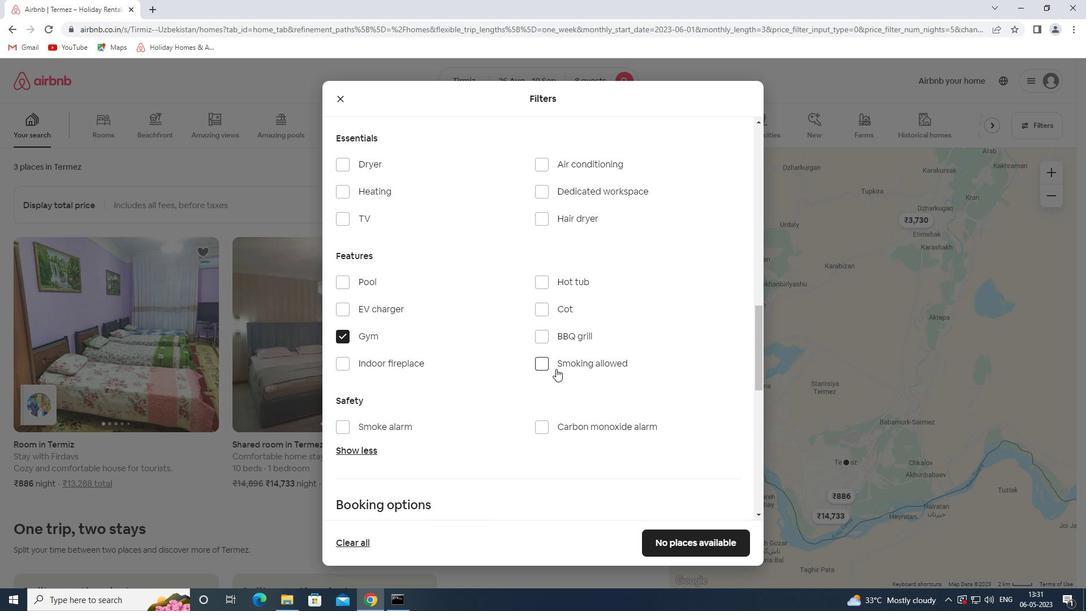 
Action: Mouse scrolled (560, 365) with delta (0, 0)
Screenshot: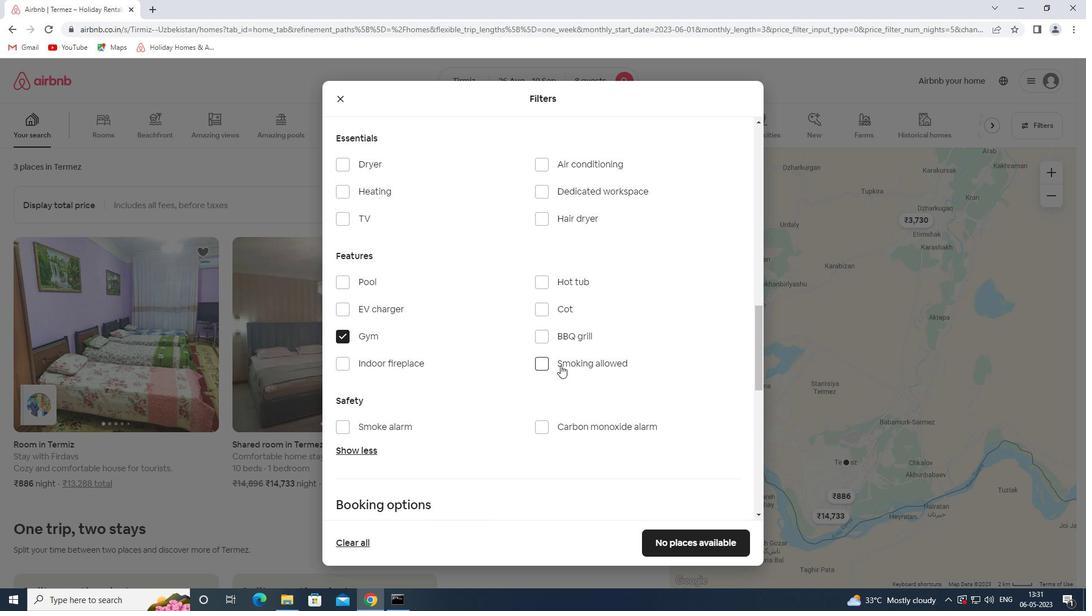 
Action: Mouse scrolled (560, 365) with delta (0, 0)
Screenshot: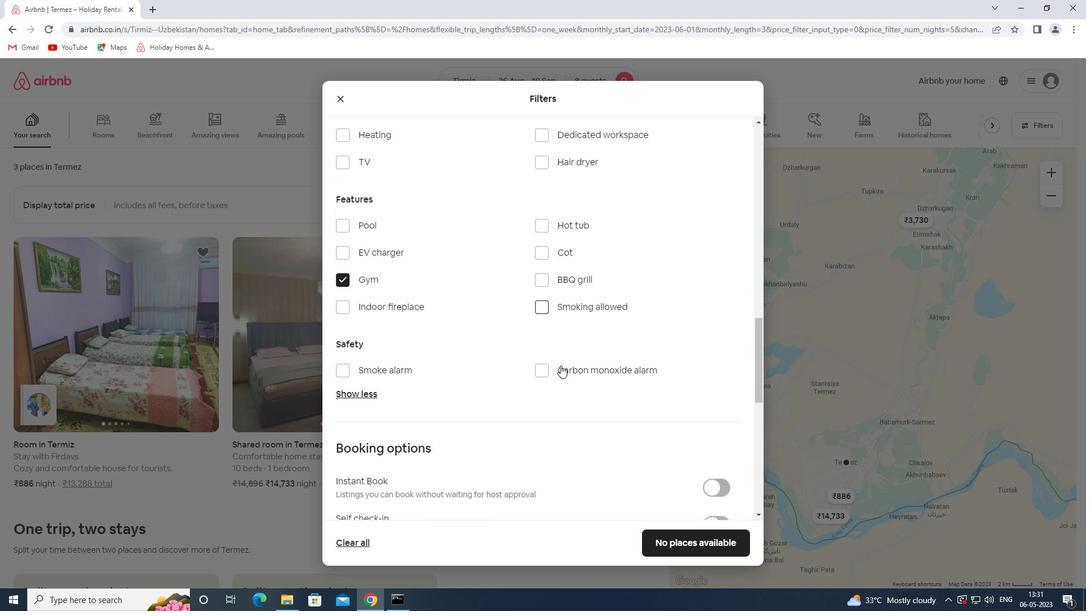 
Action: Mouse scrolled (560, 365) with delta (0, 0)
Screenshot: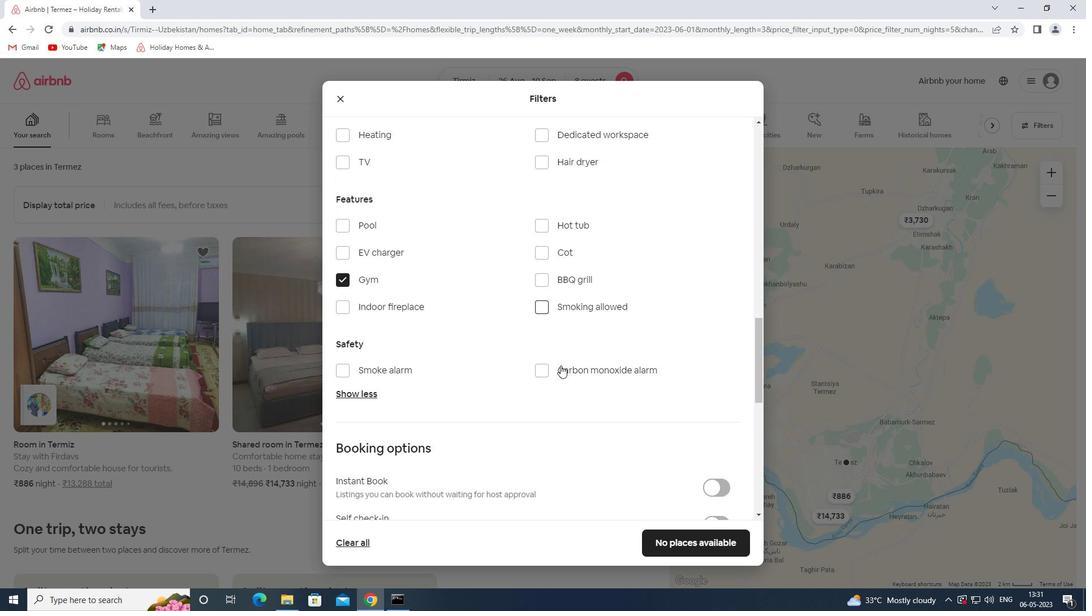 
Action: Mouse moved to (719, 414)
Screenshot: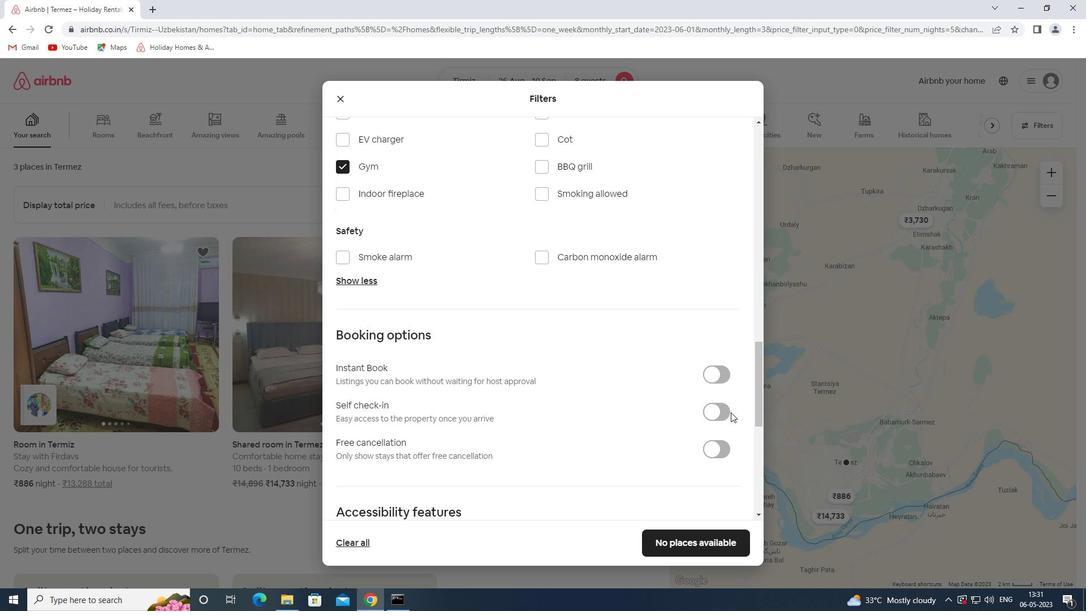 
Action: Mouse pressed left at (719, 414)
Screenshot: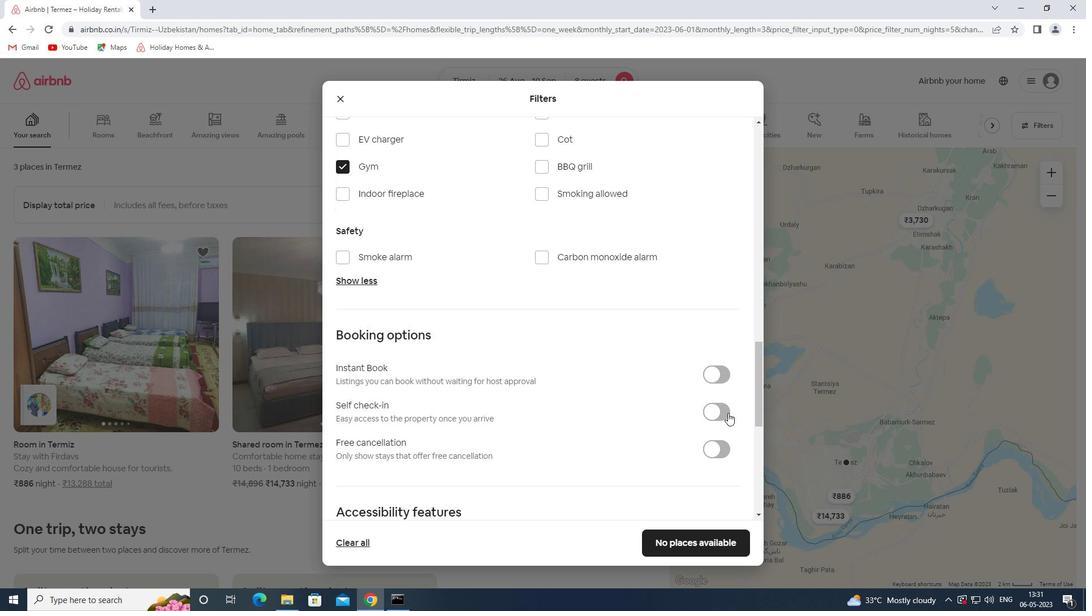 
Action: Mouse moved to (591, 379)
Screenshot: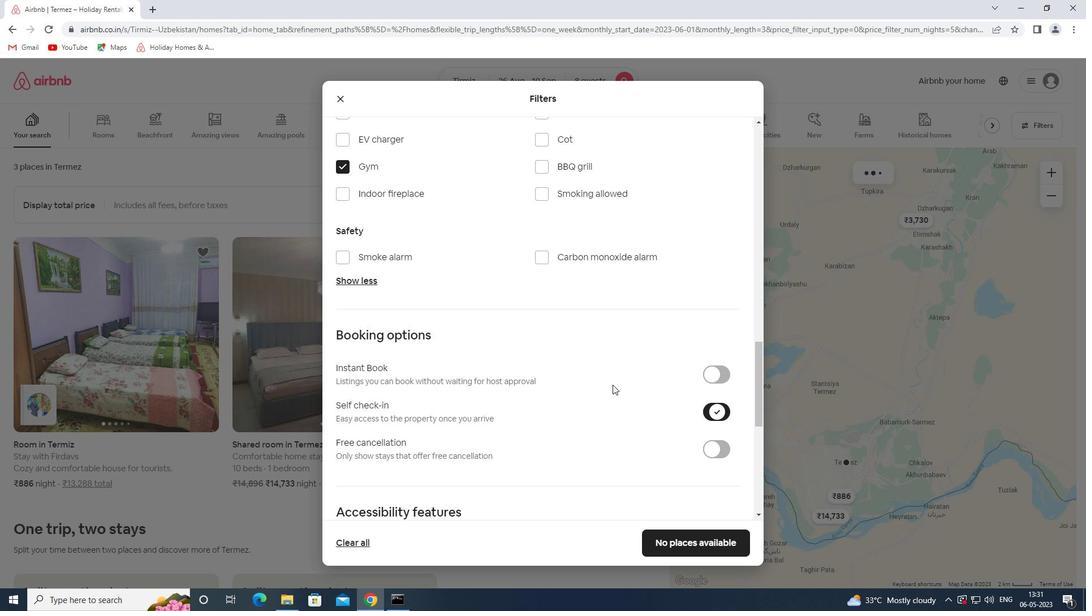 
Action: Mouse scrolled (591, 379) with delta (0, 0)
Screenshot: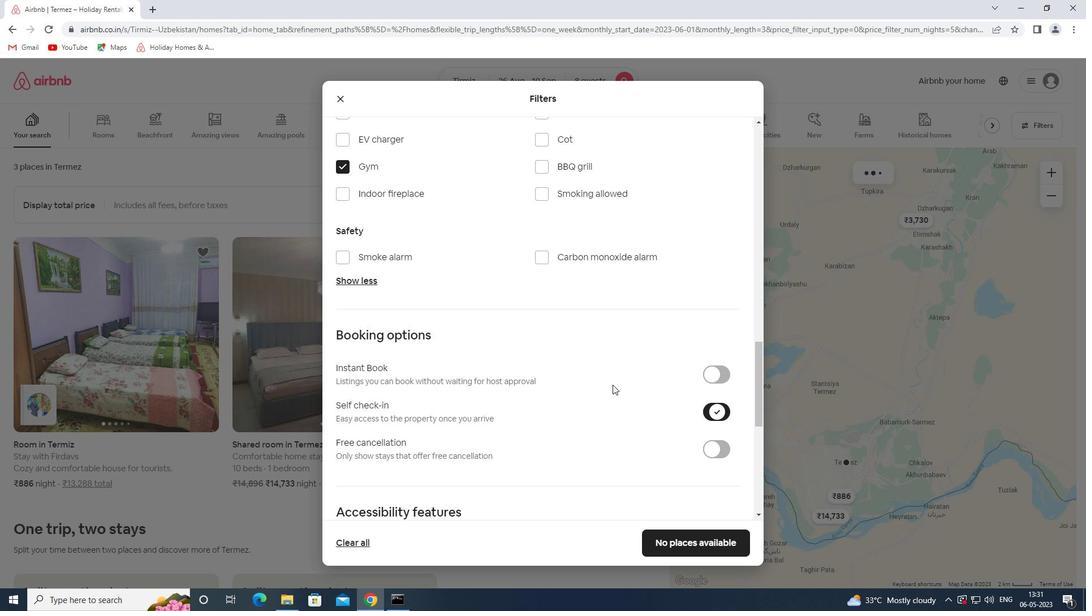
Action: Mouse scrolled (591, 379) with delta (0, 0)
Screenshot: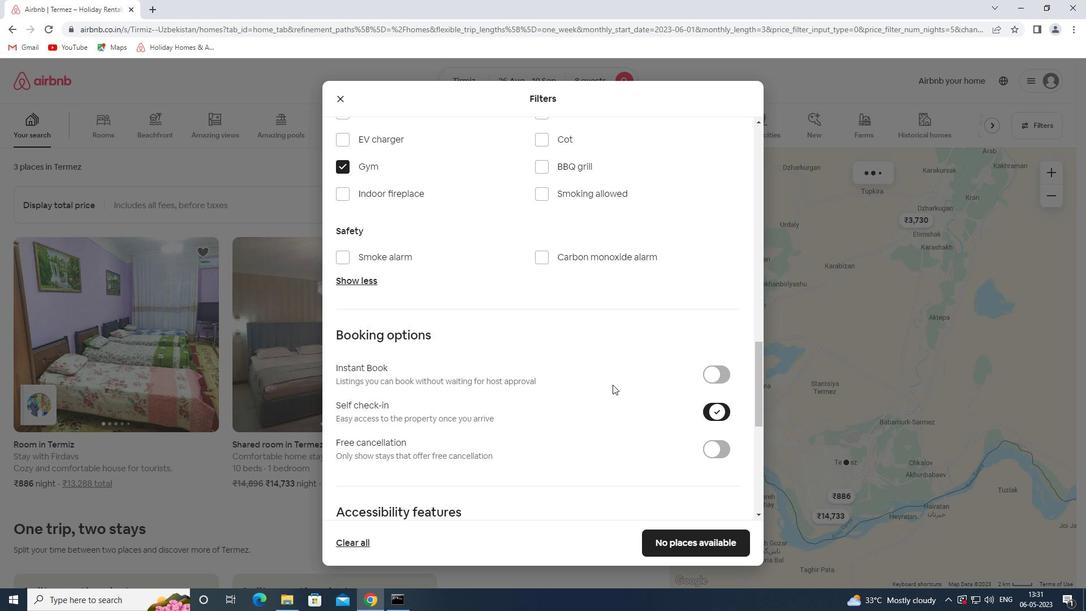 
Action: Mouse scrolled (591, 379) with delta (0, 0)
Screenshot: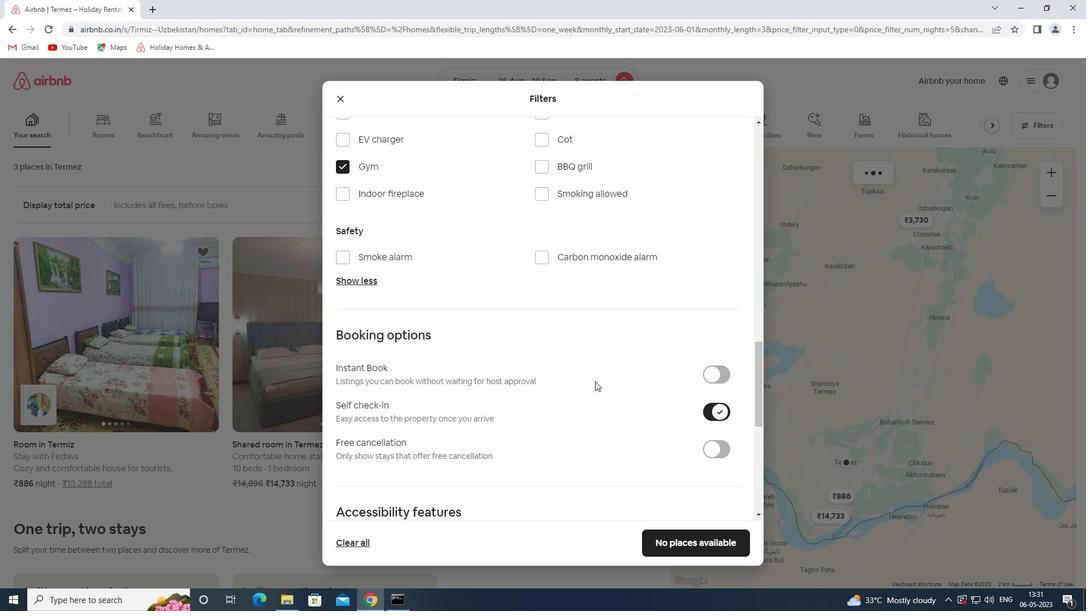 
Action: Mouse scrolled (591, 379) with delta (0, 0)
Screenshot: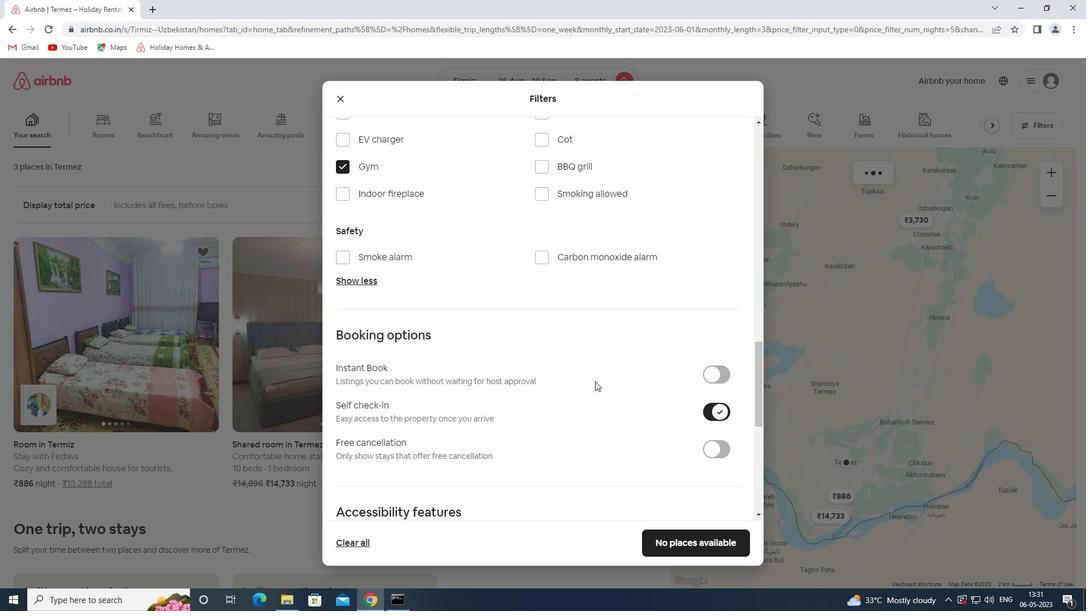 
Action: Mouse scrolled (591, 379) with delta (0, 0)
Screenshot: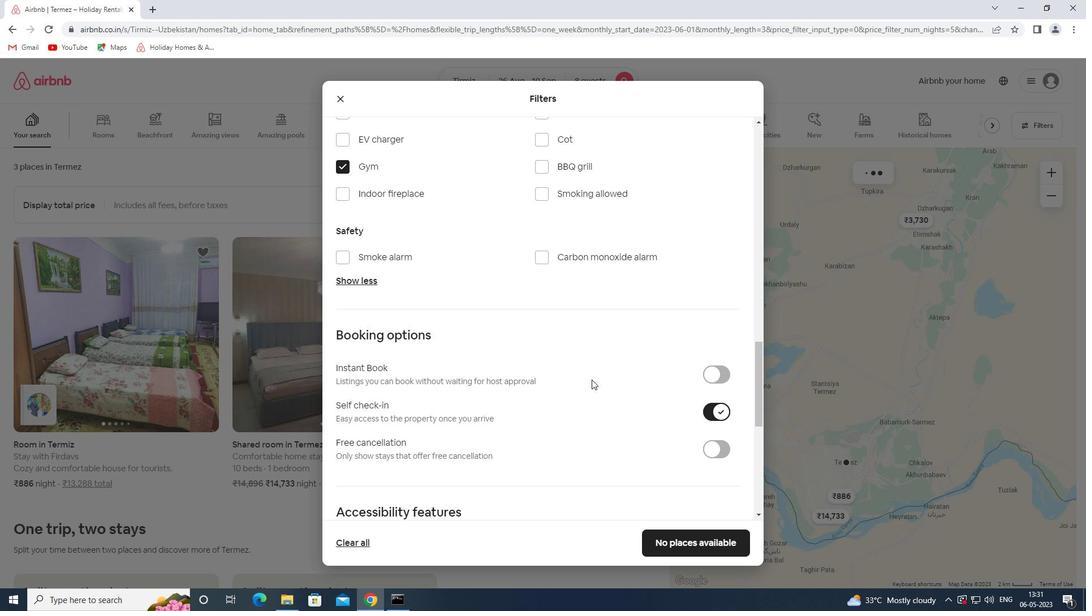 
Action: Mouse scrolled (591, 379) with delta (0, 0)
Screenshot: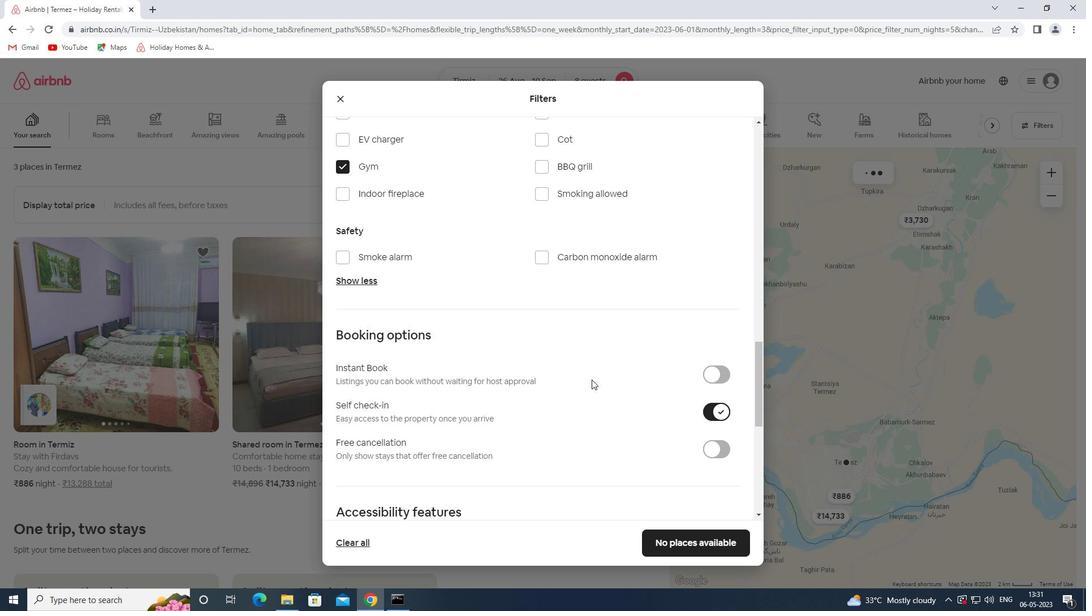 
Action: Mouse moved to (370, 496)
Screenshot: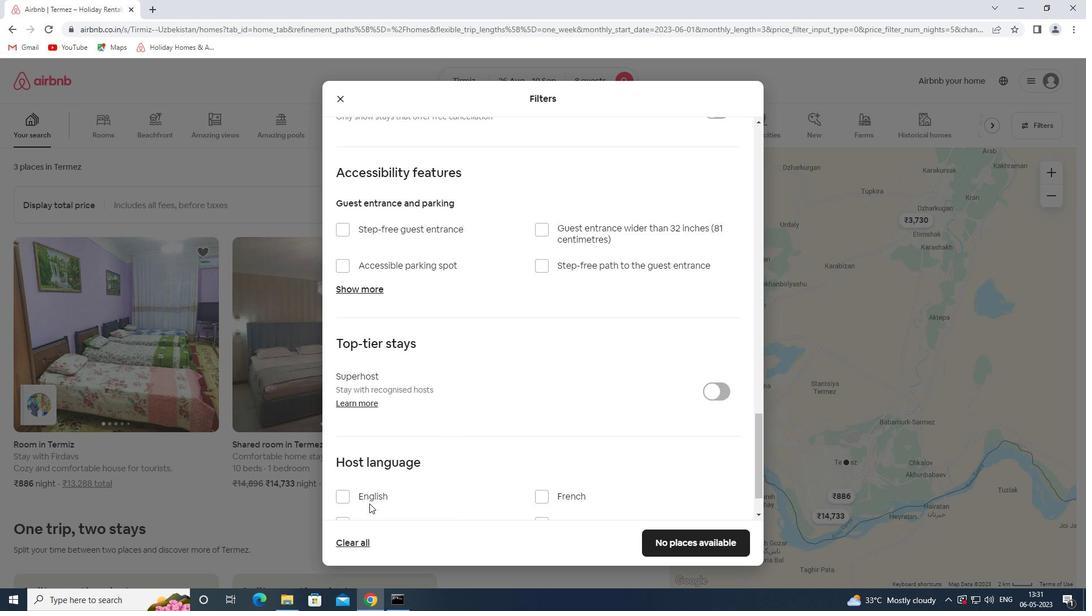 
Action: Mouse pressed left at (370, 496)
Screenshot: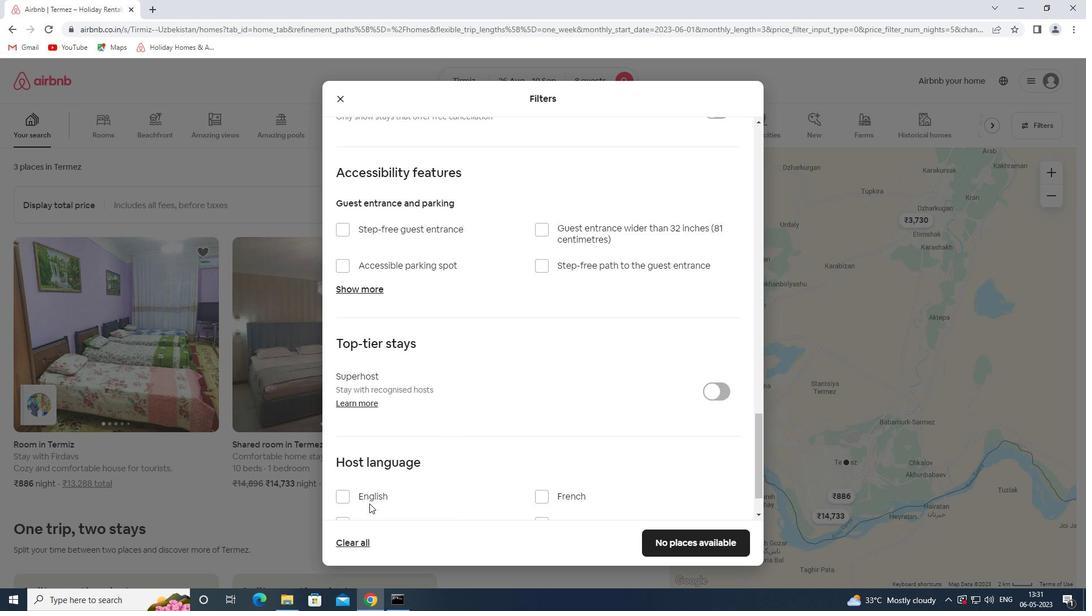 
Action: Mouse moved to (575, 430)
Screenshot: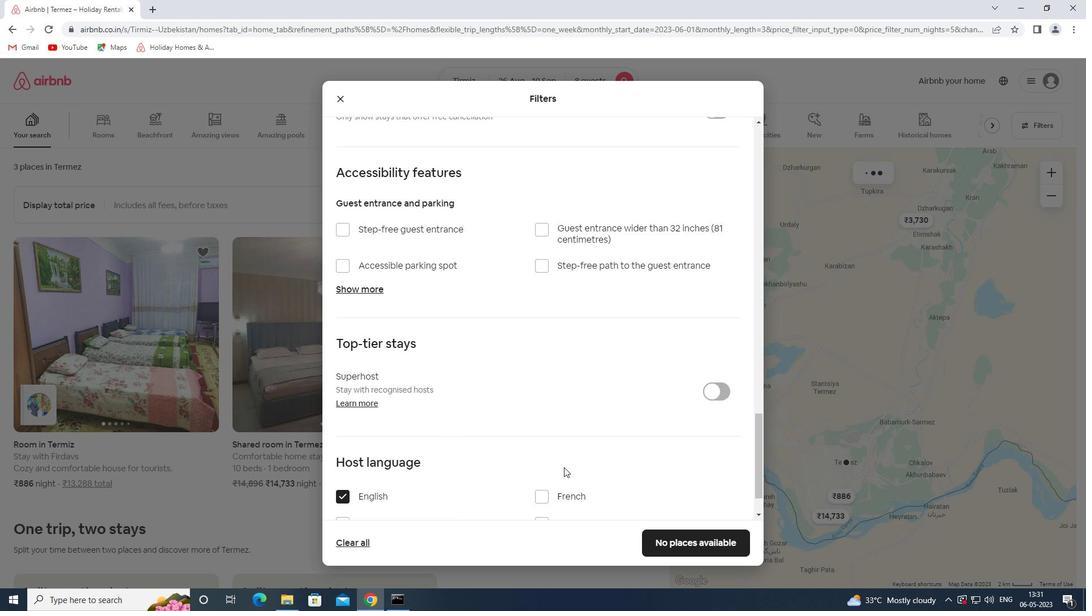 
Action: Mouse scrolled (575, 430) with delta (0, 0)
Screenshot: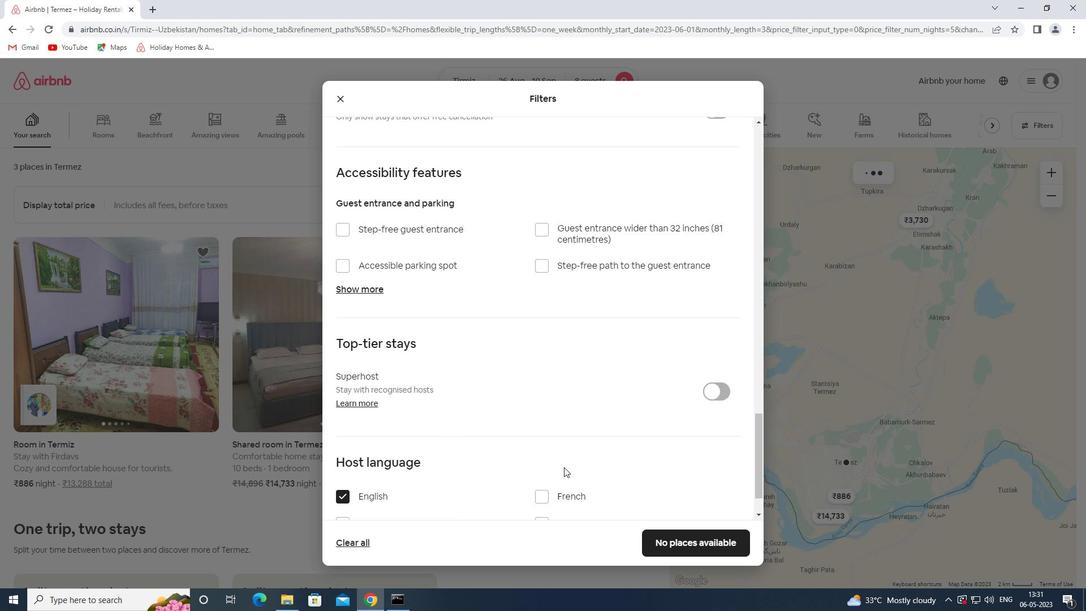 
Action: Mouse moved to (575, 430)
Screenshot: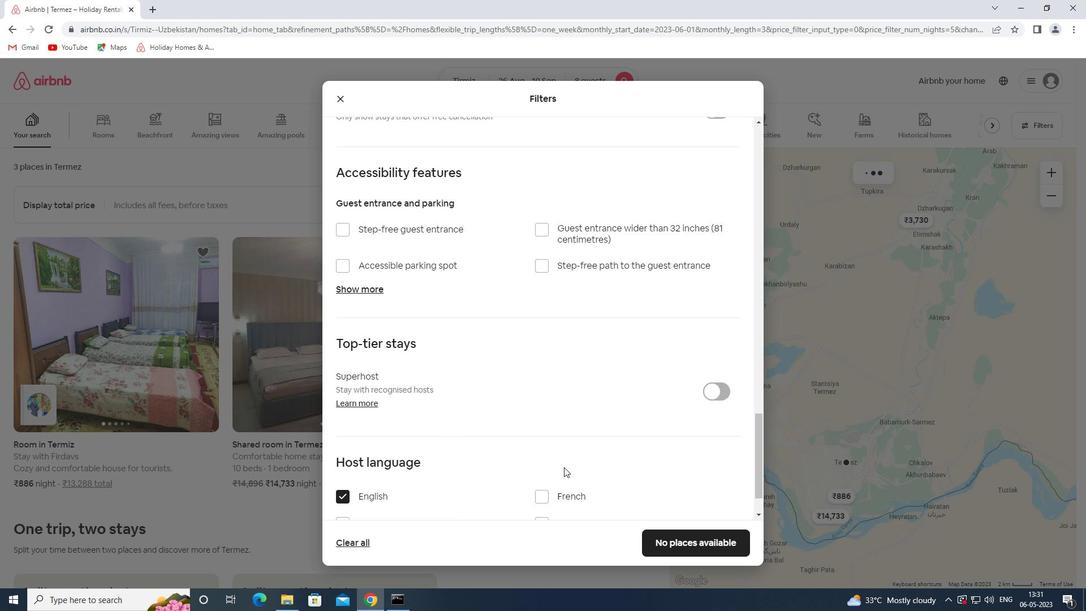 
Action: Mouse scrolled (575, 429) with delta (0, 0)
Screenshot: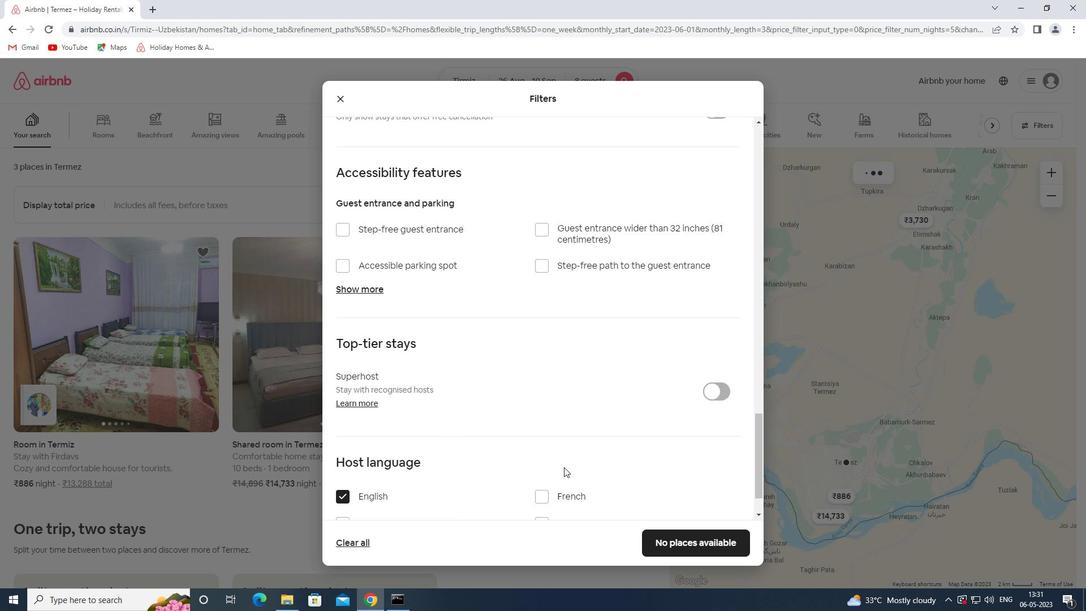 
Action: Mouse moved to (575, 430)
Screenshot: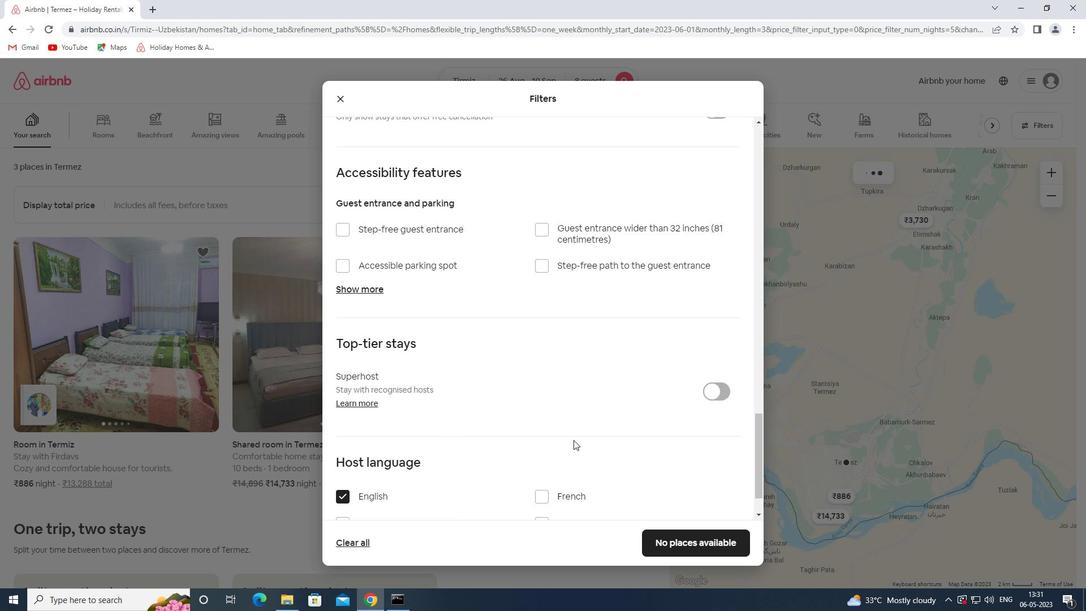 
Action: Mouse scrolled (575, 429) with delta (0, 0)
Screenshot: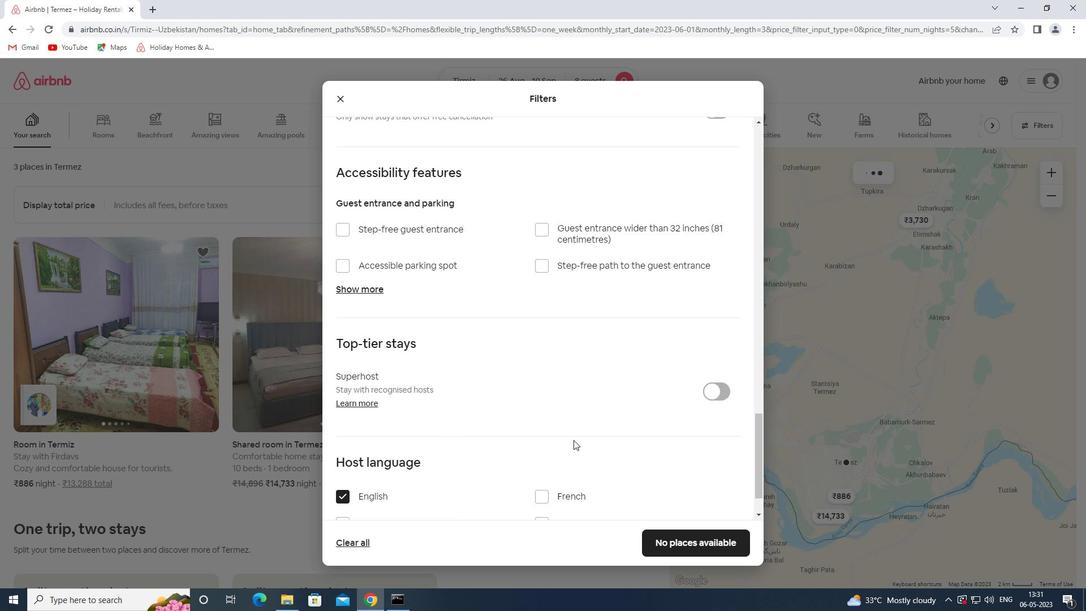 
Action: Mouse moved to (575, 429)
Screenshot: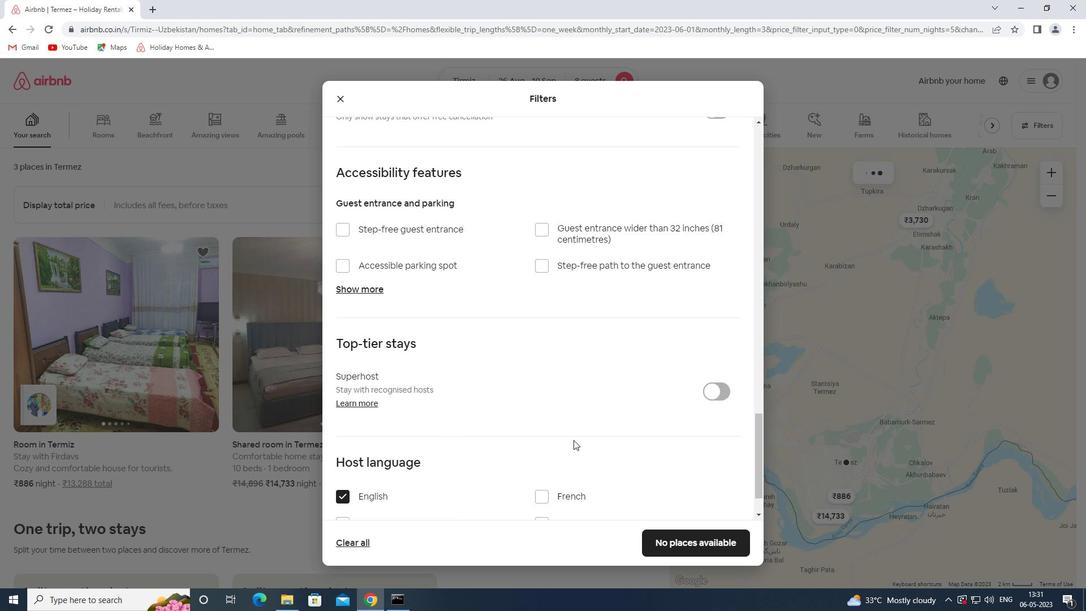 
Action: Mouse scrolled (575, 428) with delta (0, 0)
Screenshot: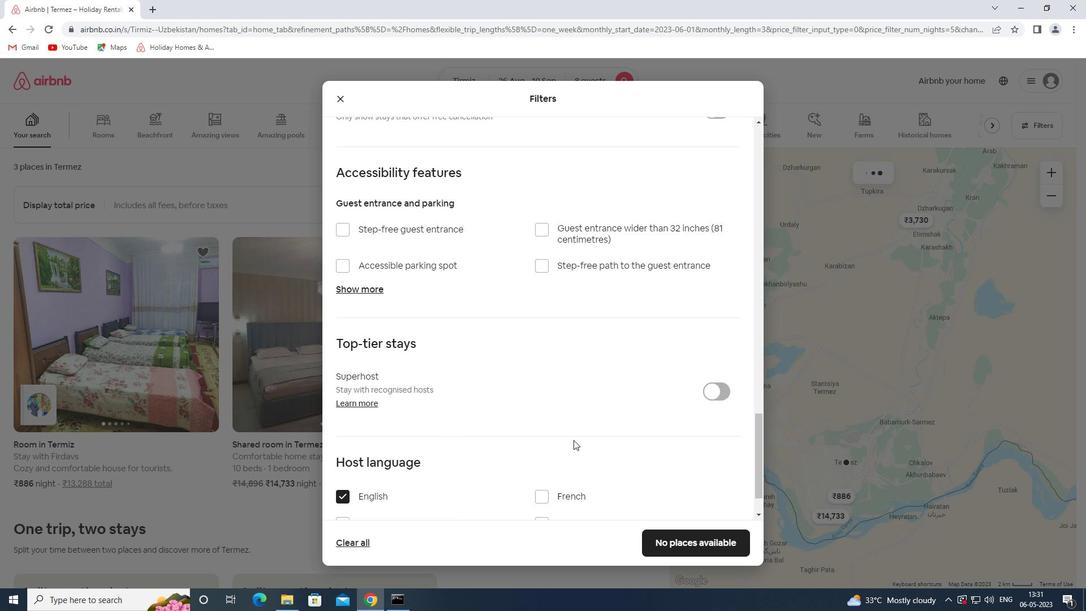 
Action: Mouse moved to (578, 427)
Screenshot: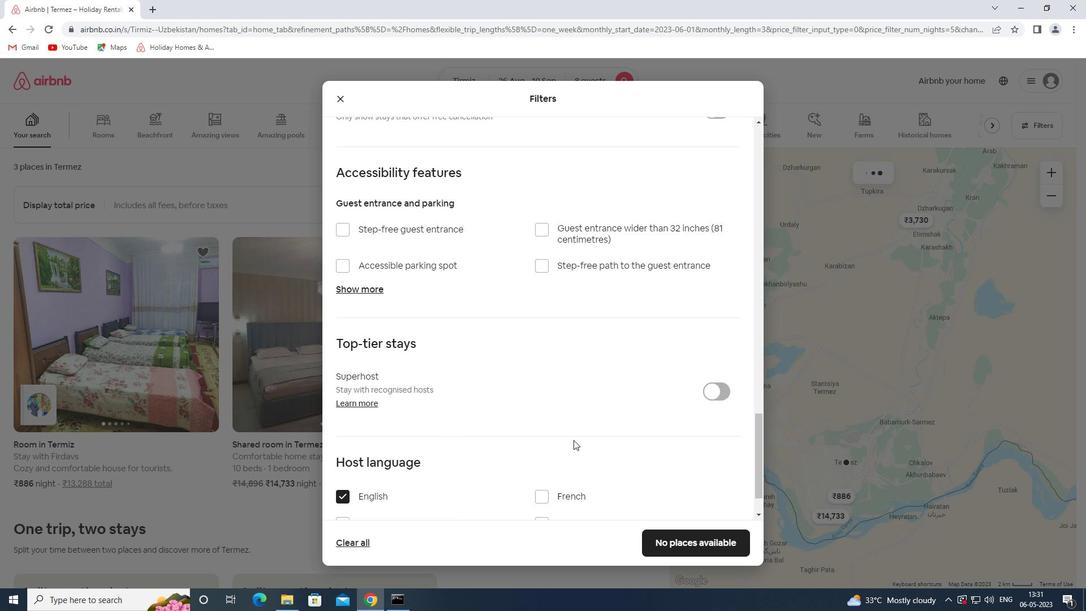 
Action: Mouse scrolled (578, 426) with delta (0, 0)
Screenshot: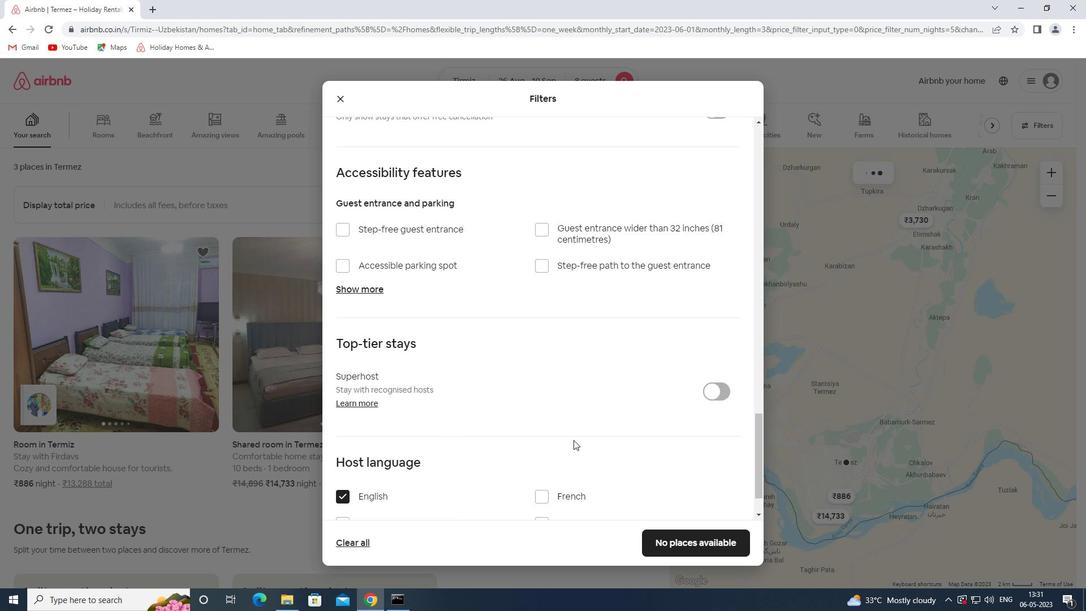 
Action: Mouse moved to (580, 426)
Screenshot: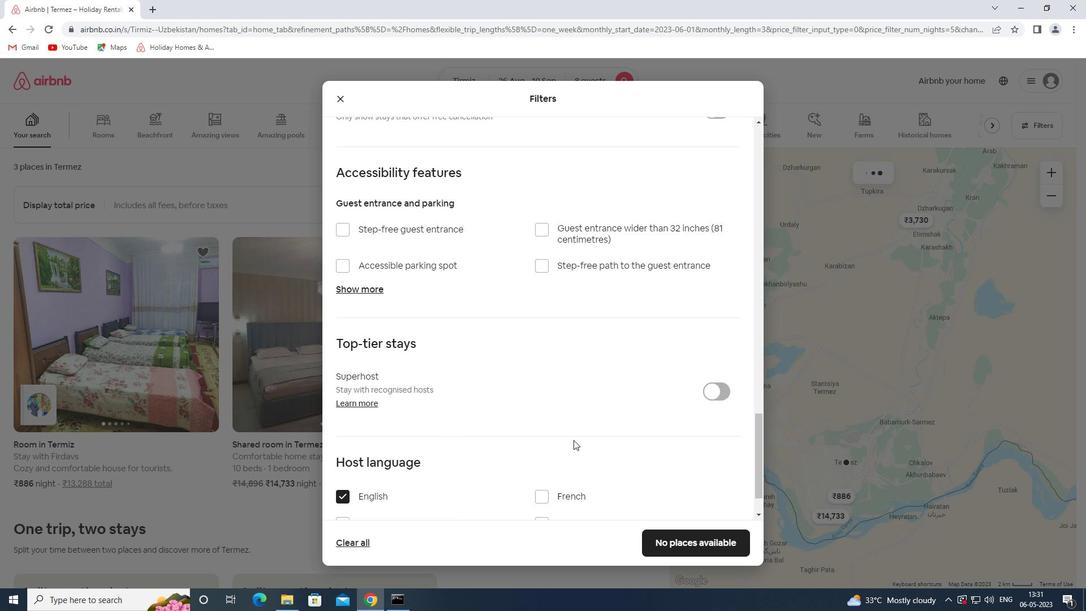 
Action: Mouse scrolled (580, 426) with delta (0, 0)
Screenshot: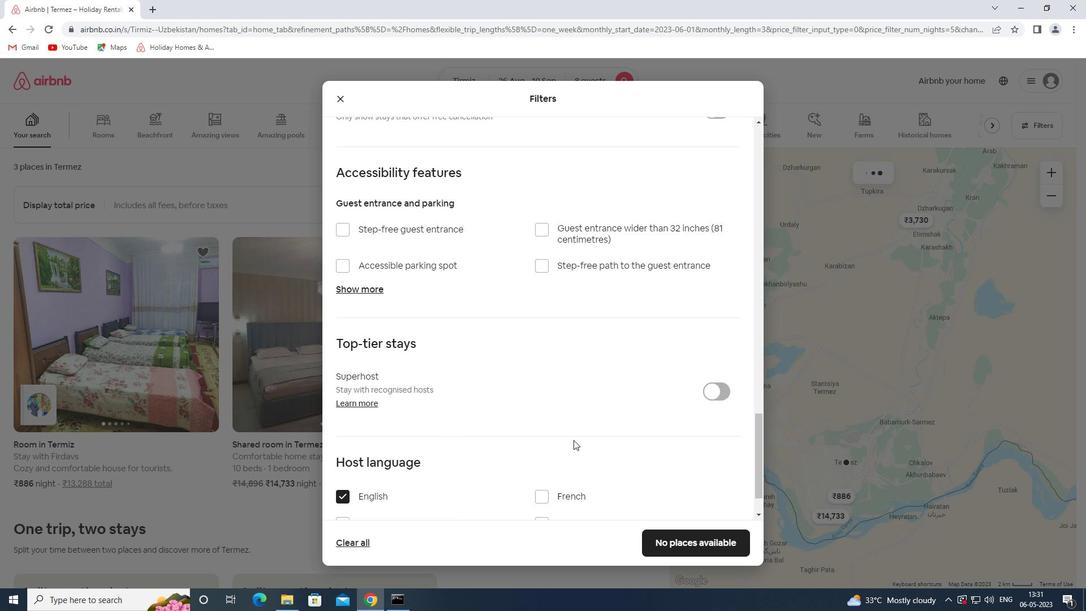 
Action: Mouse moved to (701, 541)
Screenshot: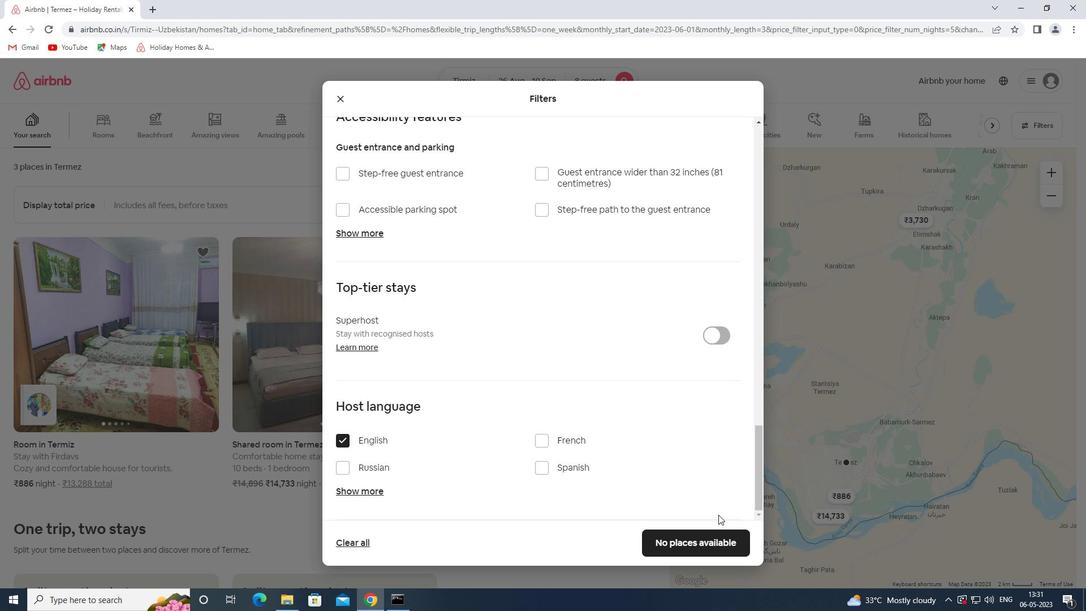 
Action: Mouse pressed left at (701, 541)
Screenshot: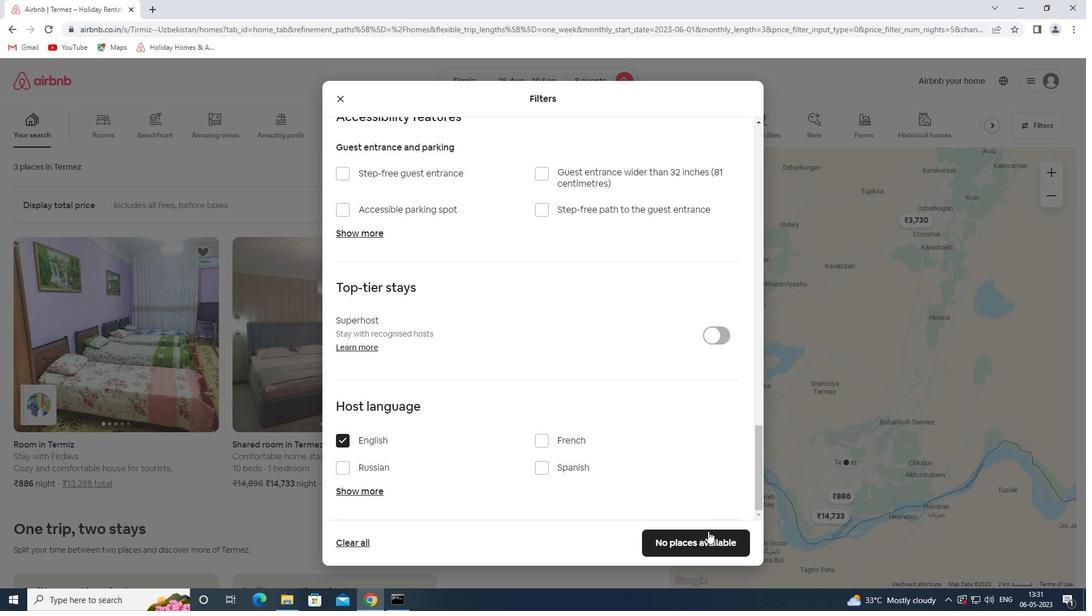 
Action: Mouse moved to (696, 539)
Screenshot: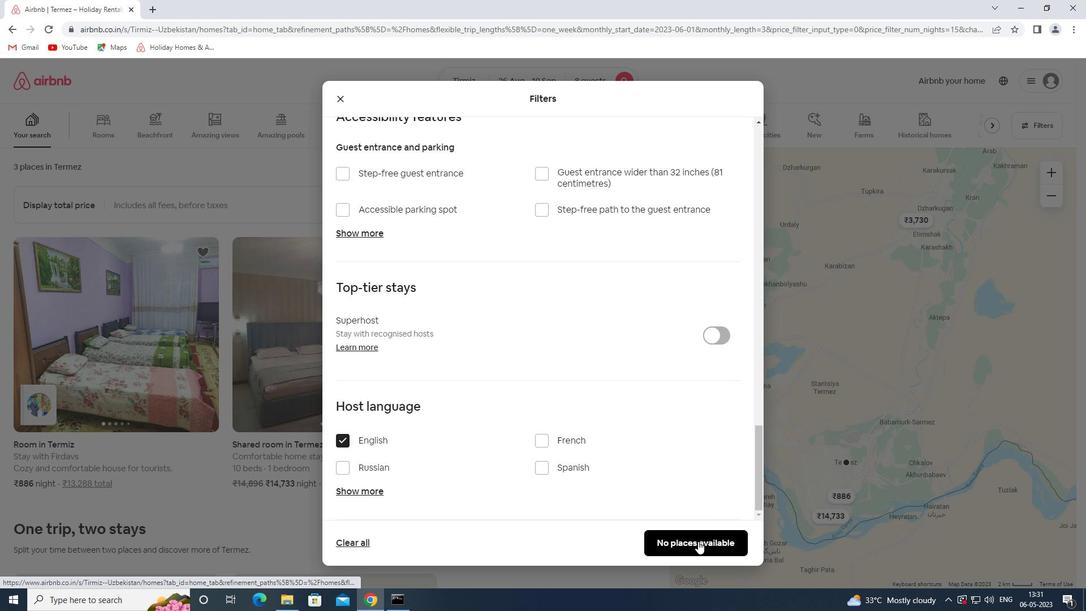 
